 Task: Share a curated album of wildlife or nature conservation photos on a relevant platform.
Action: Mouse moved to (68, 234)
Screenshot: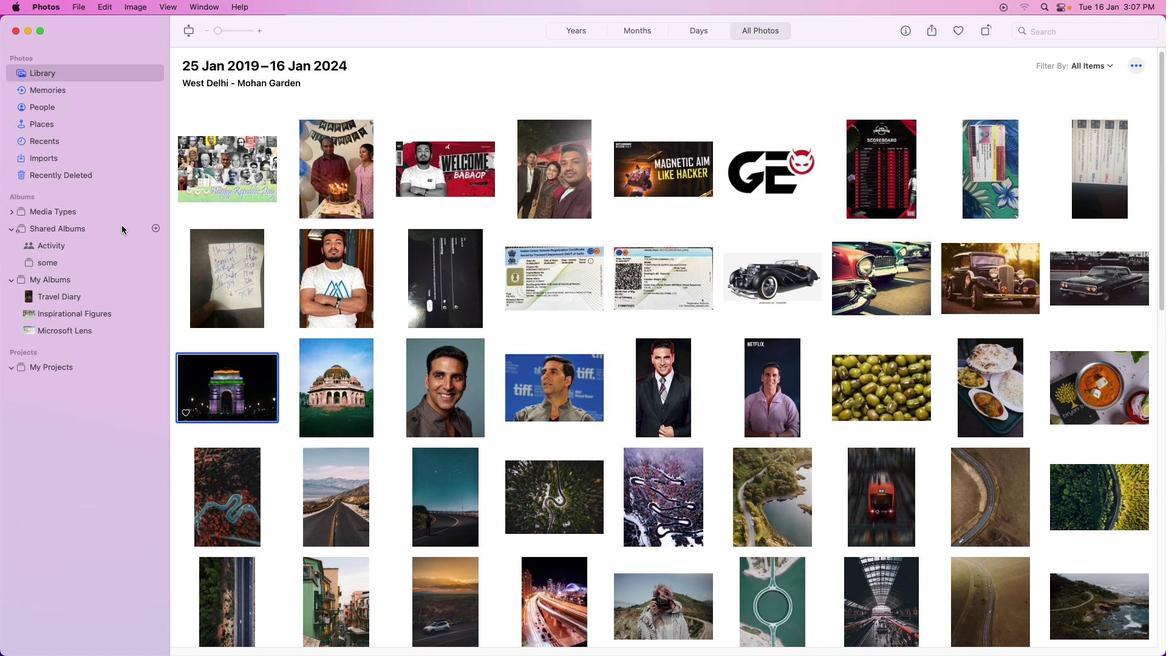 
Action: Mouse pressed left at (68, 234)
Screenshot: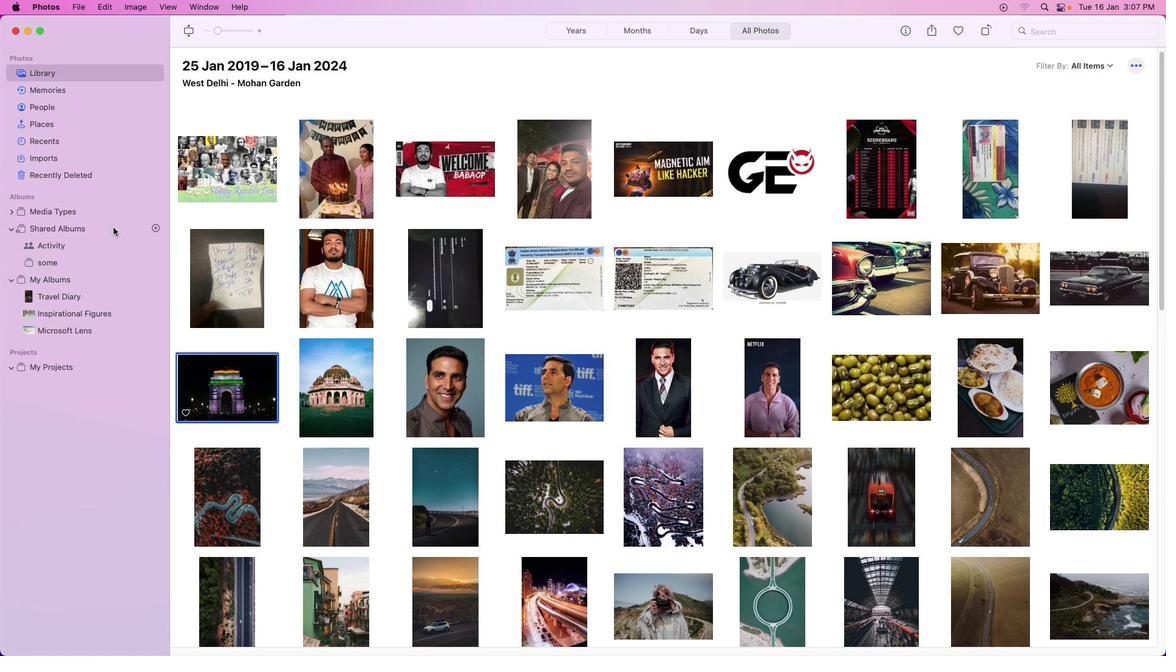 
Action: Mouse moved to (156, 229)
Screenshot: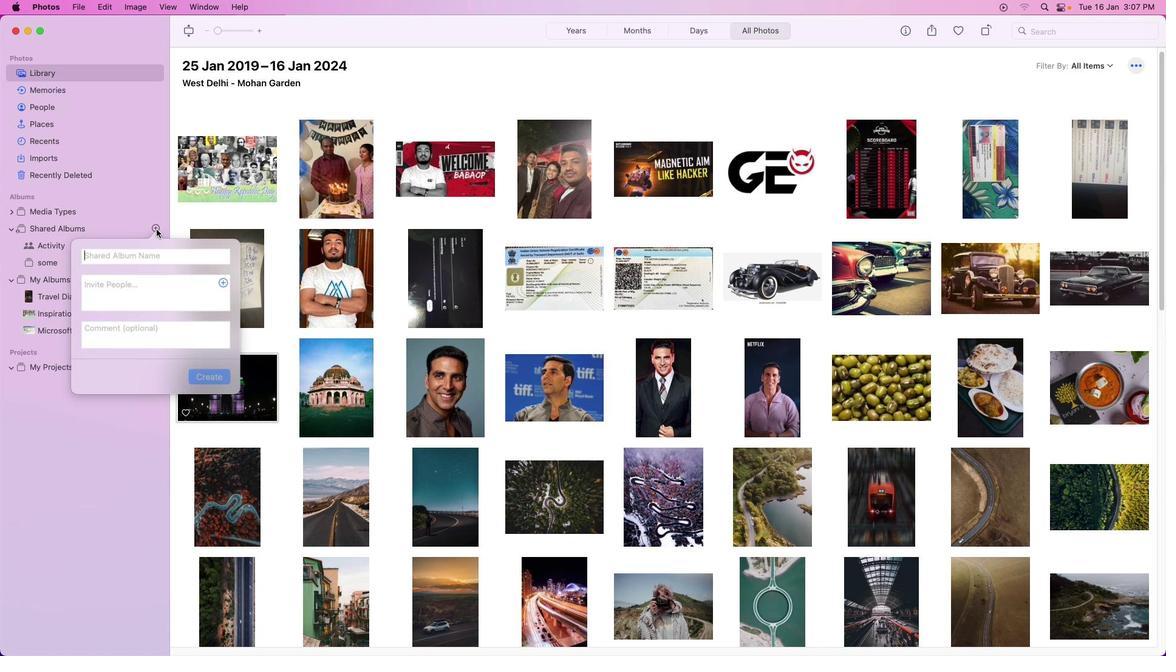 
Action: Mouse pressed left at (156, 229)
Screenshot: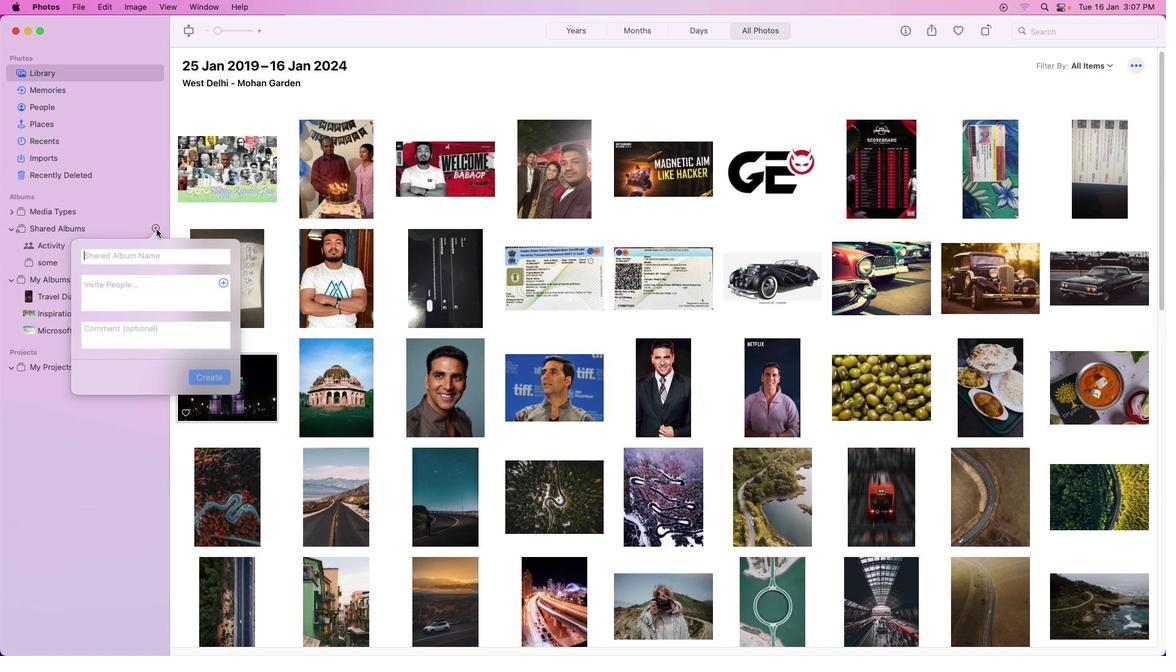 
Action: Mouse moved to (142, 255)
Screenshot: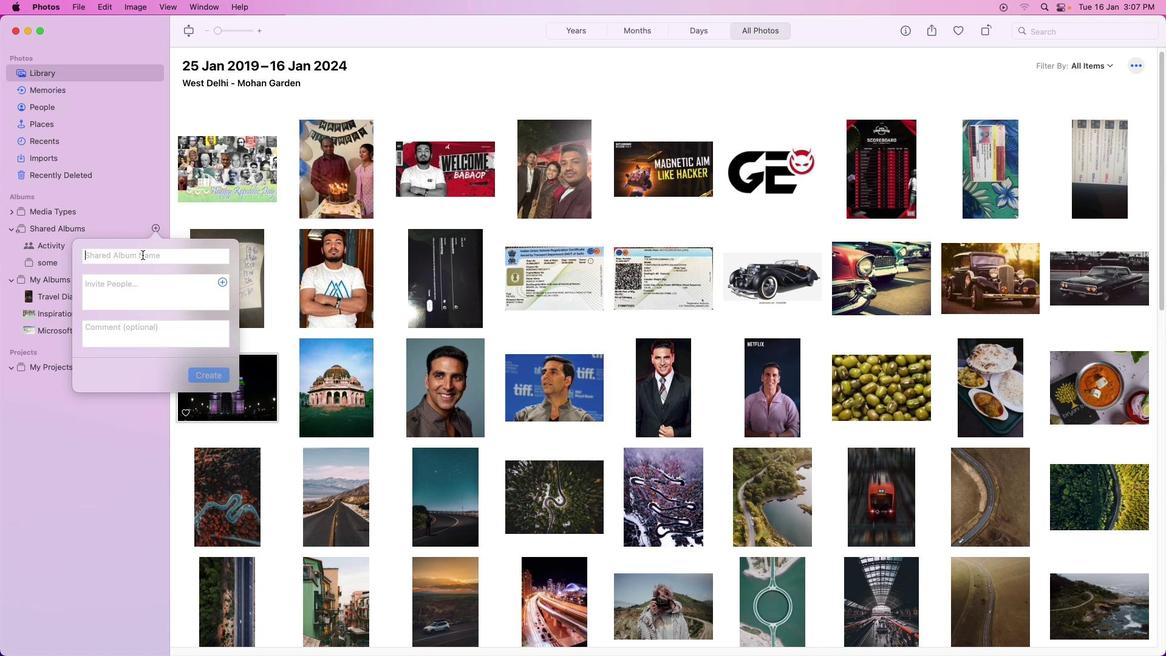 
Action: Mouse pressed left at (142, 255)
Screenshot: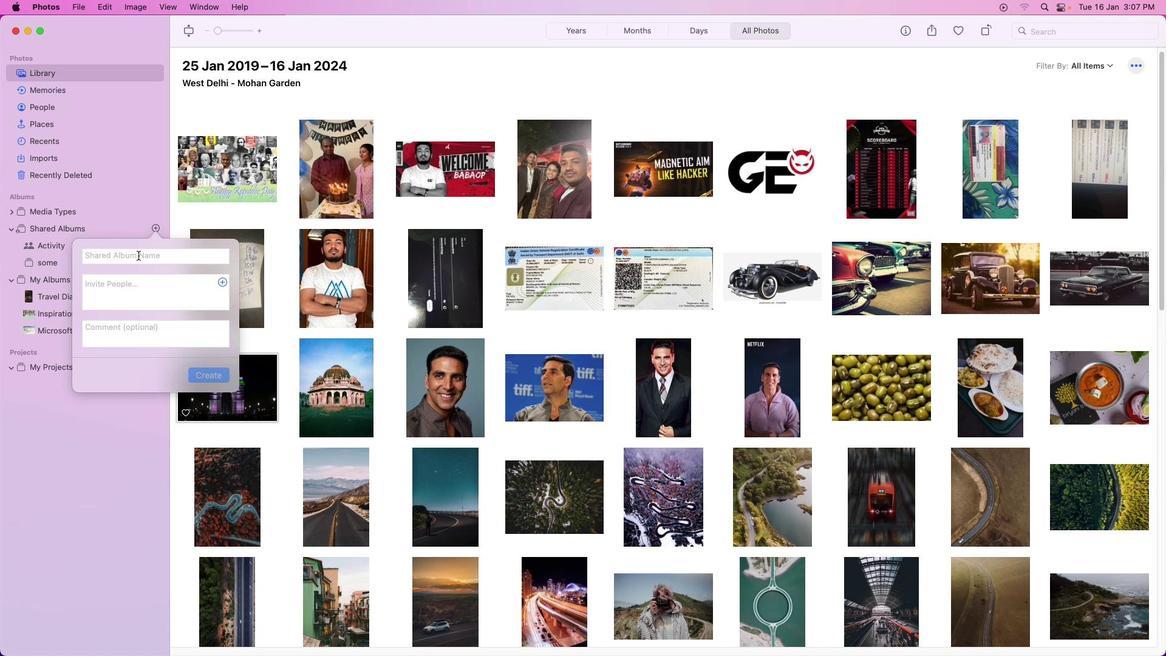 
Action: Mouse moved to (138, 255)
Screenshot: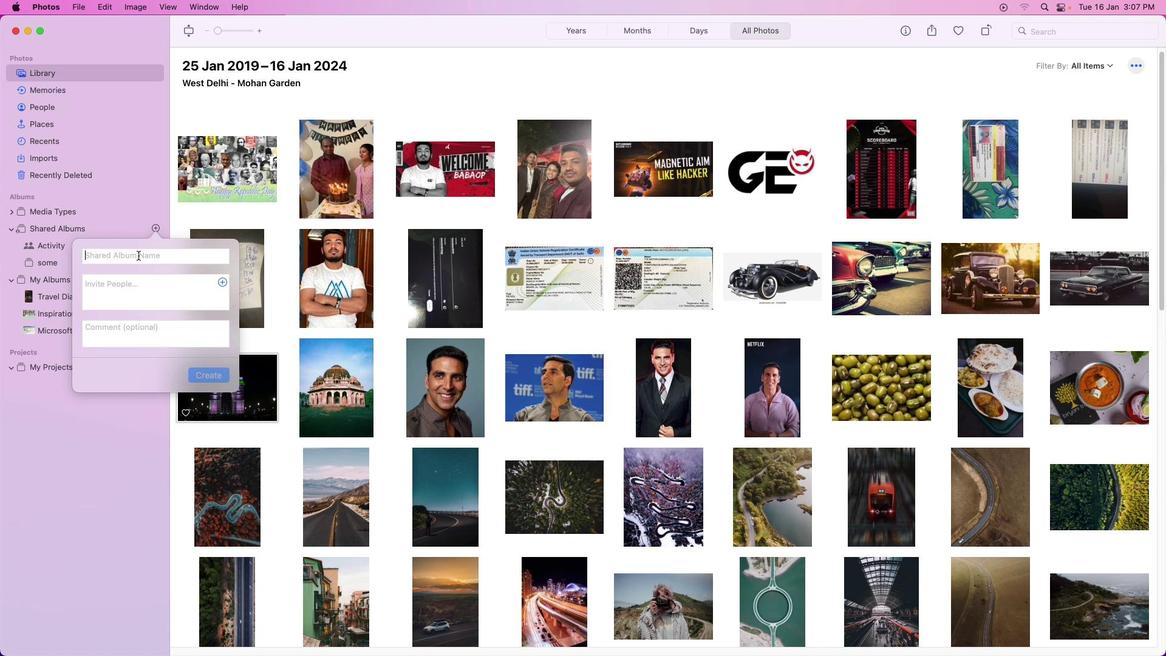 
Action: Key pressed Key.shift_r'W''i''l''d''f''a''r''e'Key.spaceKey.shift_r'C''o''n''s''e''r''v''a''t''i''o''n'Key.spaceKey.shift'P''h''o''t''o''s'Key.enter
Screenshot: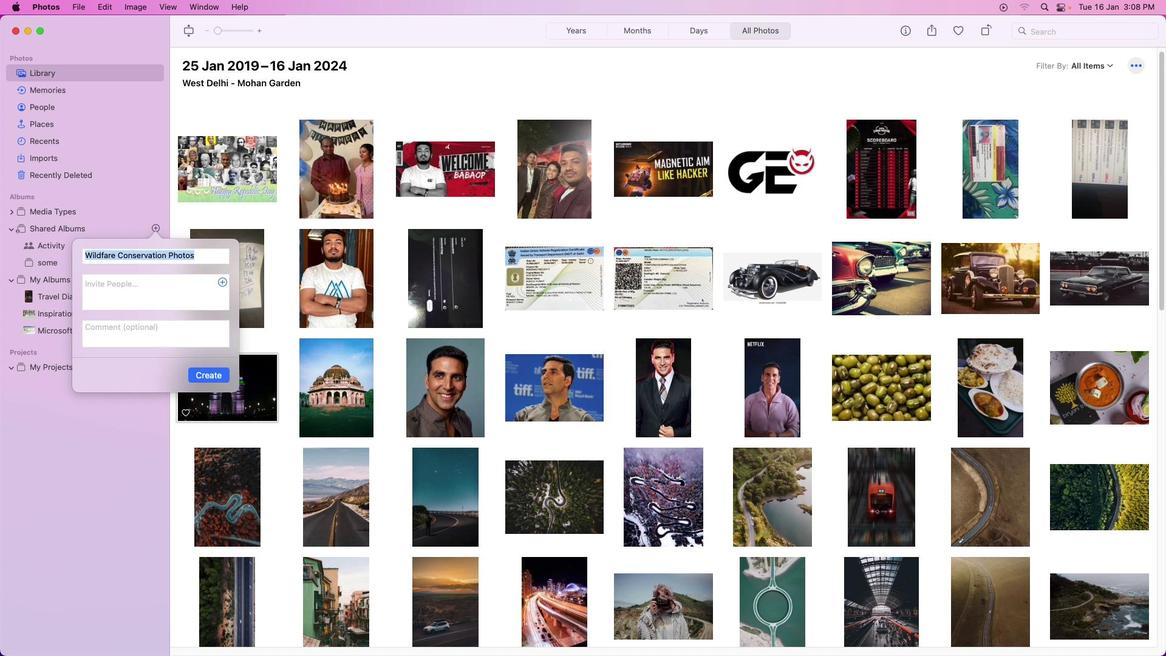 
Action: Mouse moved to (139, 290)
Screenshot: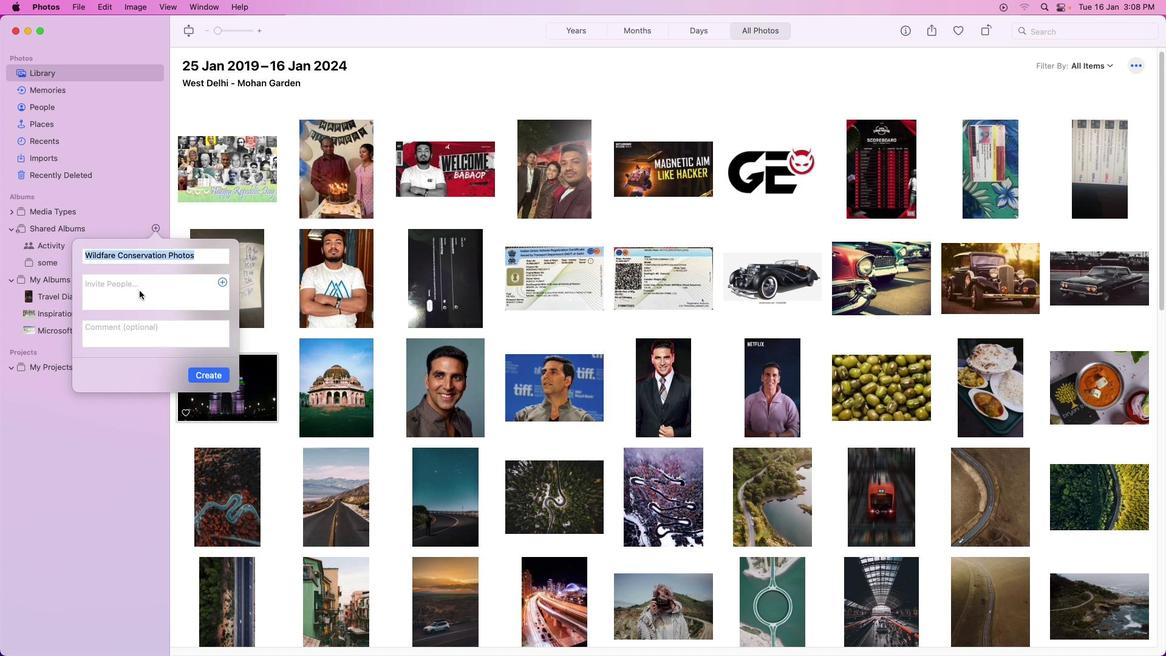 
Action: Mouse pressed left at (139, 290)
Screenshot: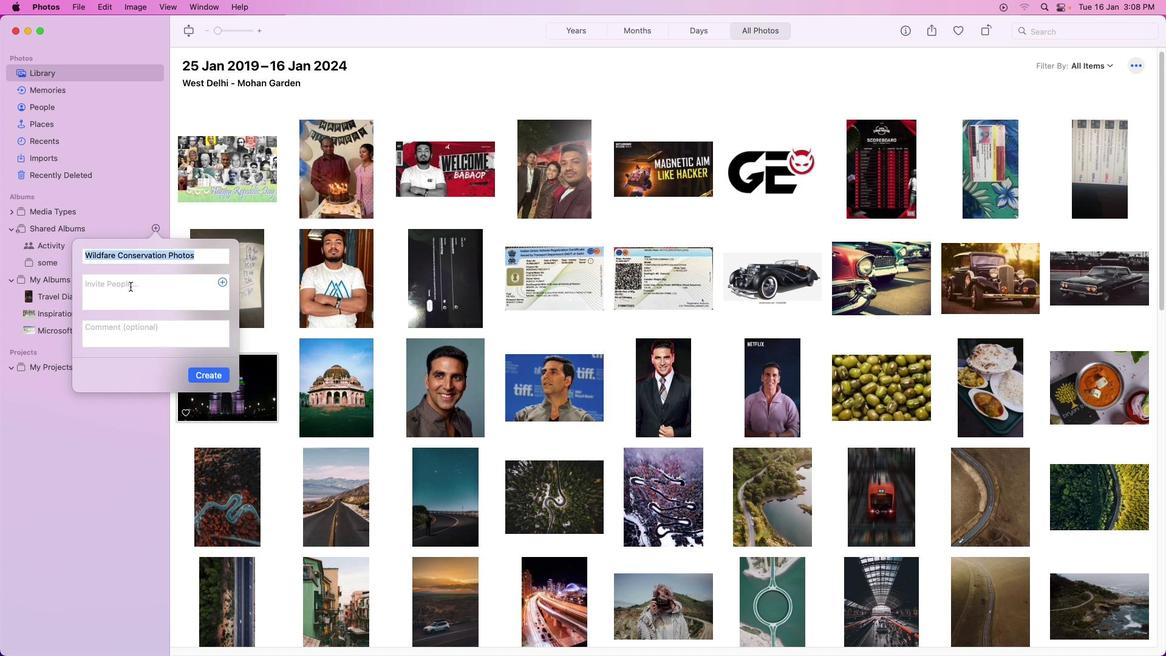 
Action: Mouse moved to (128, 286)
Screenshot: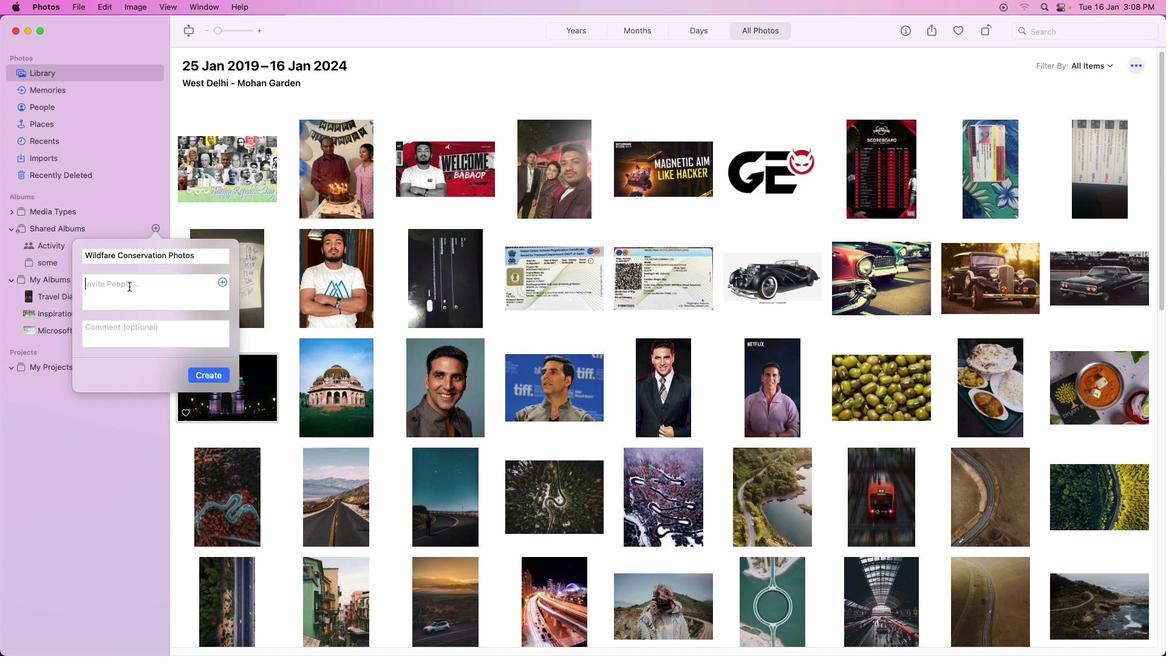 
Action: Mouse pressed left at (128, 286)
Screenshot: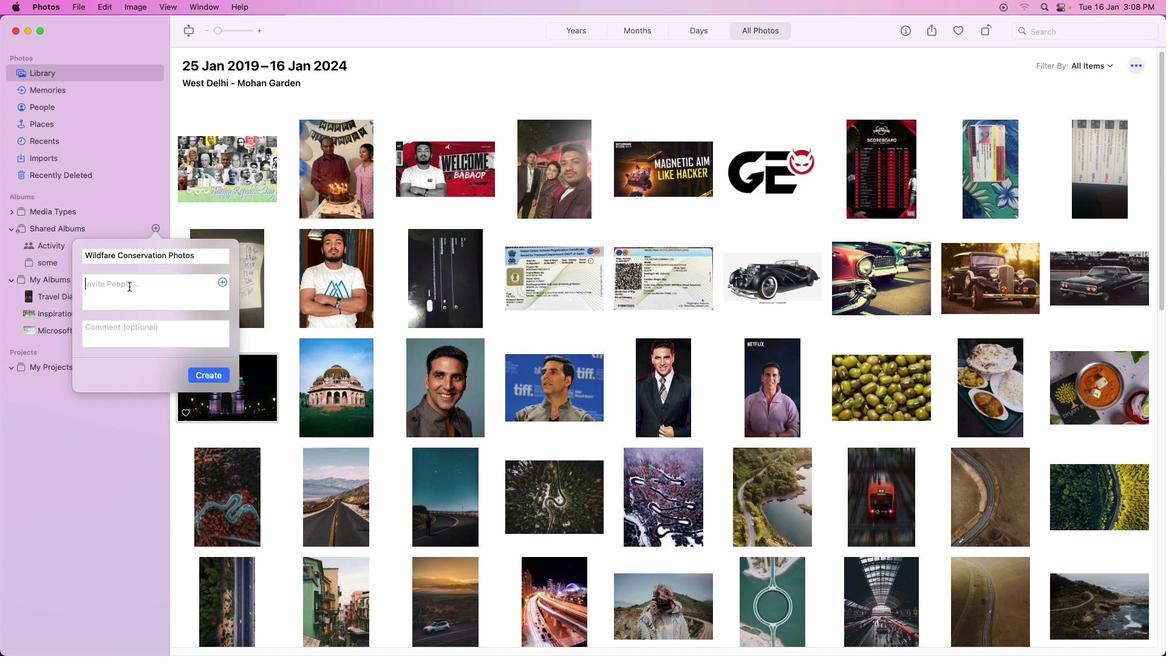 
Action: Mouse moved to (128, 286)
Screenshot: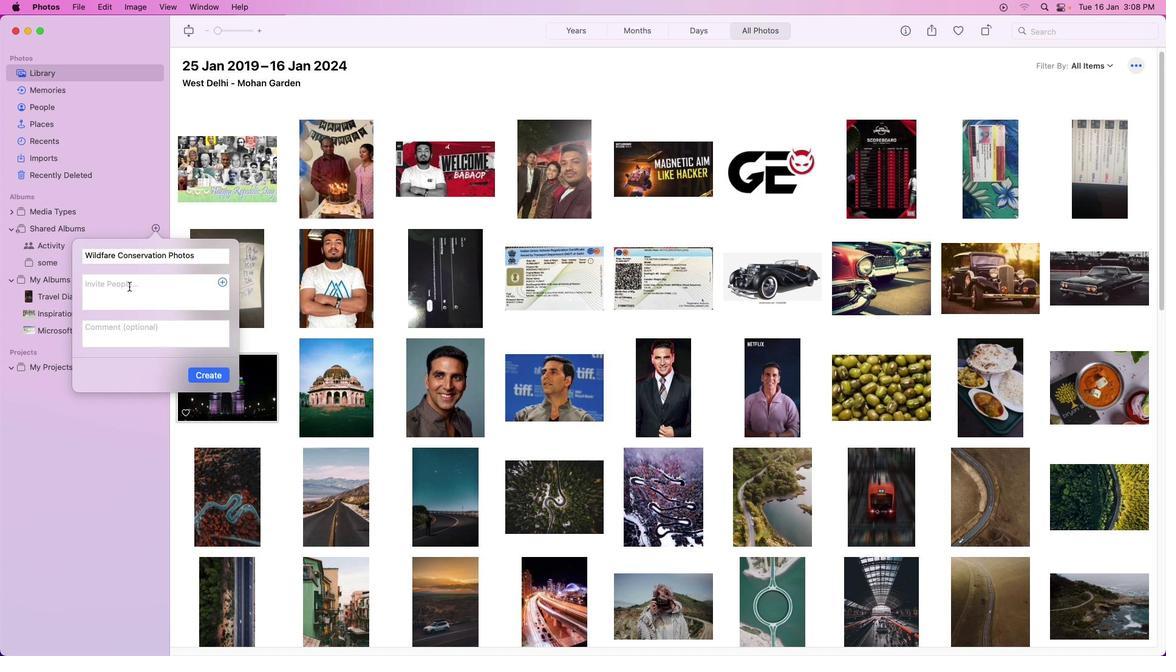 
Action: Key pressed Key.shift_r'T''e''a''m''s'Key.enterKey.shift_r'F''r''i''e''n''d''s'Key.enter
Screenshot: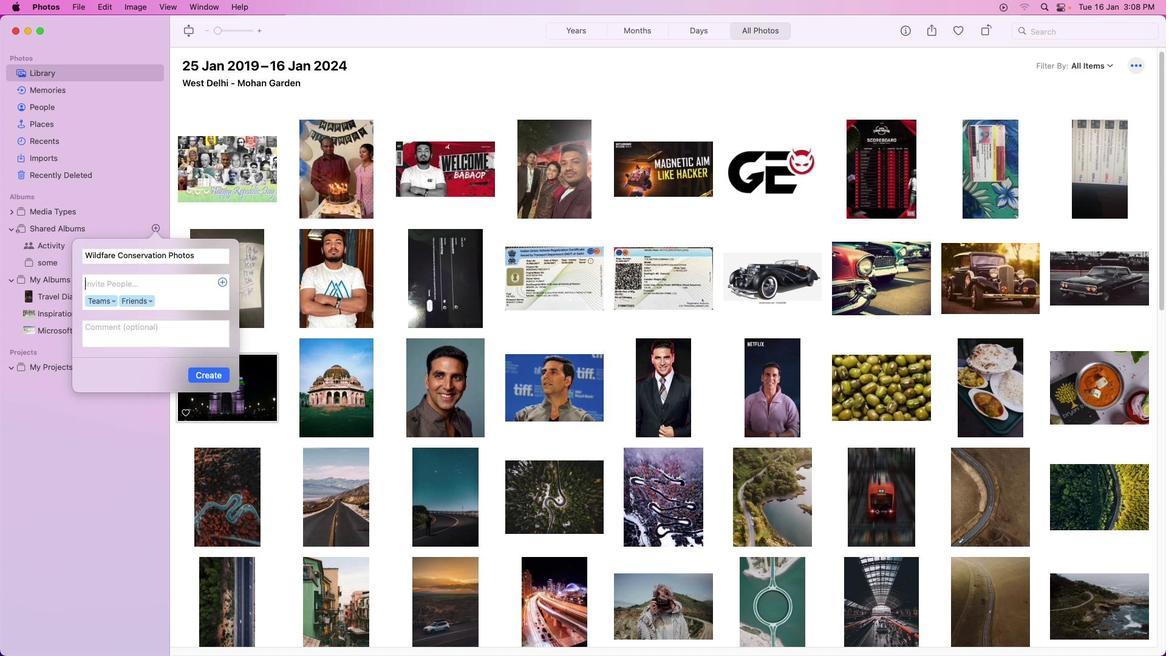 
Action: Mouse moved to (209, 376)
Screenshot: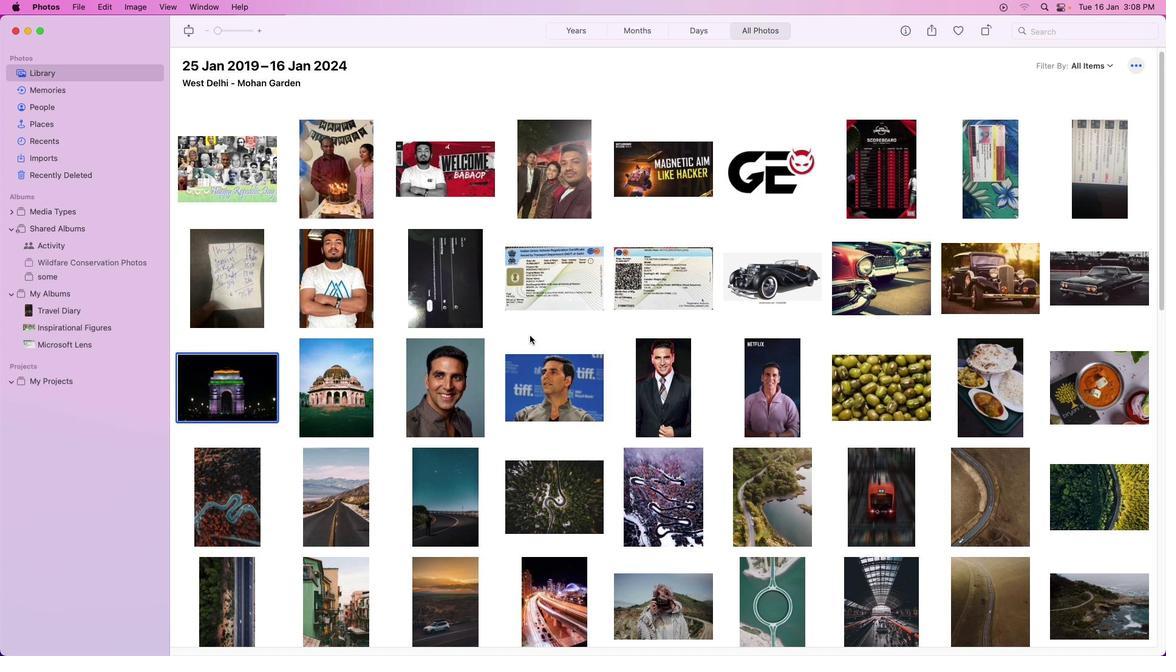 
Action: Mouse pressed left at (209, 376)
Screenshot: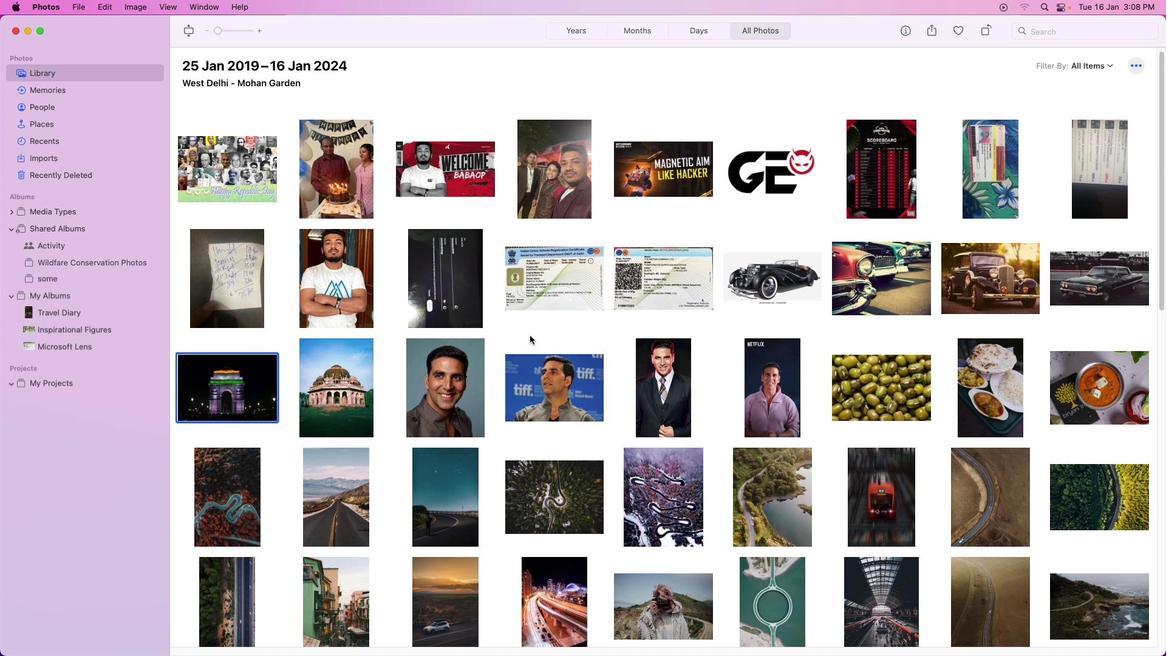 
Action: Mouse moved to (476, 459)
Screenshot: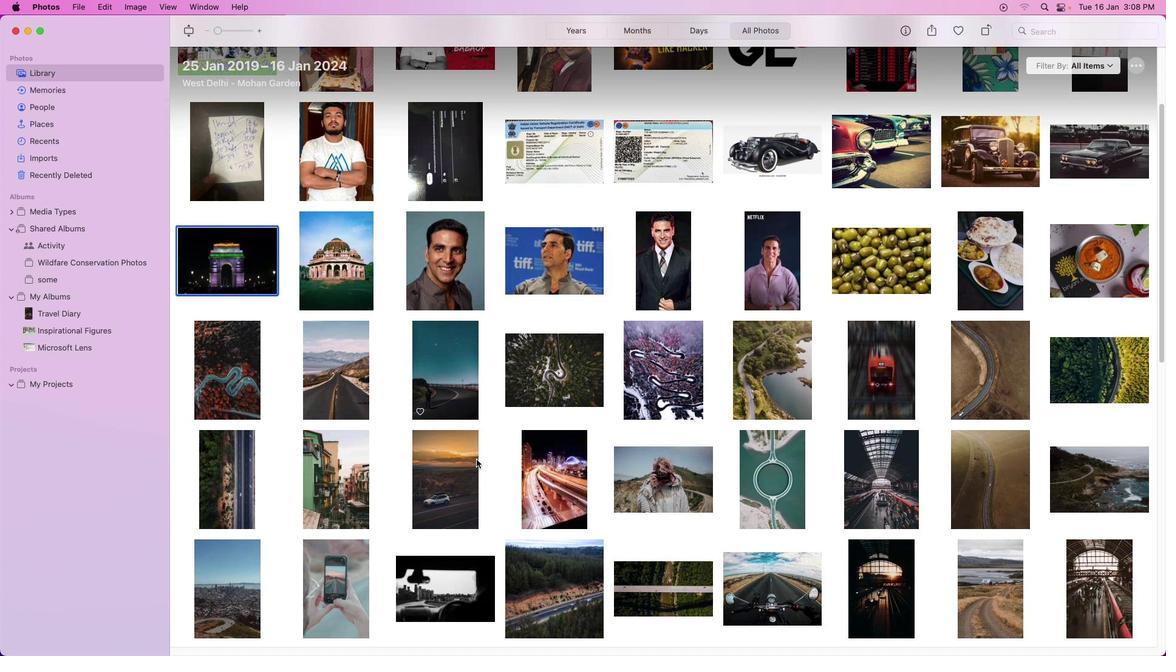 
Action: Mouse scrolled (476, 459) with delta (0, 0)
Screenshot: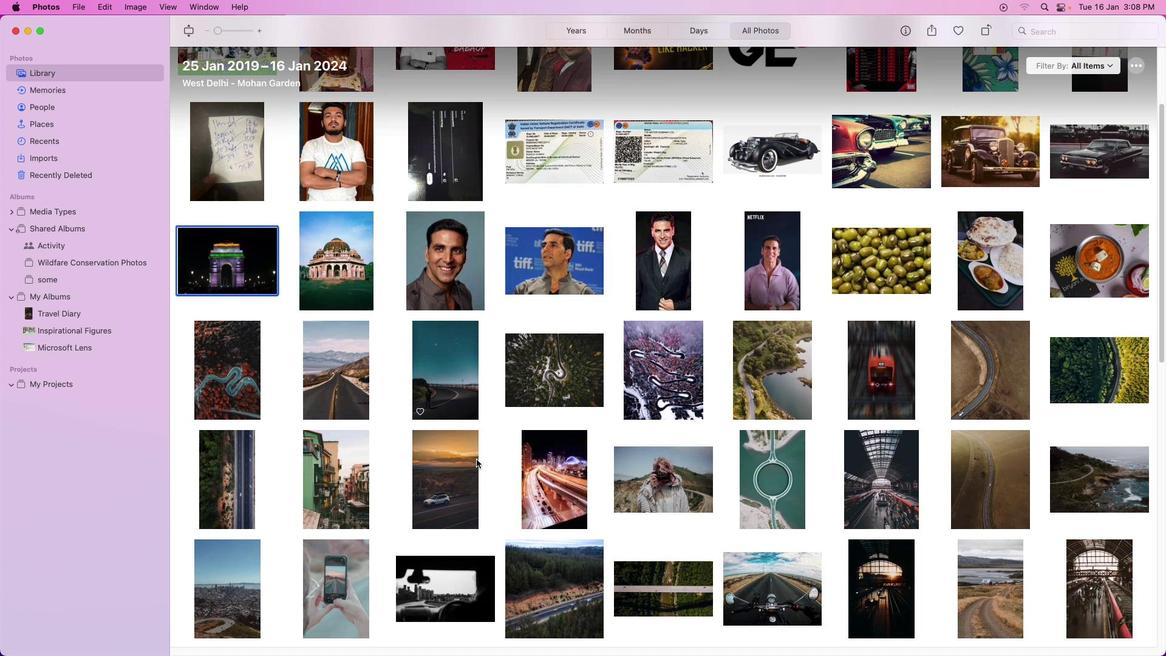 
Action: Mouse scrolled (476, 459) with delta (0, 0)
Screenshot: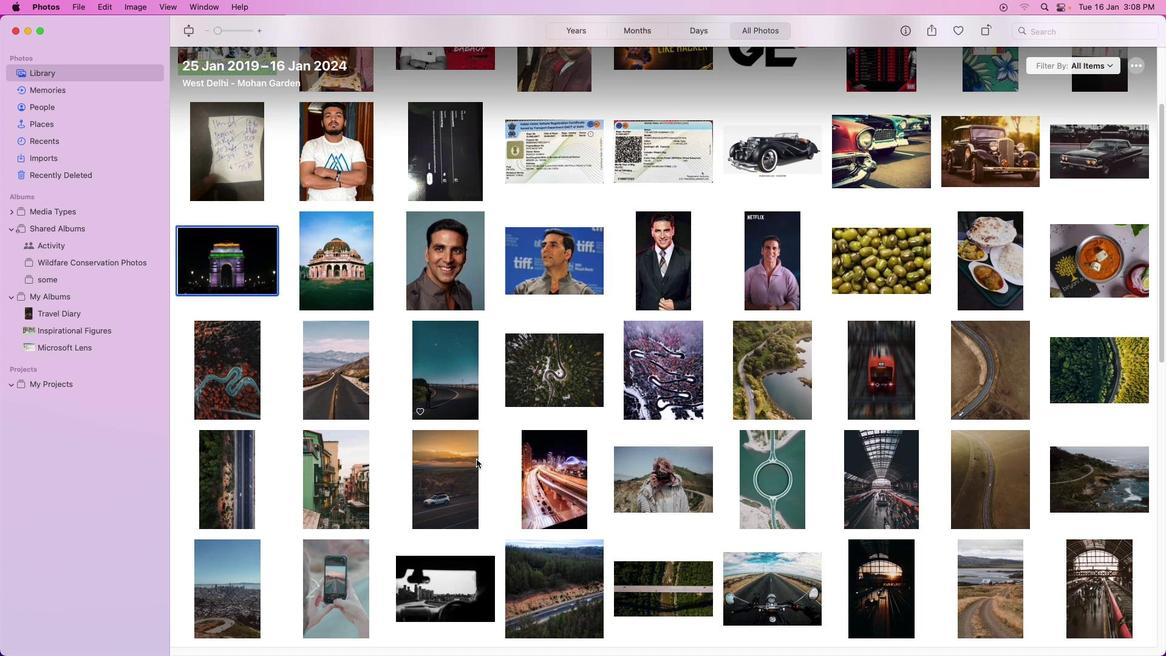
Action: Mouse scrolled (476, 459) with delta (0, -1)
Screenshot: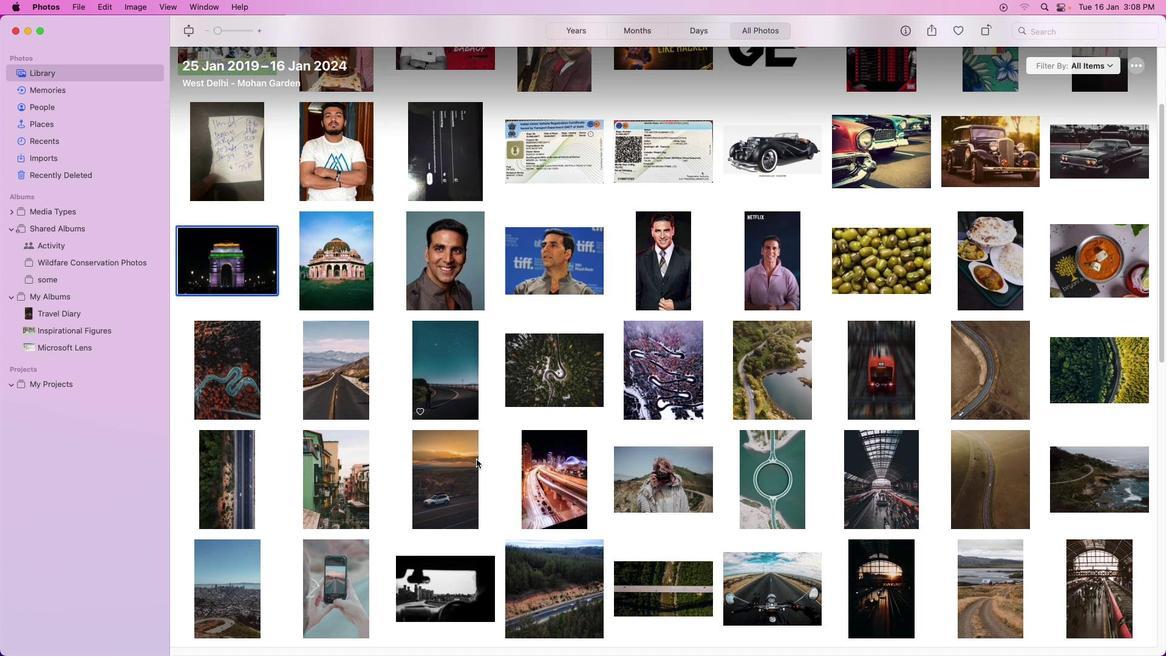 
Action: Mouse scrolled (476, 459) with delta (0, -2)
Screenshot: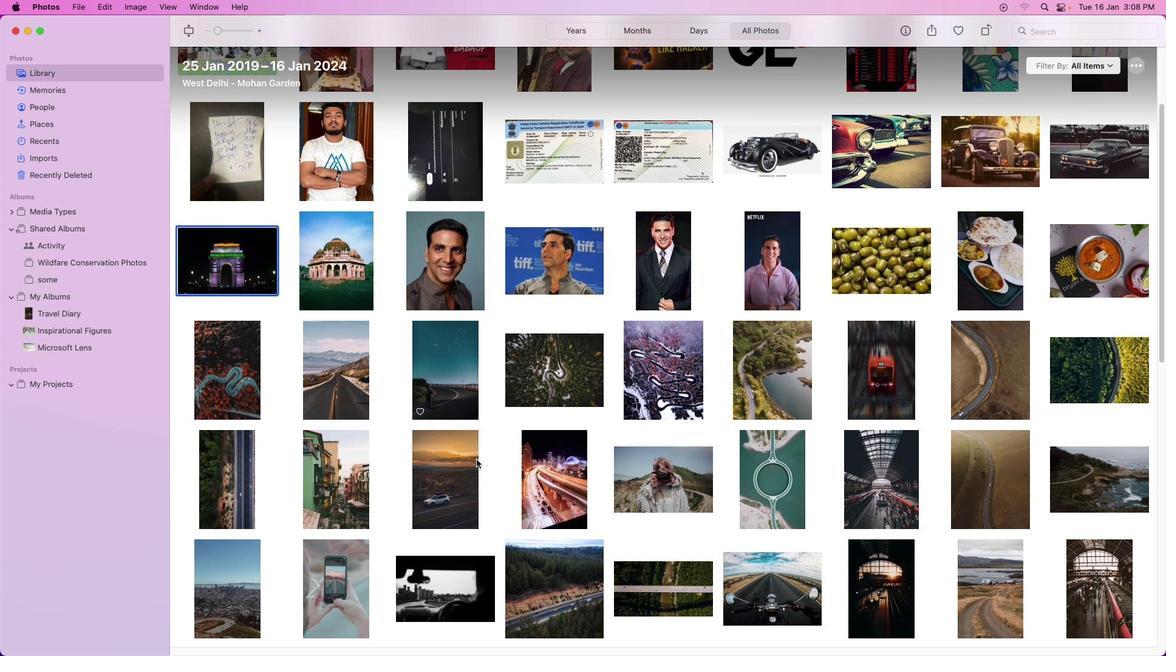 
Action: Mouse scrolled (476, 459) with delta (0, -3)
Screenshot: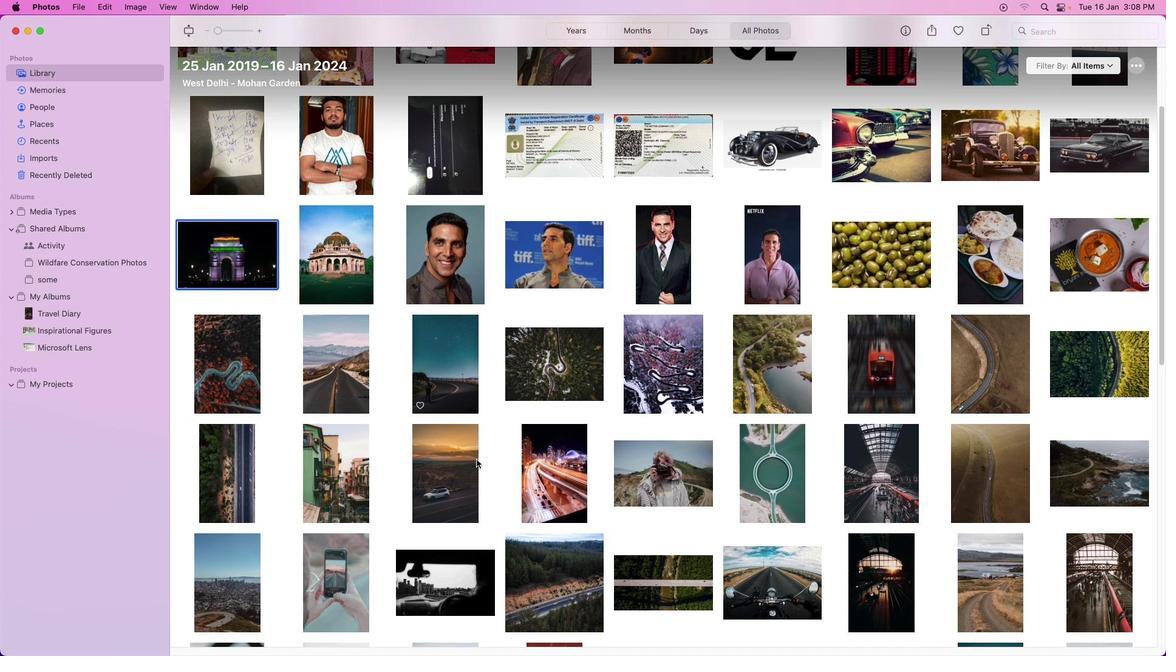 
Action: Mouse scrolled (476, 459) with delta (0, -3)
Screenshot: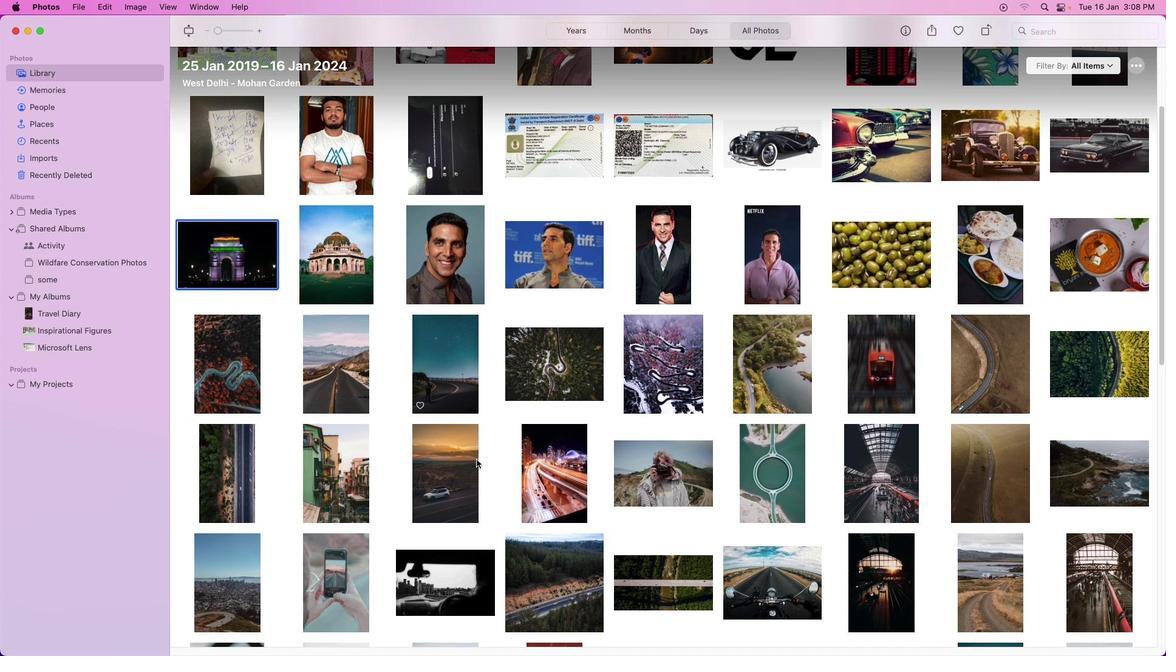 
Action: Mouse scrolled (476, 459) with delta (0, 0)
Screenshot: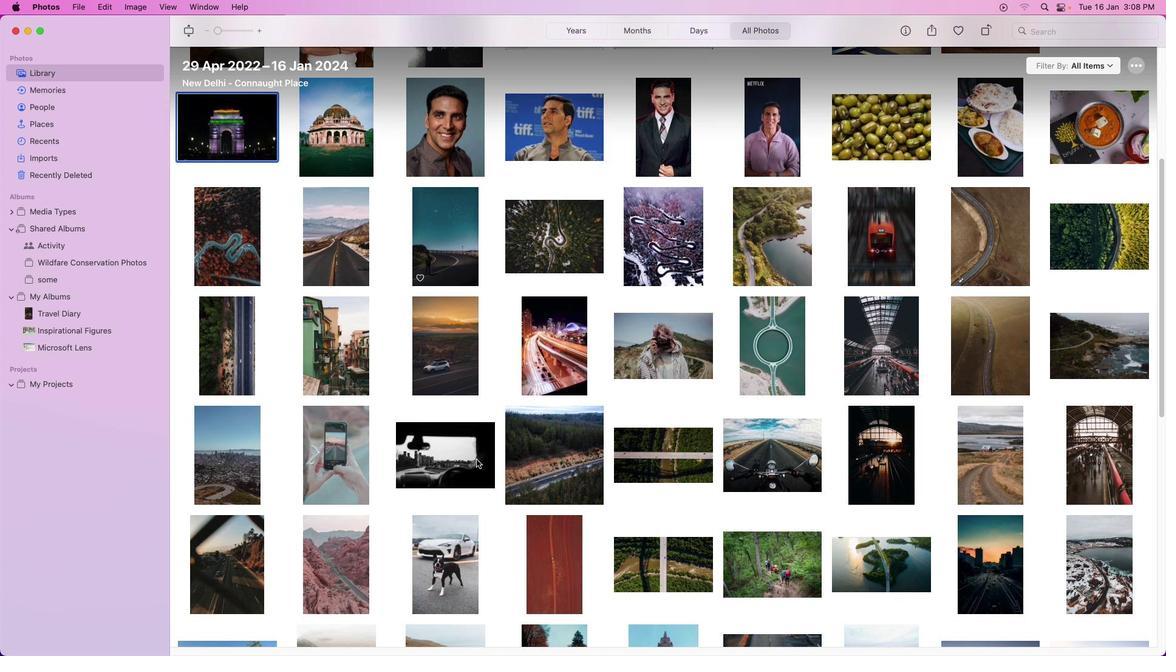 
Action: Mouse scrolled (476, 459) with delta (0, 0)
Screenshot: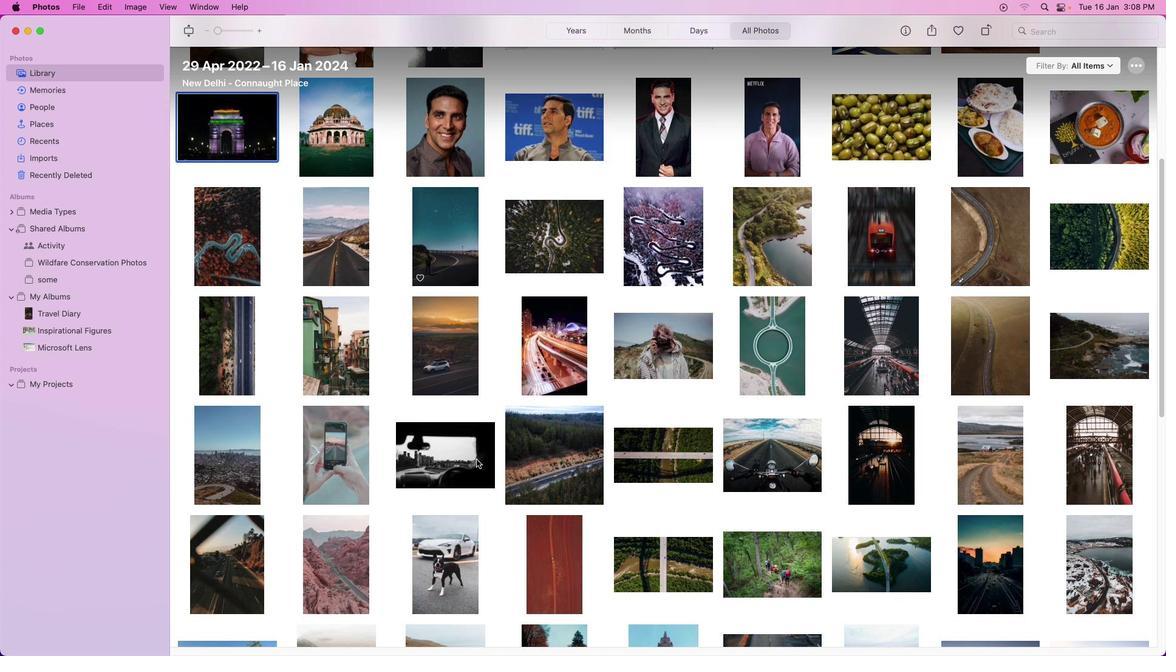 
Action: Mouse scrolled (476, 459) with delta (0, -1)
Screenshot: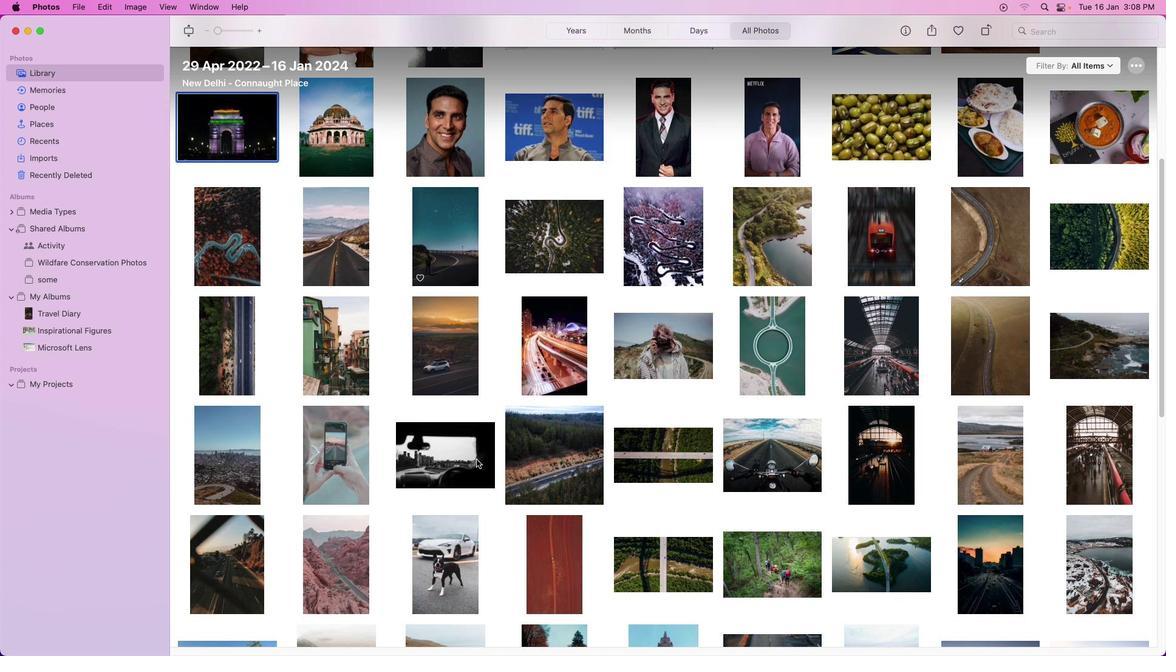 
Action: Mouse scrolled (476, 459) with delta (0, -3)
Screenshot: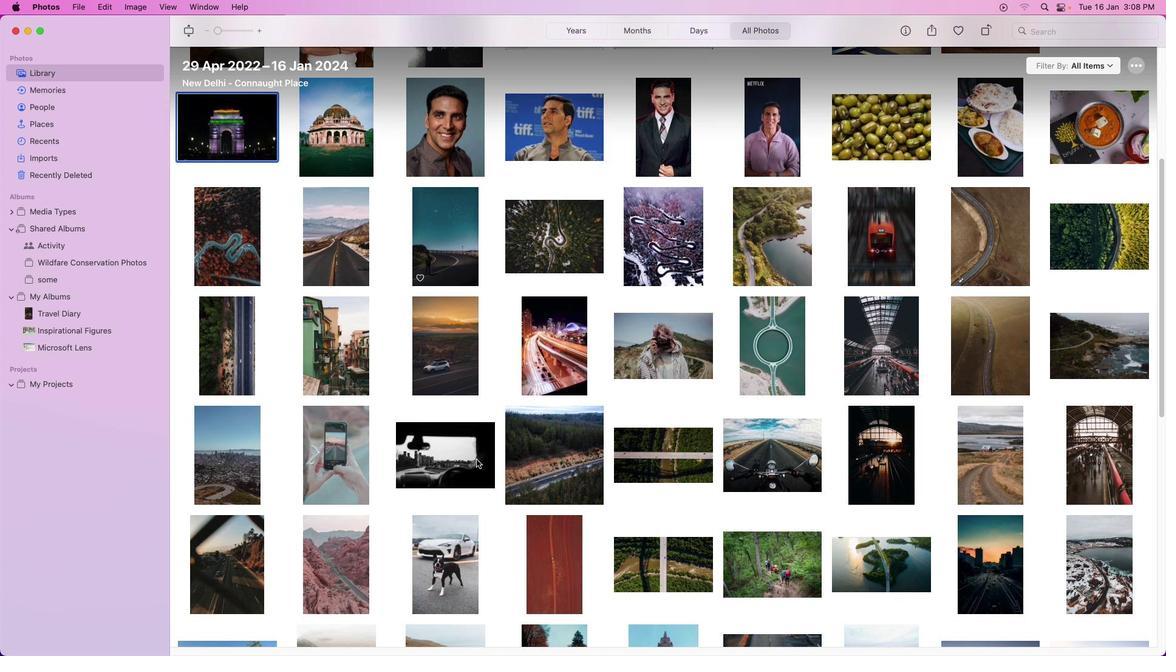 
Action: Mouse scrolled (476, 459) with delta (0, -3)
Screenshot: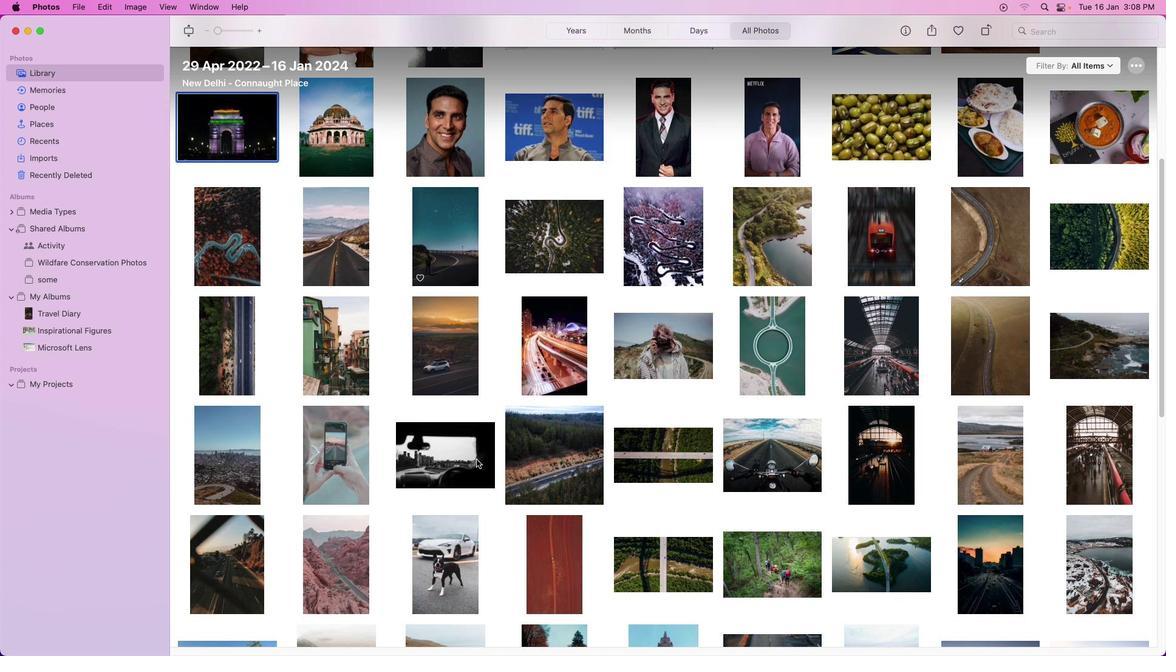 
Action: Mouse scrolled (476, 459) with delta (0, -3)
Screenshot: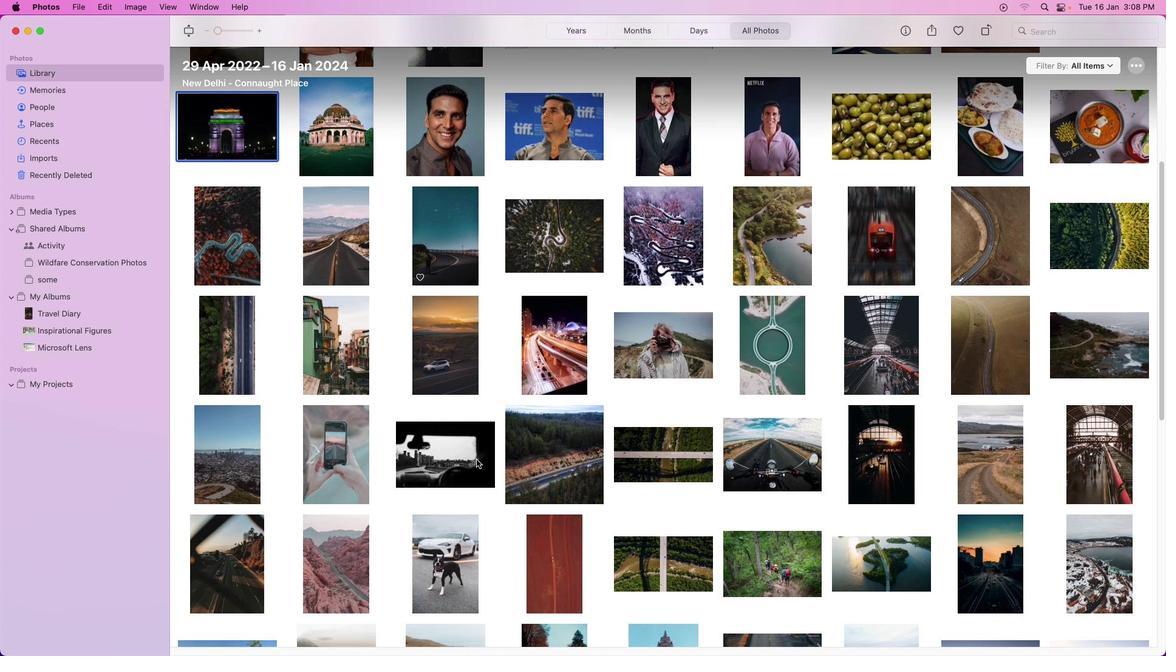 
Action: Mouse scrolled (476, 459) with delta (0, 0)
Screenshot: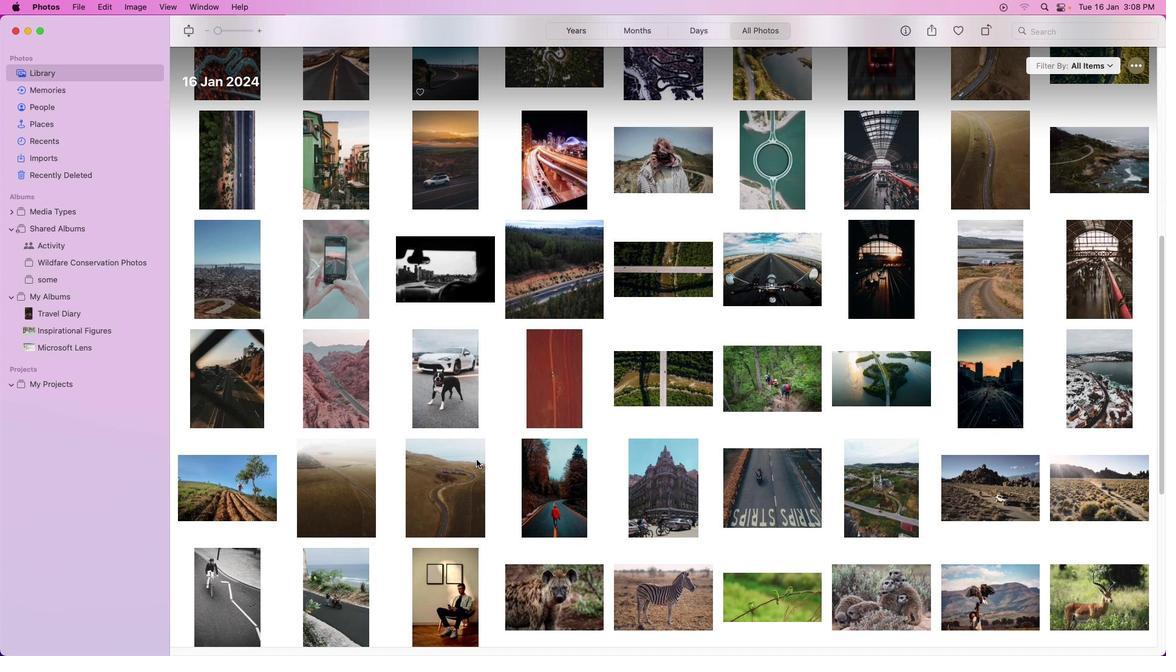 
Action: Mouse scrolled (476, 459) with delta (0, 0)
Screenshot: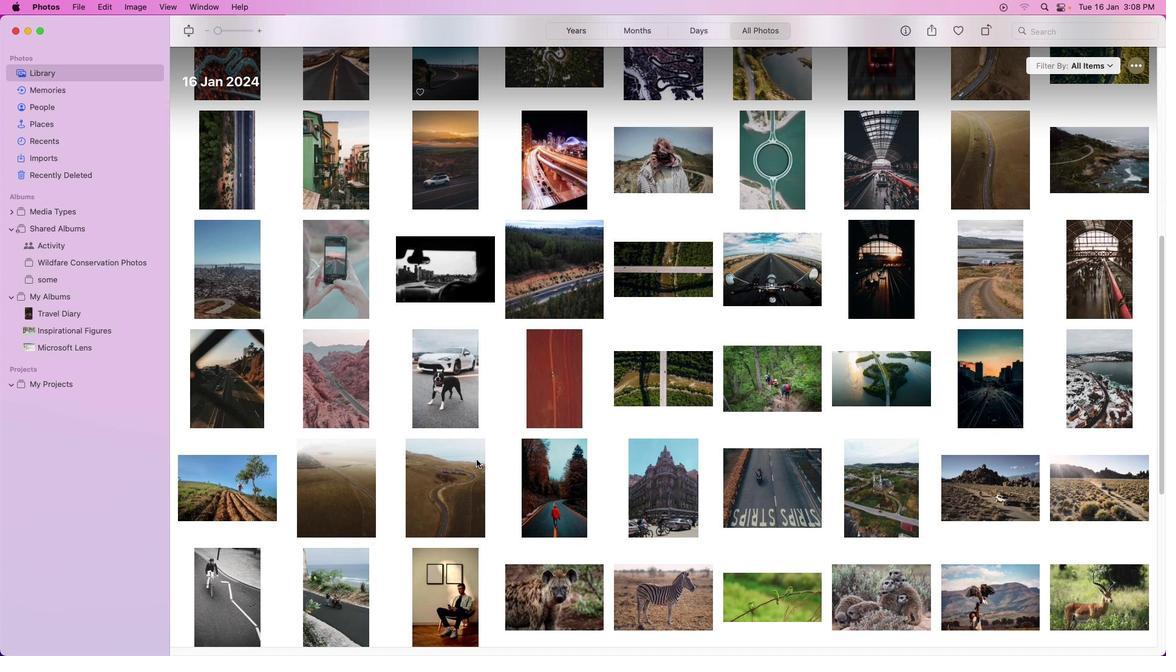 
Action: Mouse scrolled (476, 459) with delta (0, -1)
Screenshot: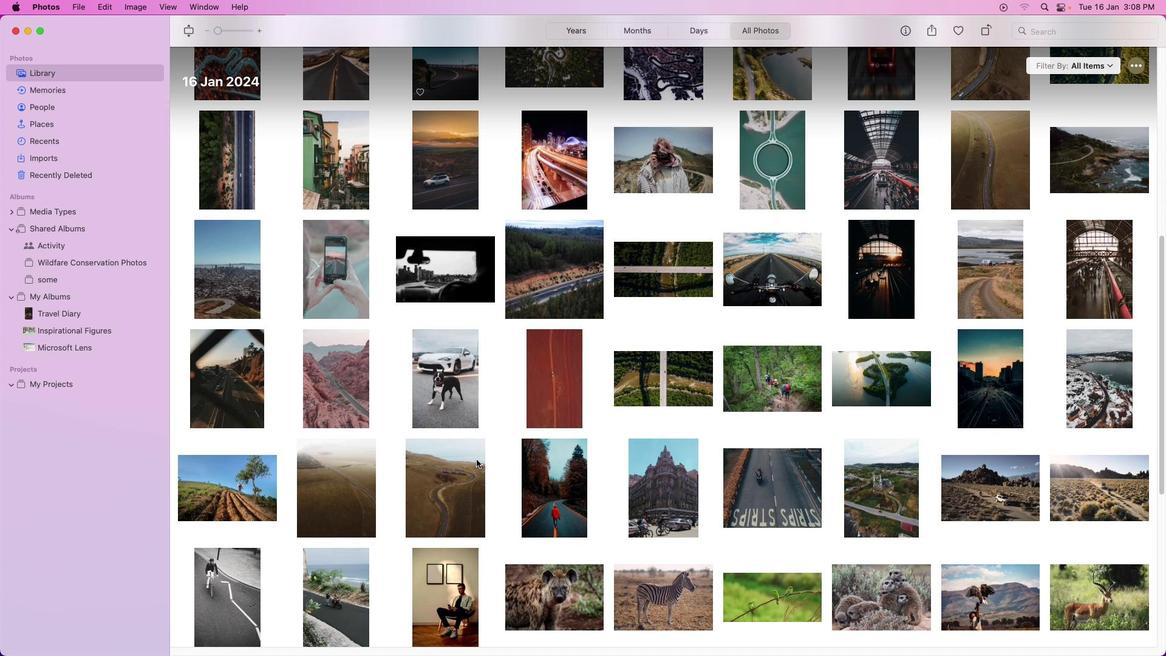 
Action: Mouse scrolled (476, 459) with delta (0, -3)
Screenshot: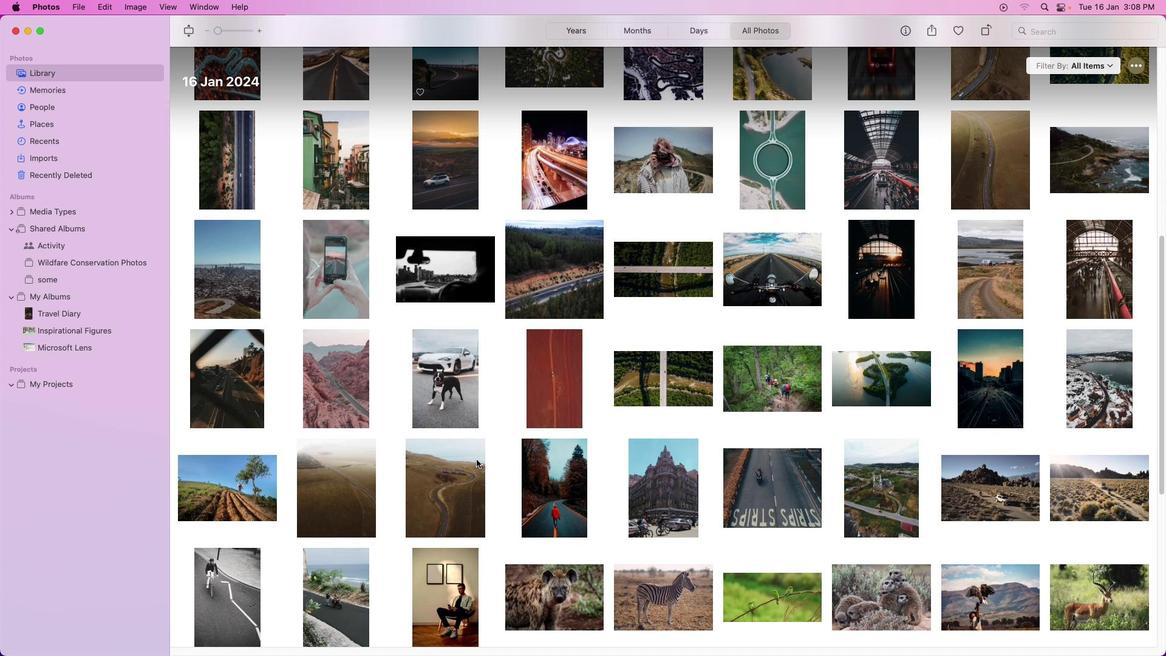 
Action: Mouse scrolled (476, 459) with delta (0, -3)
Screenshot: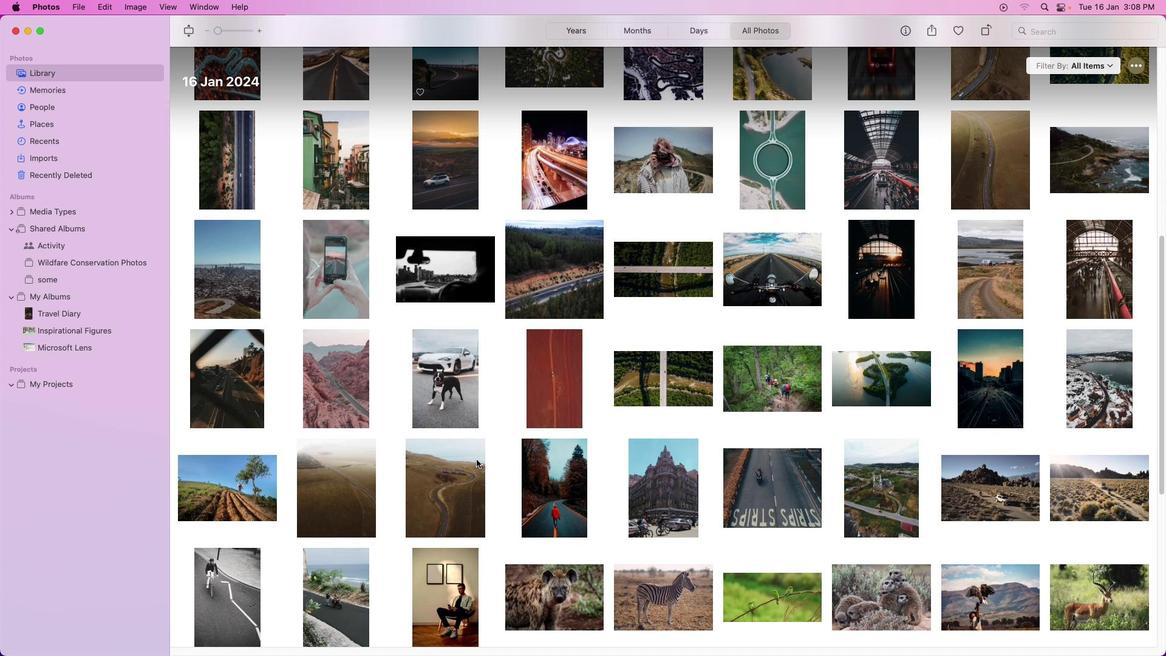 
Action: Mouse scrolled (476, 459) with delta (0, -3)
Screenshot: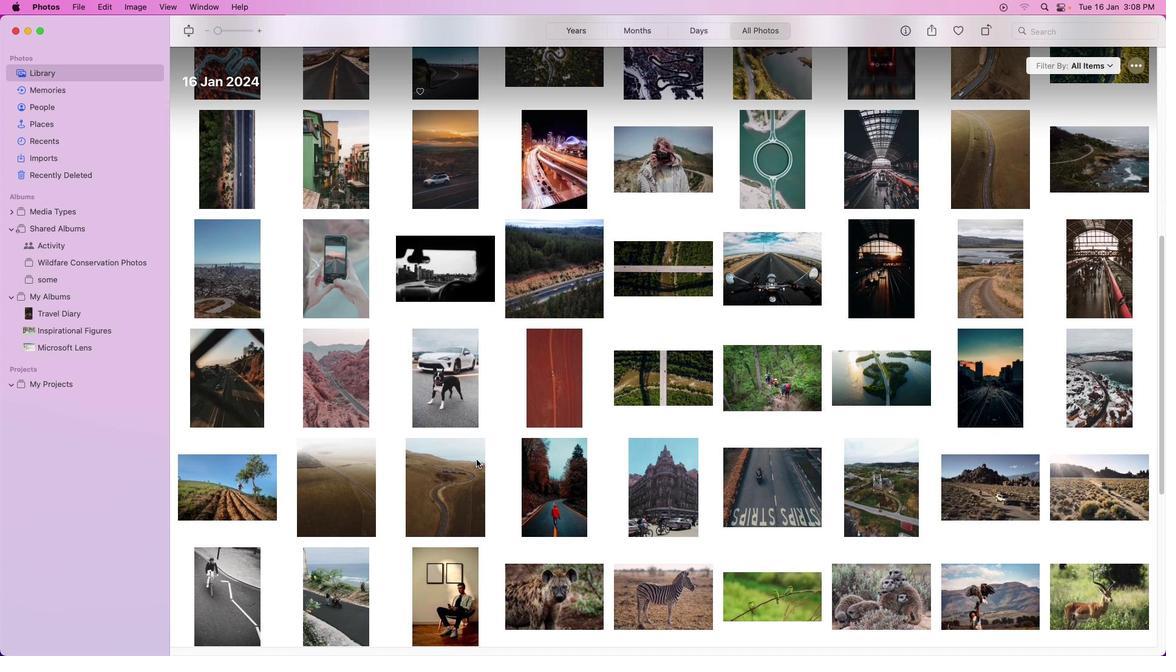
Action: Mouse scrolled (476, 459) with delta (0, -4)
Screenshot: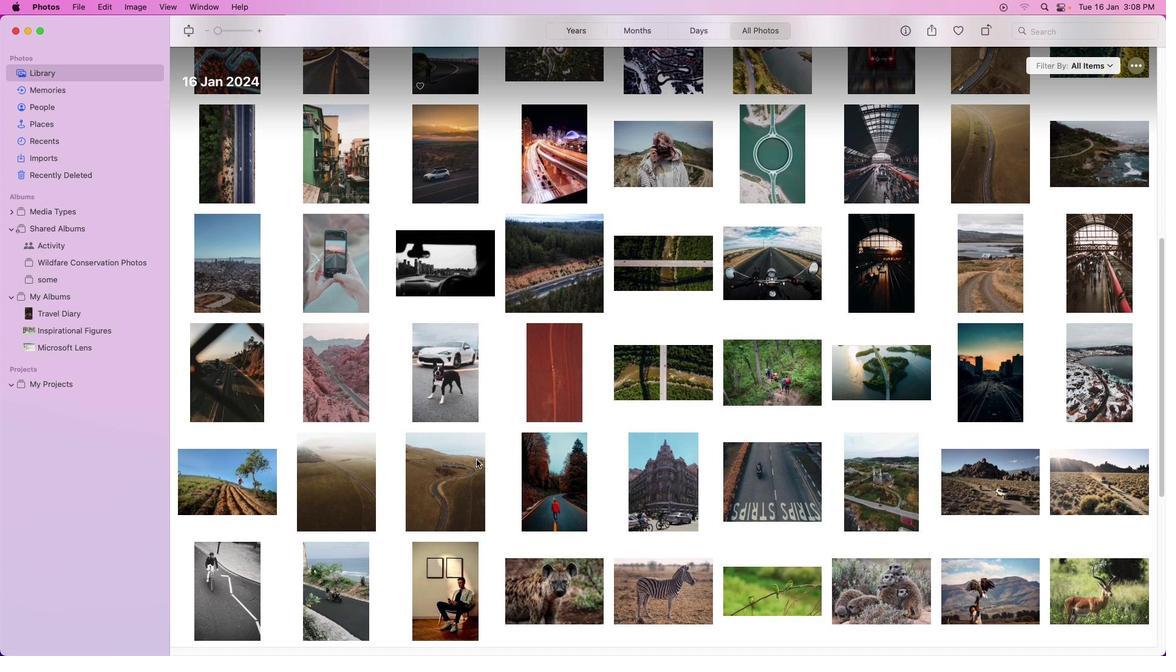 
Action: Mouse scrolled (476, 459) with delta (0, 0)
Screenshot: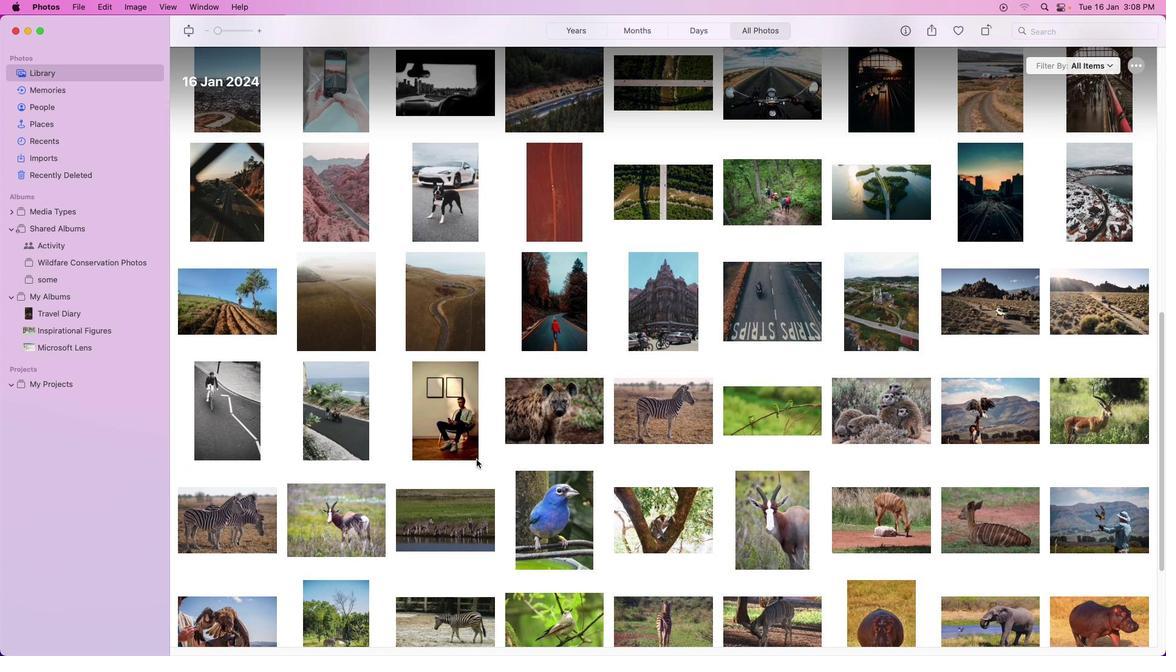 
Action: Mouse scrolled (476, 459) with delta (0, 0)
Screenshot: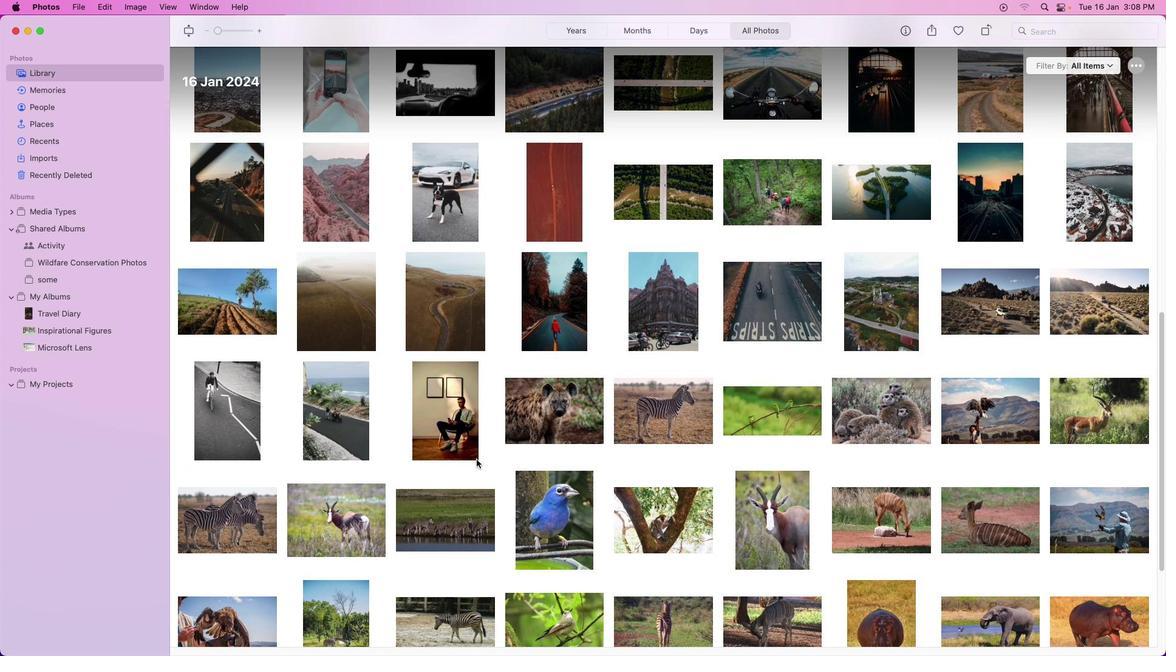 
Action: Mouse scrolled (476, 459) with delta (0, -1)
Screenshot: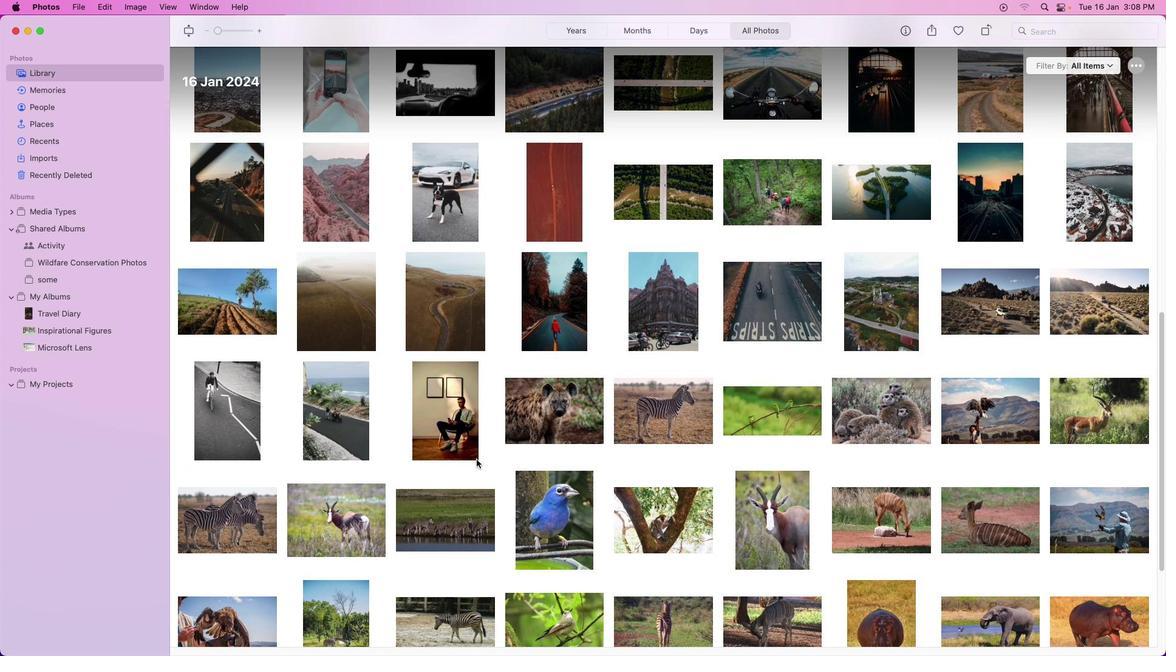 
Action: Mouse scrolled (476, 459) with delta (0, -3)
Screenshot: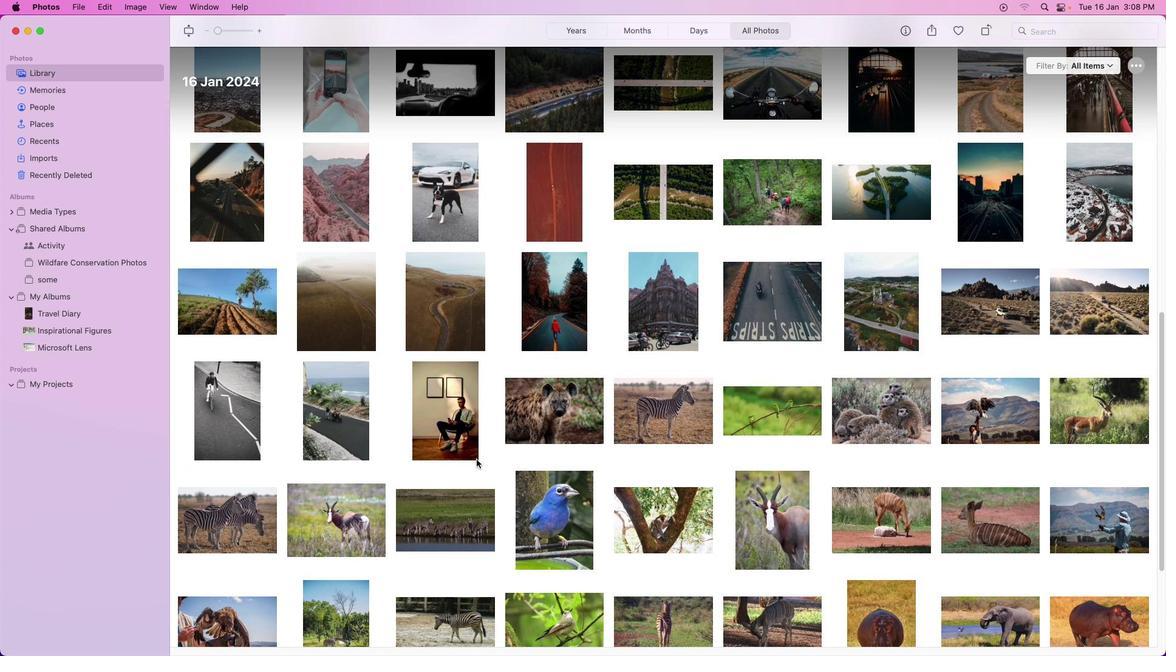 
Action: Mouse scrolled (476, 459) with delta (0, -3)
Screenshot: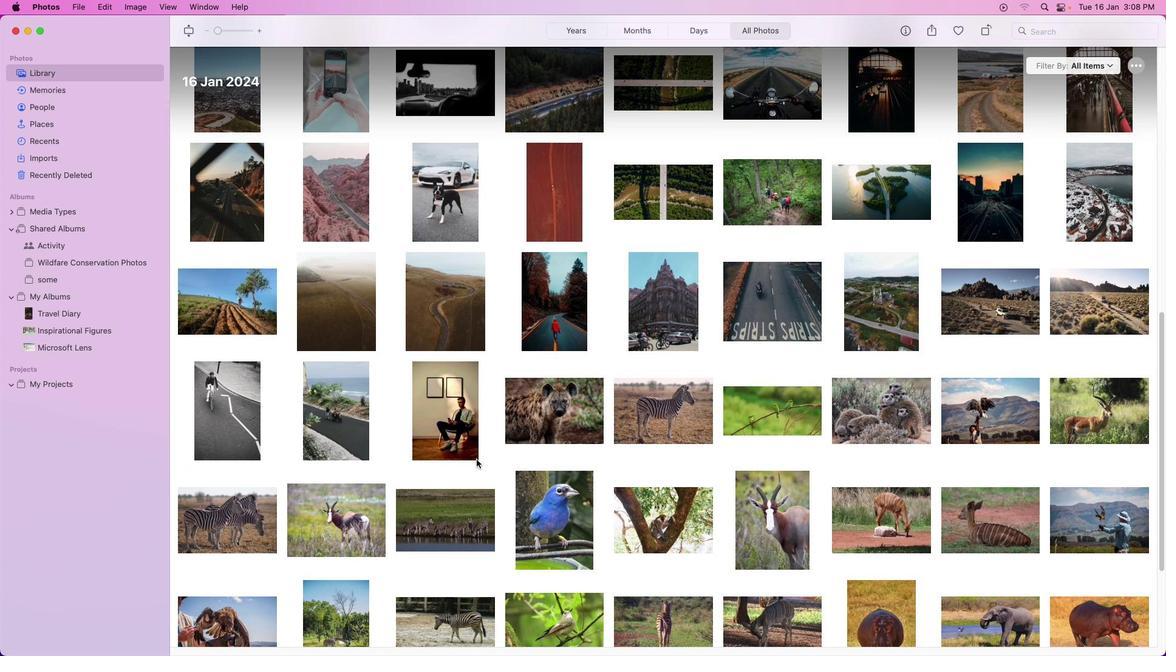 
Action: Mouse scrolled (476, 459) with delta (0, -3)
Screenshot: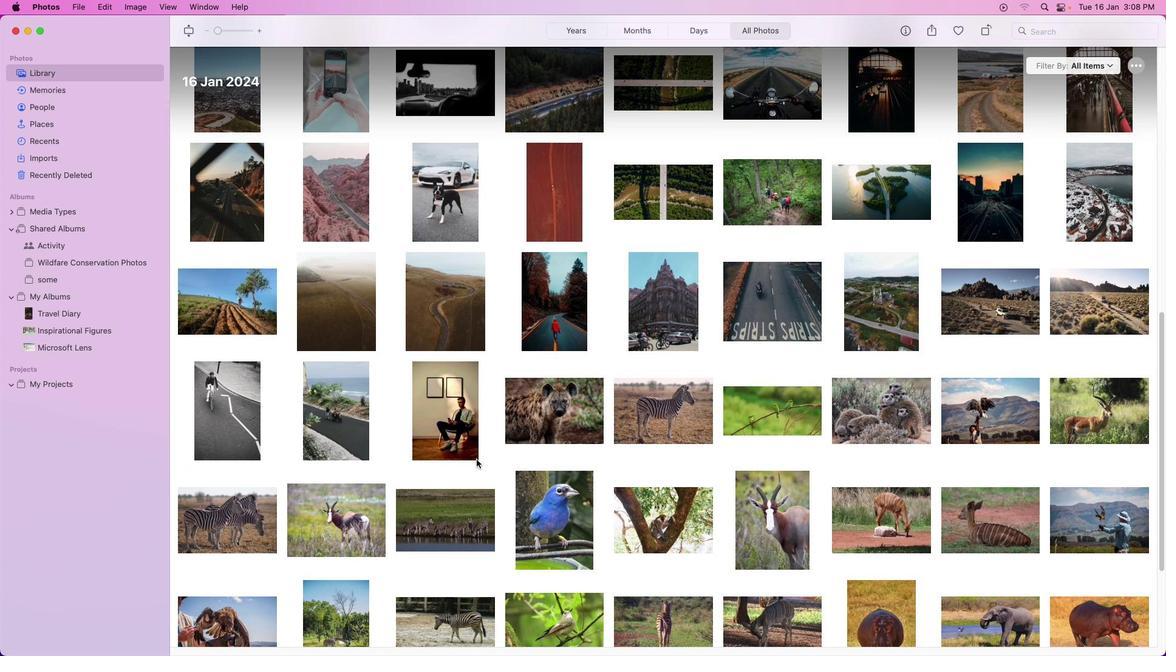 
Action: Mouse scrolled (476, 459) with delta (0, -4)
Screenshot: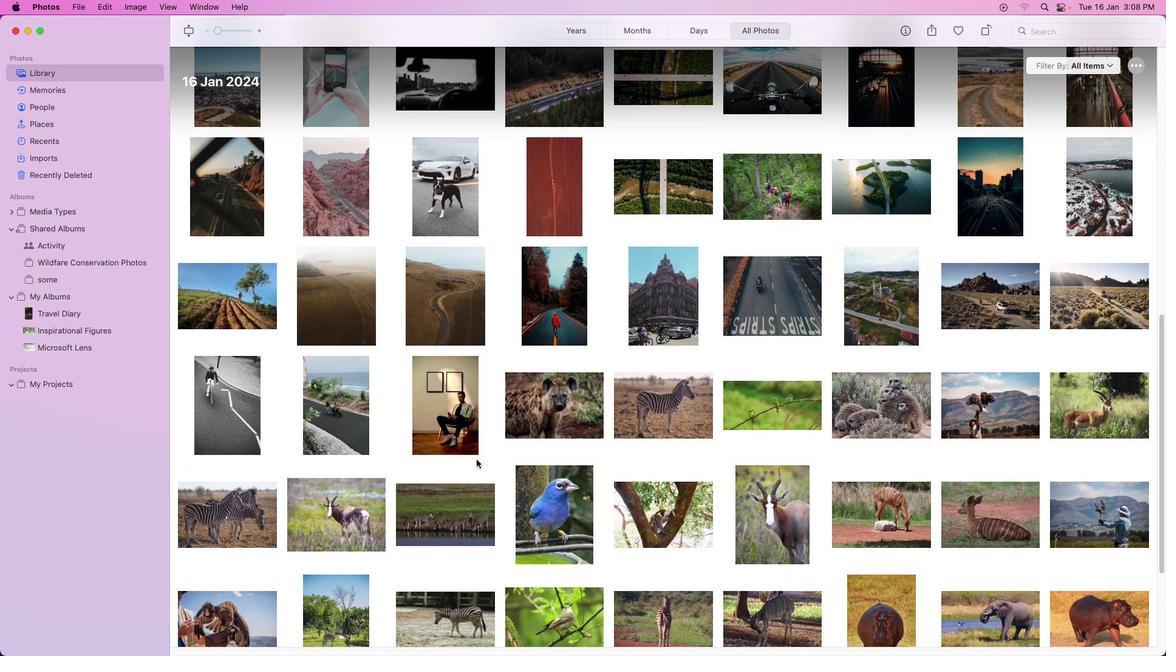 
Action: Mouse scrolled (476, 459) with delta (0, 0)
Screenshot: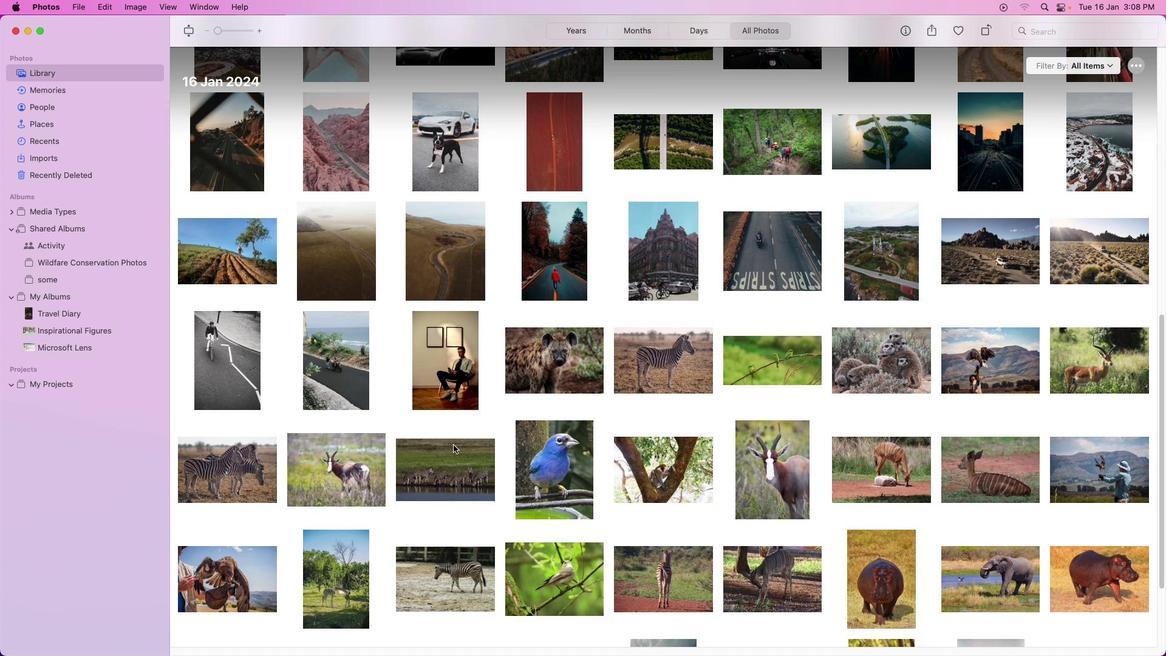 
Action: Mouse scrolled (476, 459) with delta (0, 0)
Screenshot: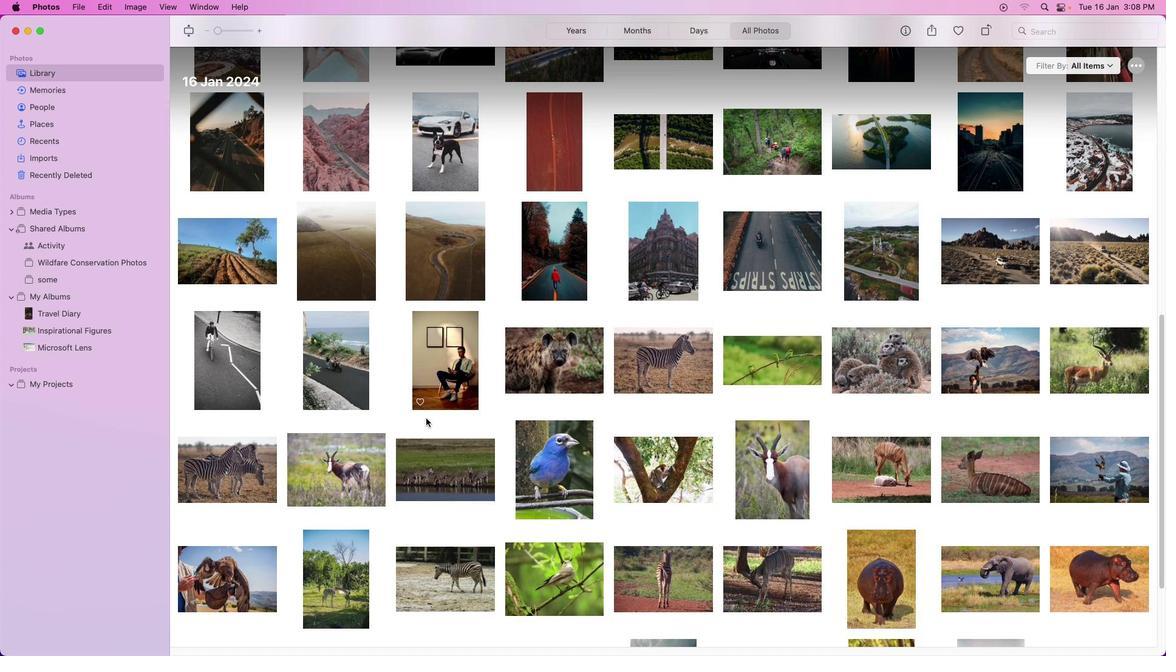 
Action: Mouse scrolled (476, 459) with delta (0, -1)
Screenshot: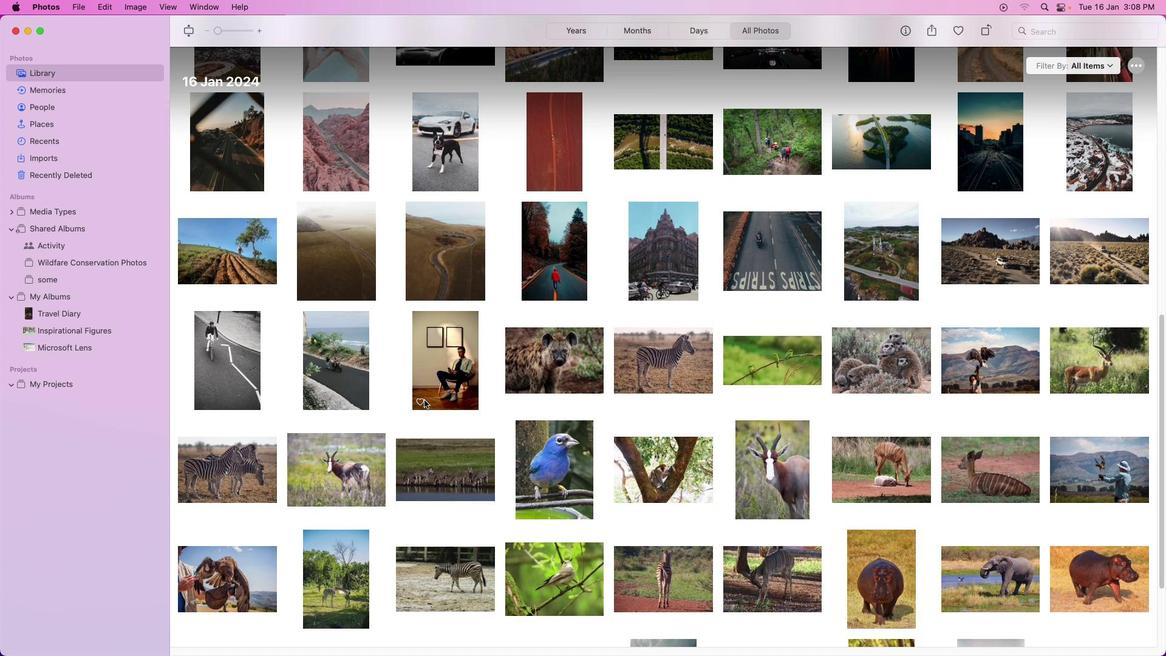 
Action: Mouse scrolled (476, 459) with delta (0, -2)
Screenshot: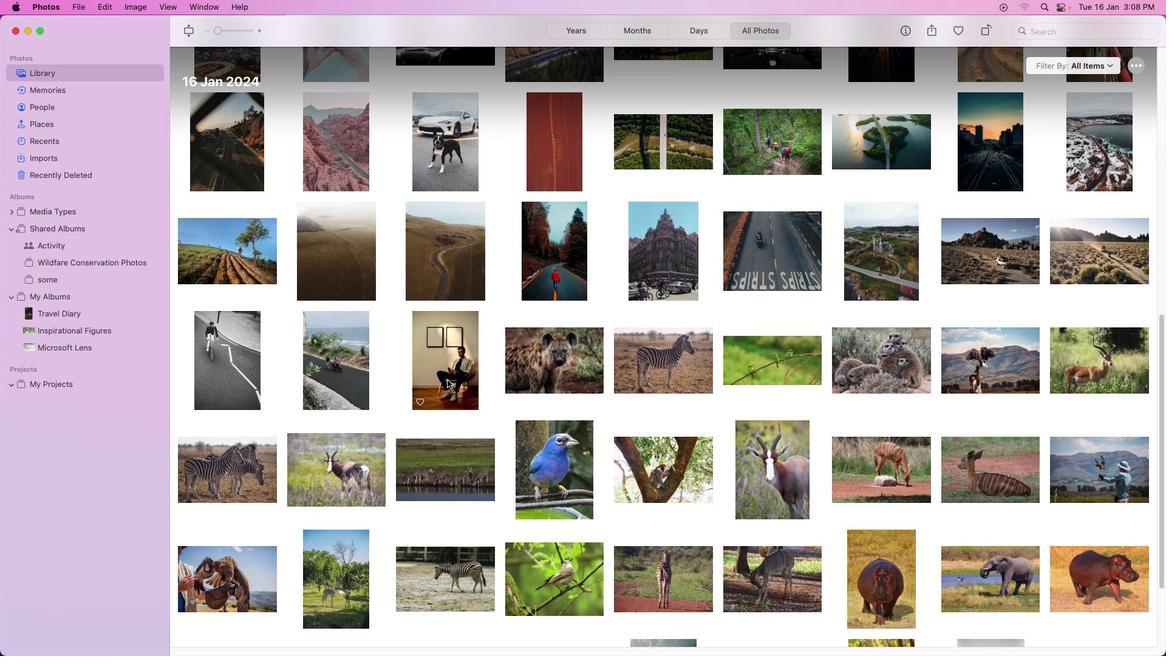 
Action: Mouse moved to (524, 363)
Screenshot: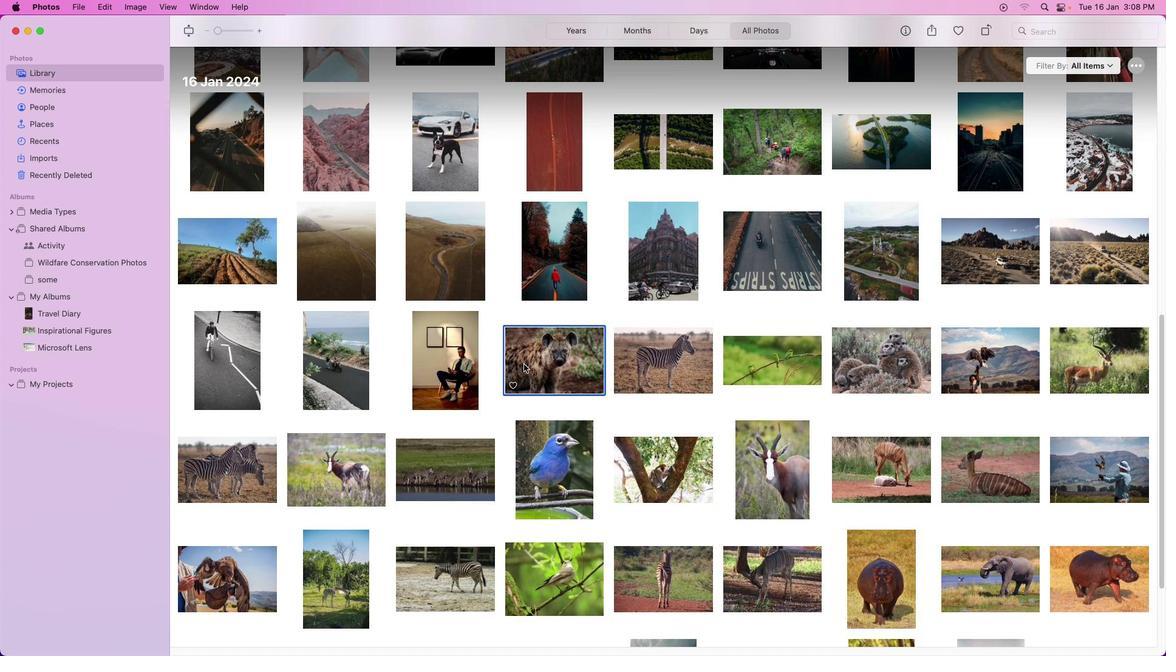 
Action: Mouse pressed left at (524, 363)
Screenshot: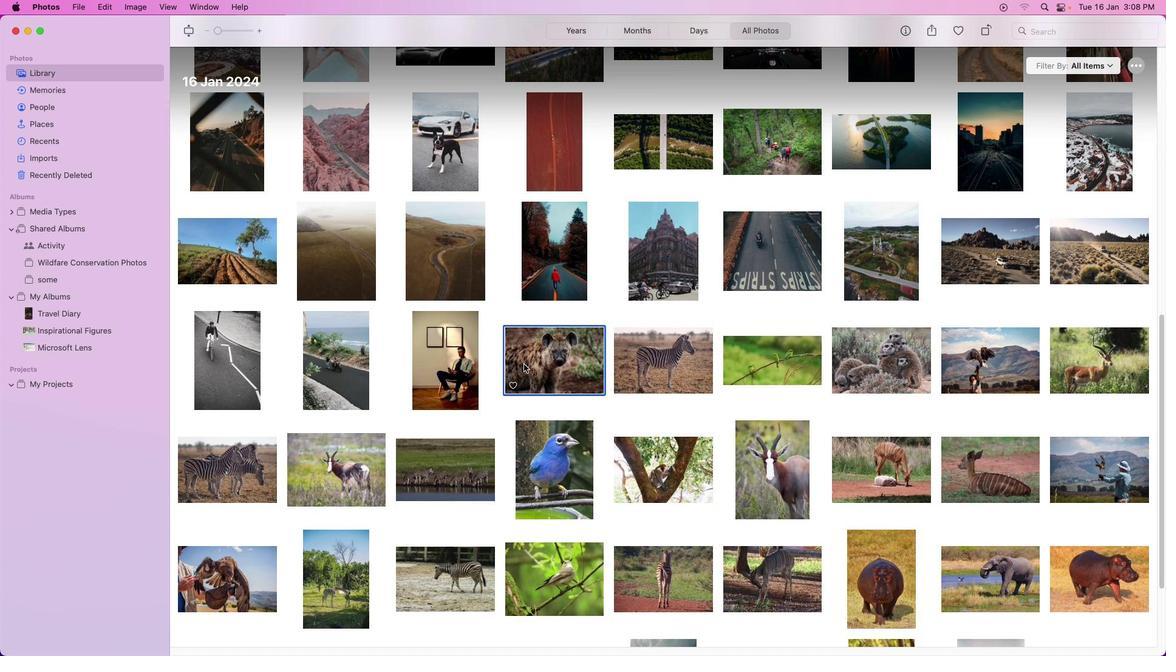 
Action: Mouse pressed right at (524, 363)
Screenshot: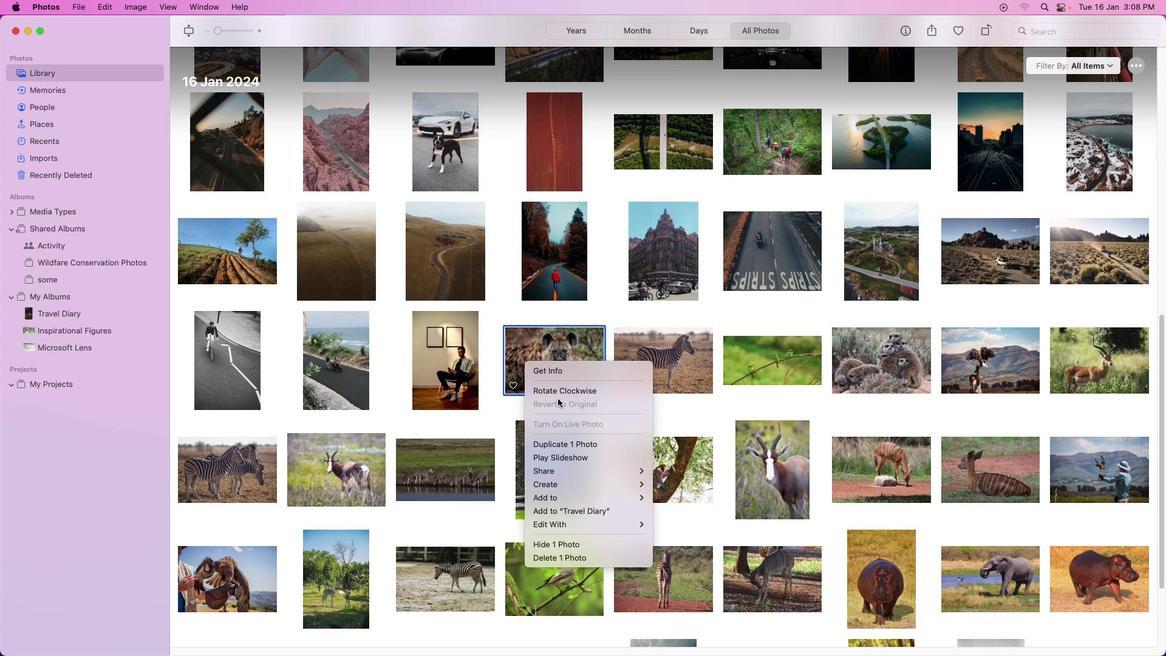 
Action: Mouse moved to (451, 373)
Screenshot: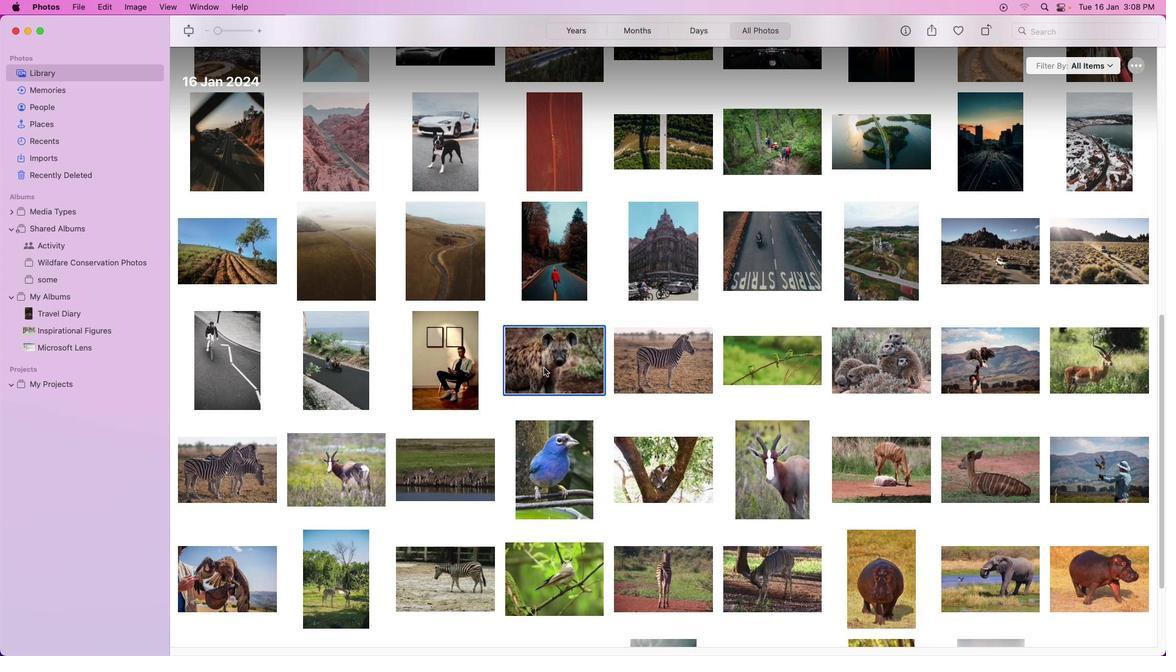 
Action: Mouse pressed left at (451, 373)
Screenshot: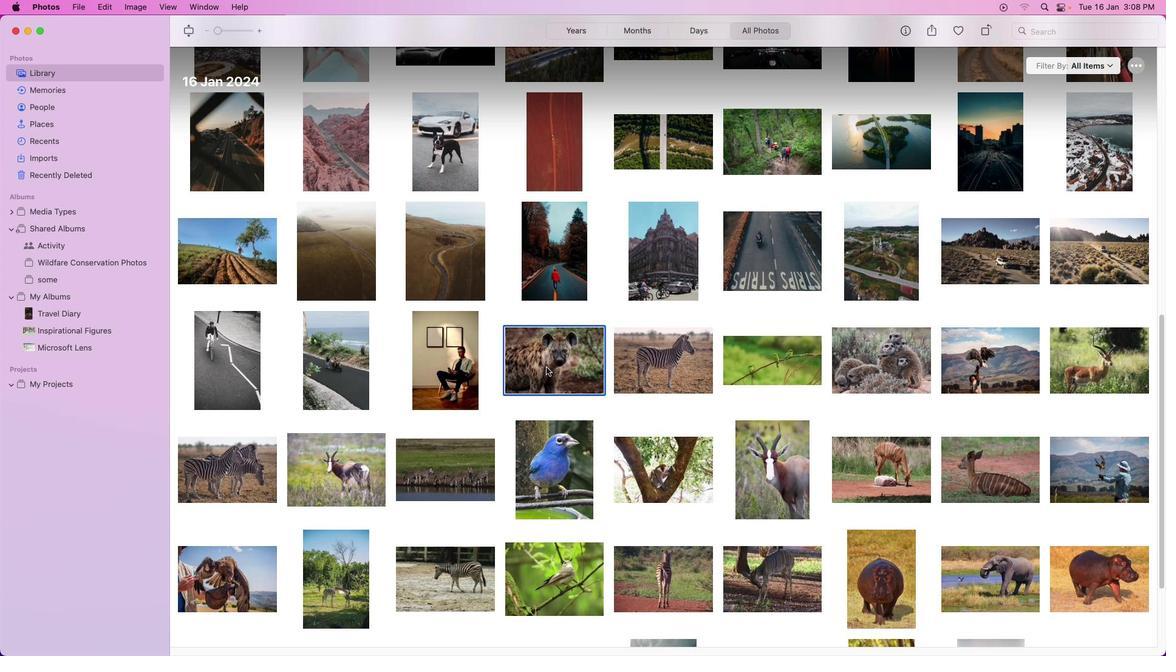 
Action: Mouse moved to (546, 367)
Screenshot: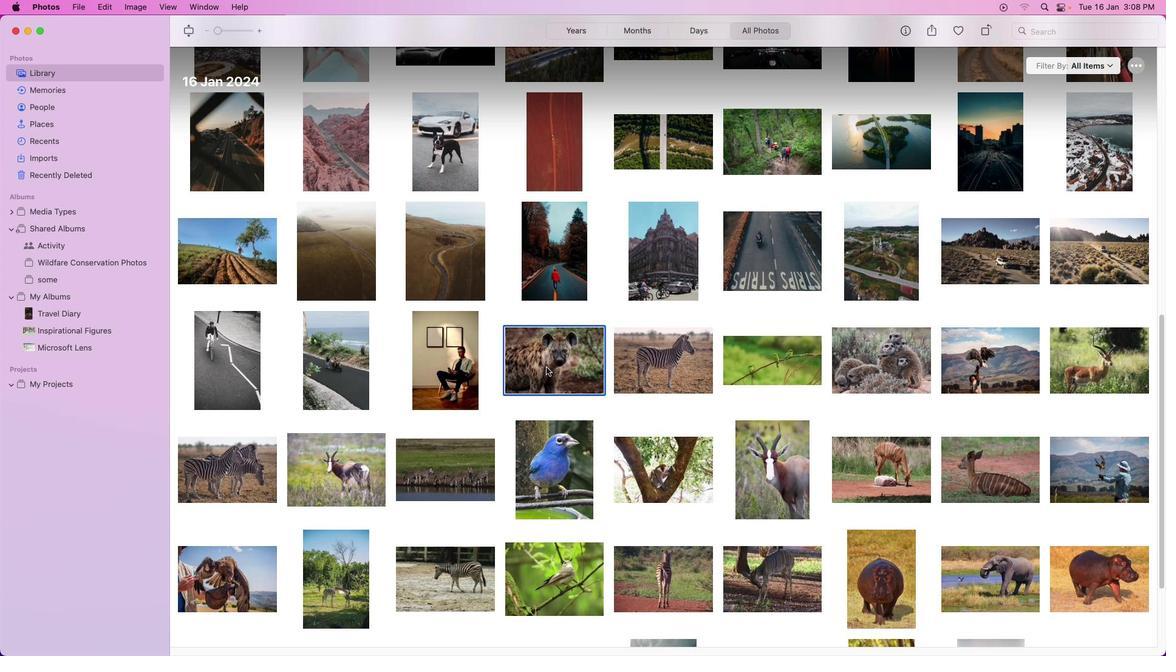 
Action: Mouse pressed left at (546, 367)
Screenshot: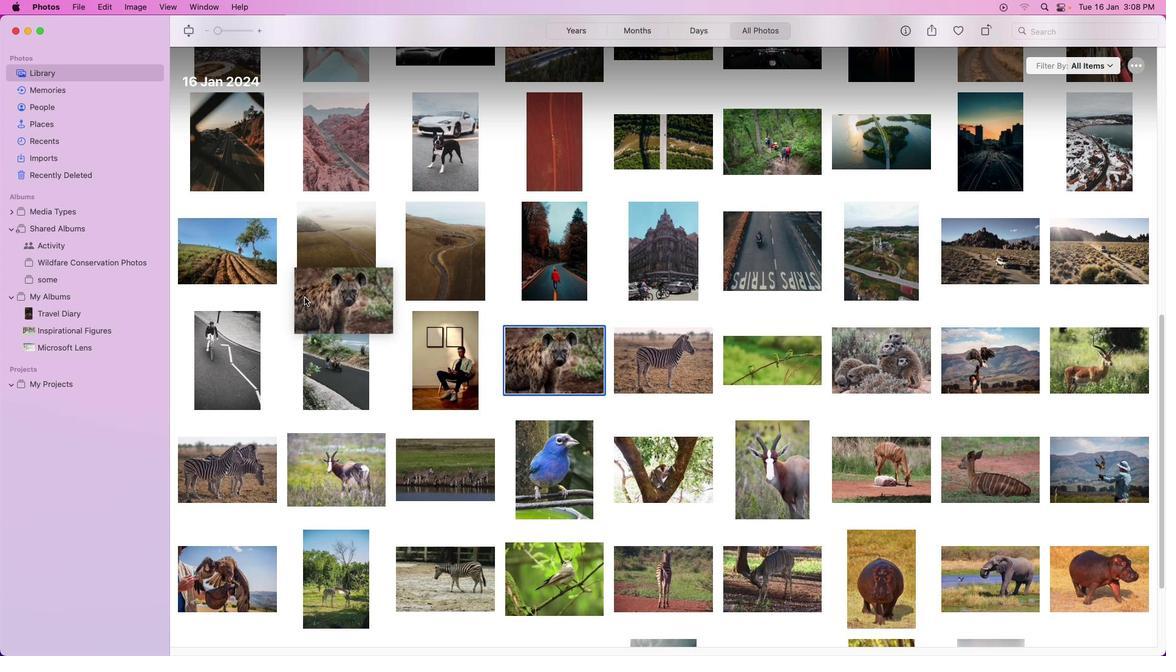
Action: Mouse moved to (671, 358)
Screenshot: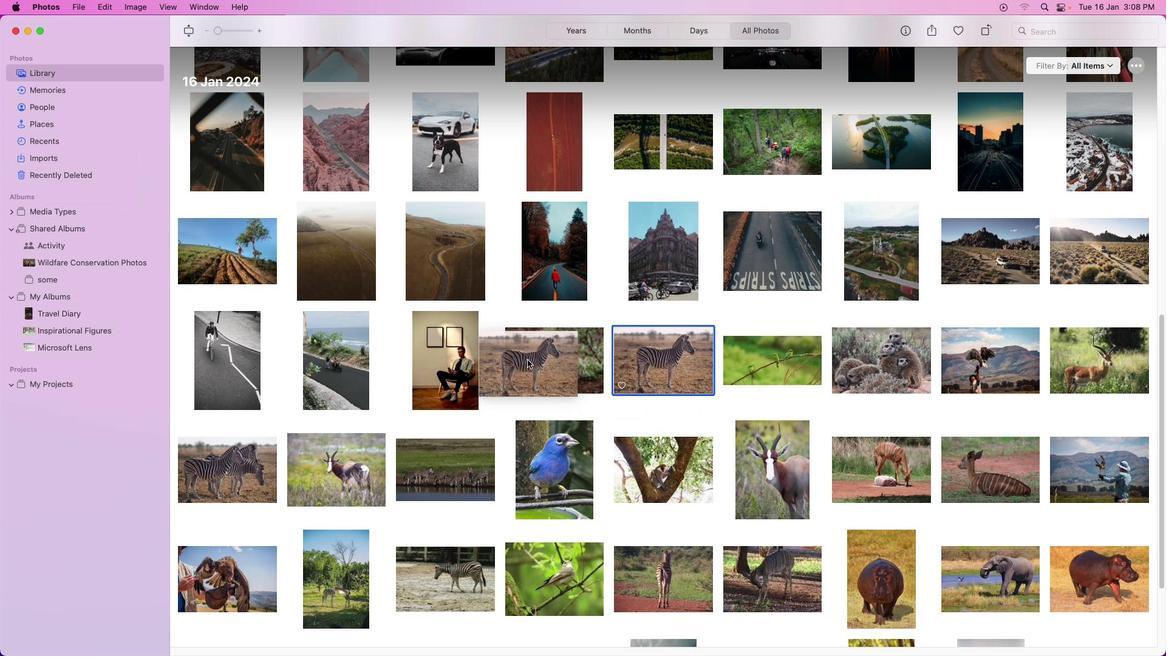 
Action: Mouse pressed left at (671, 358)
Screenshot: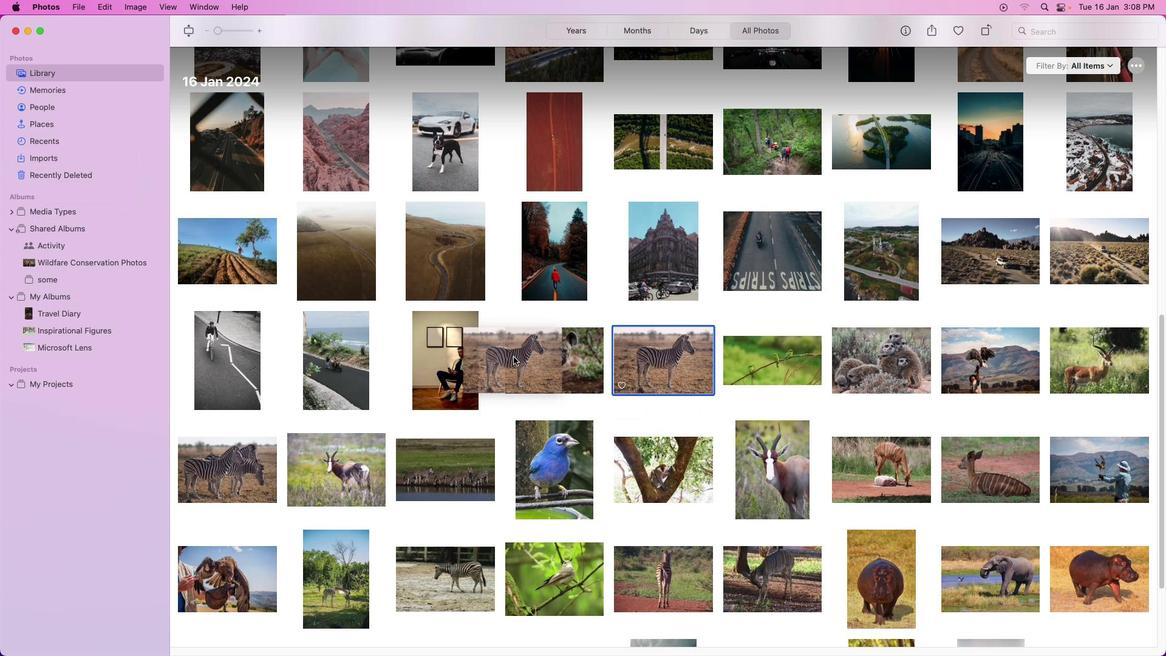 
Action: Mouse moved to (761, 368)
Screenshot: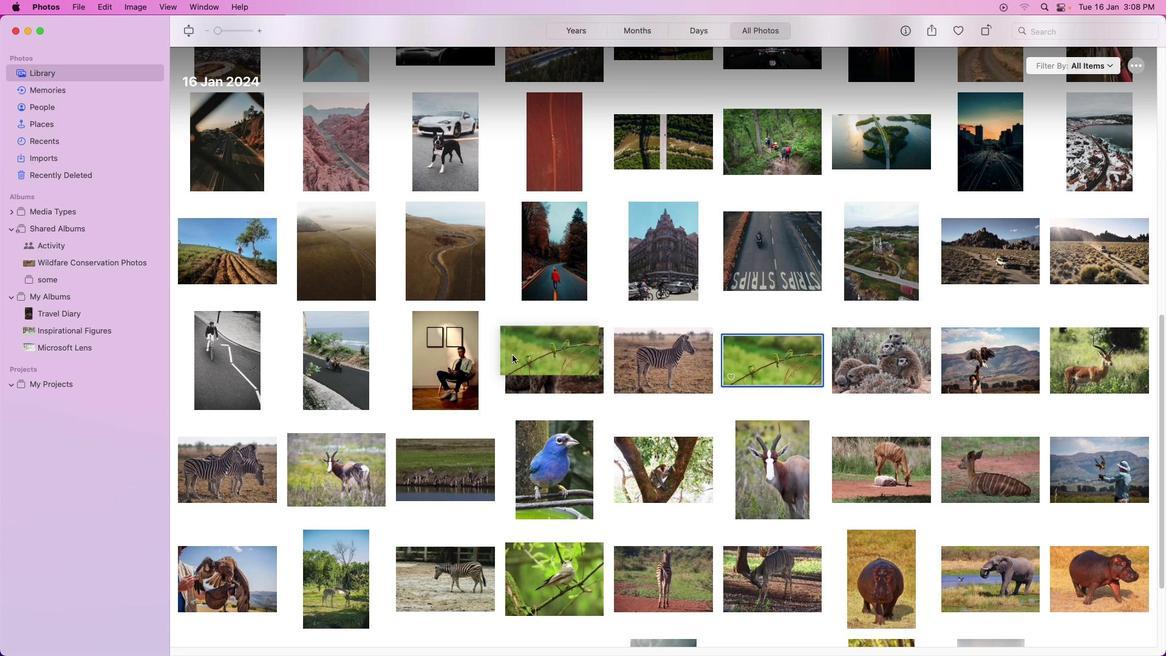 
Action: Mouse pressed left at (761, 368)
Screenshot: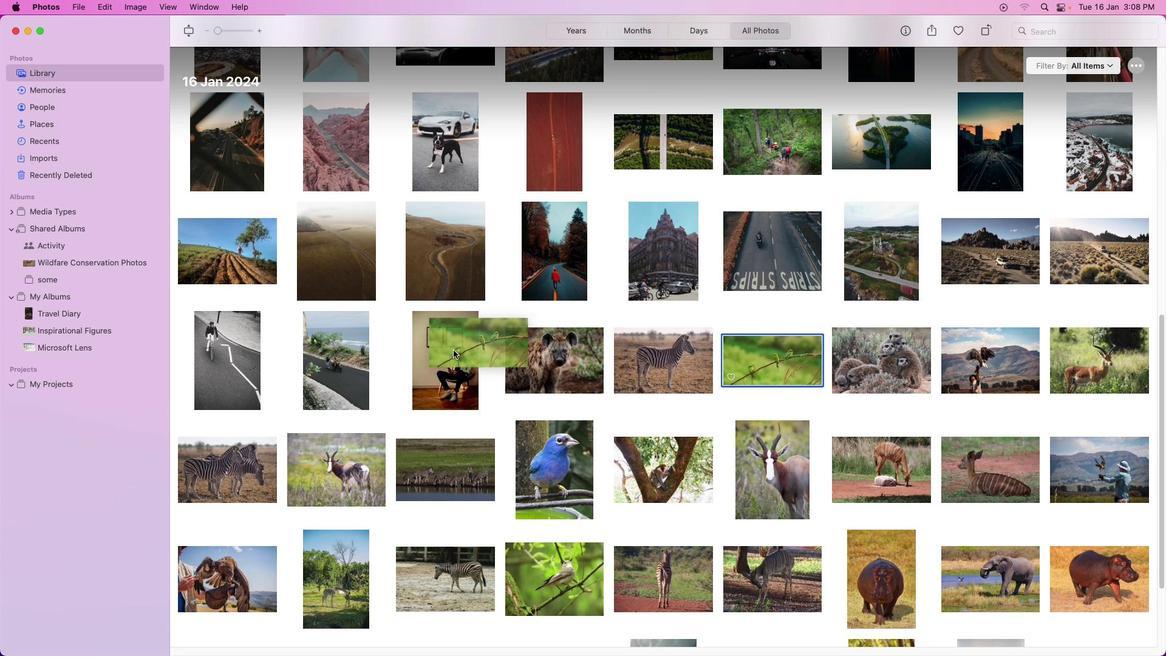 
Action: Mouse moved to (883, 346)
Screenshot: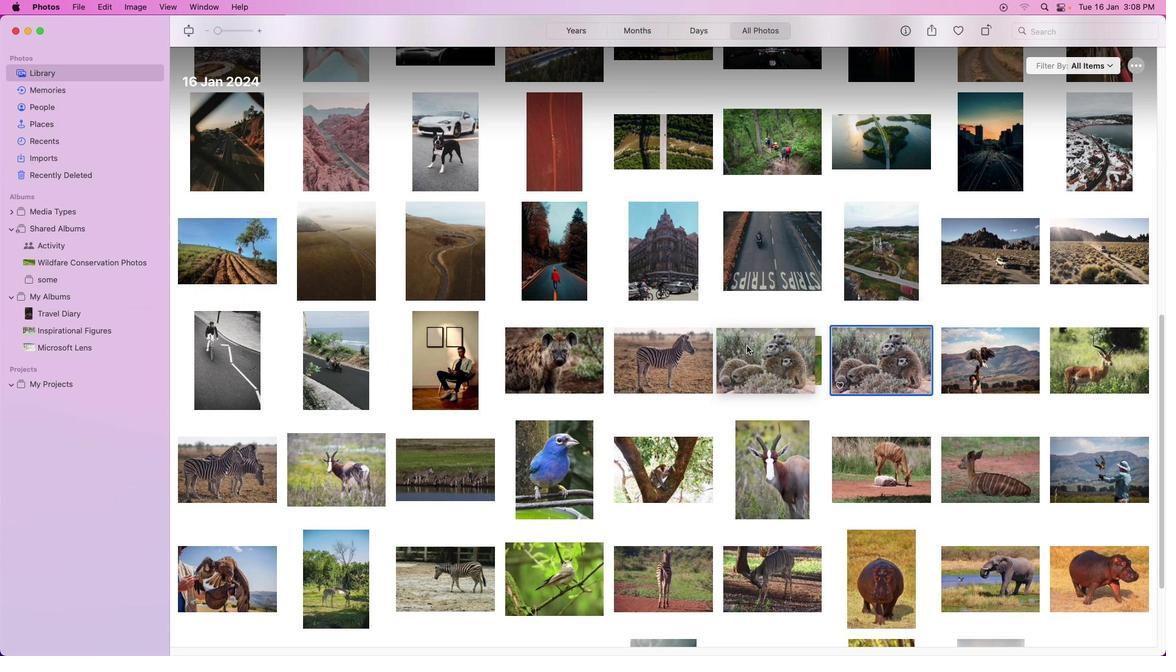 
Action: Mouse pressed left at (883, 346)
Screenshot: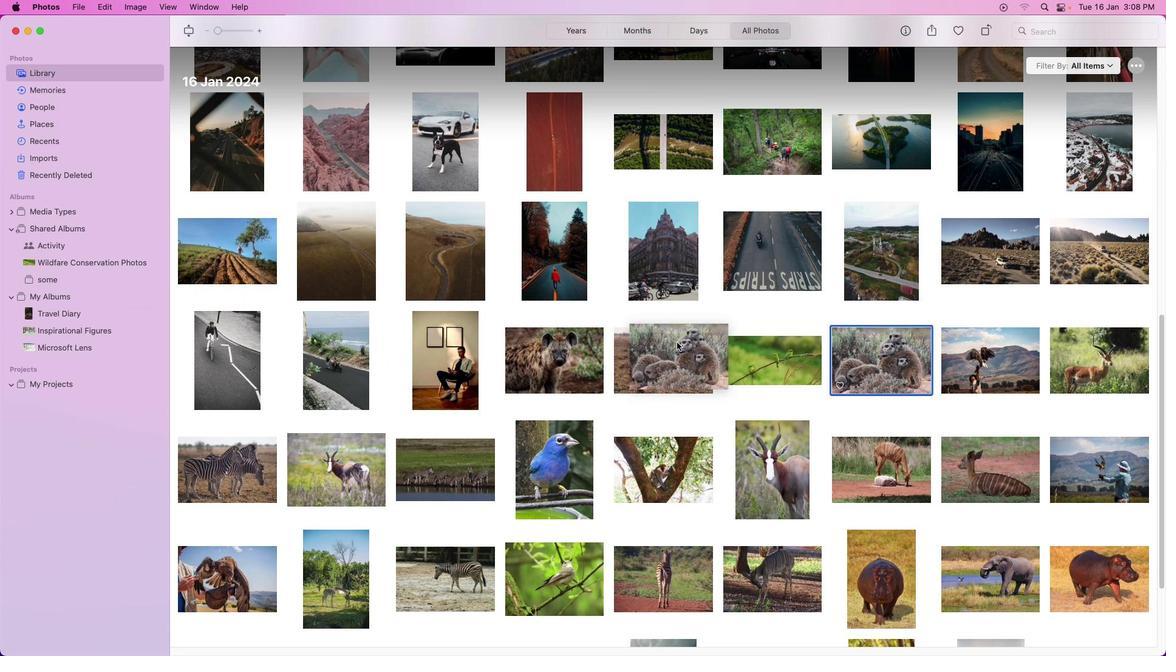 
Action: Mouse moved to (1018, 355)
Screenshot: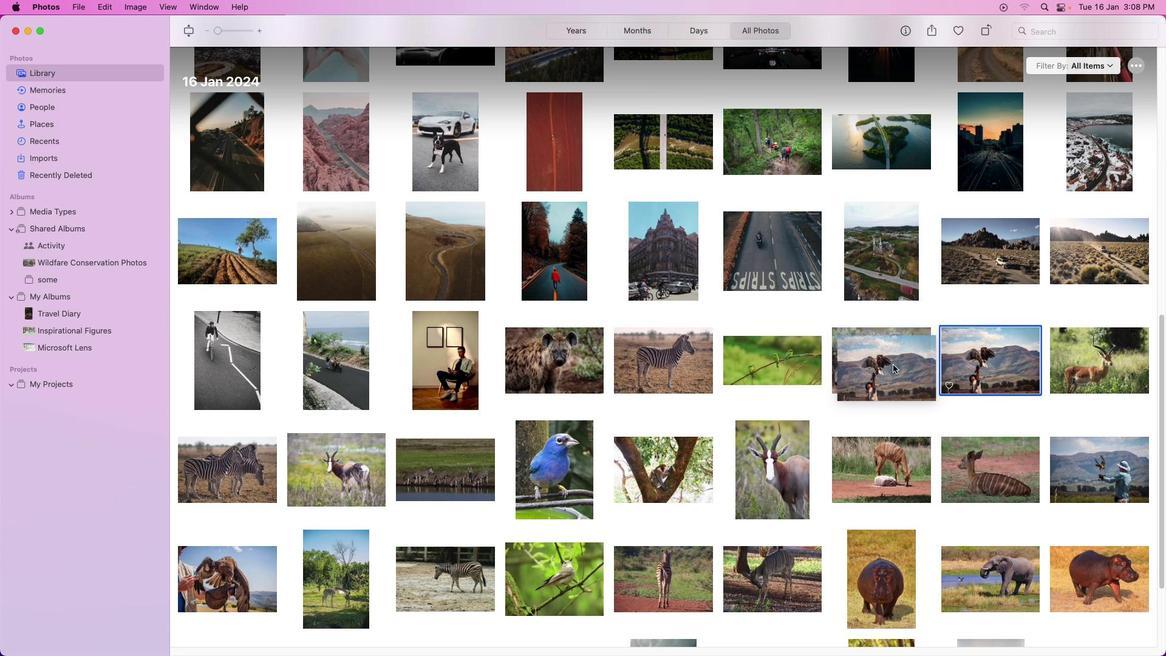 
Action: Mouse pressed left at (1018, 355)
Screenshot: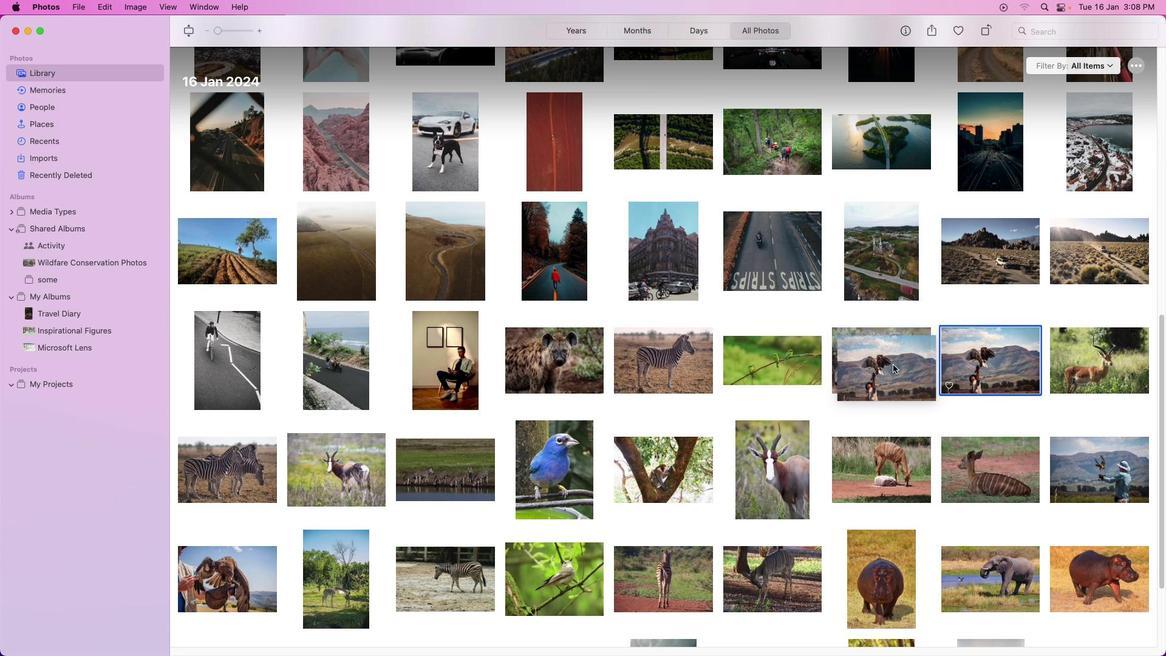 
Action: Mouse moved to (1123, 363)
Screenshot: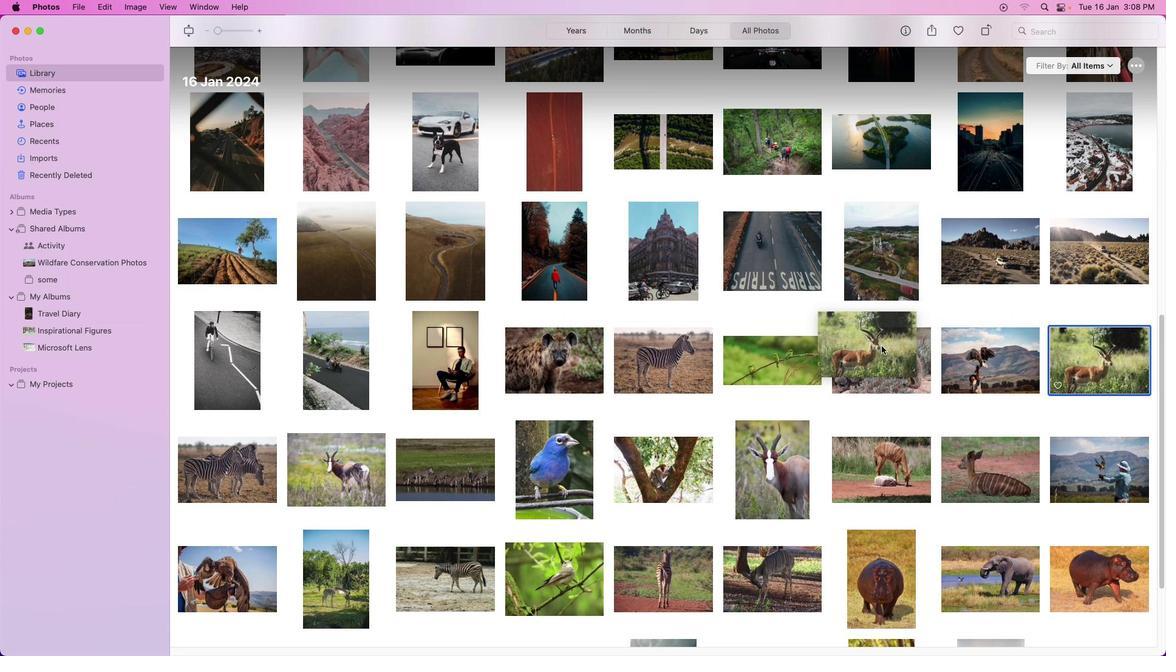 
Action: Mouse pressed left at (1123, 363)
Screenshot: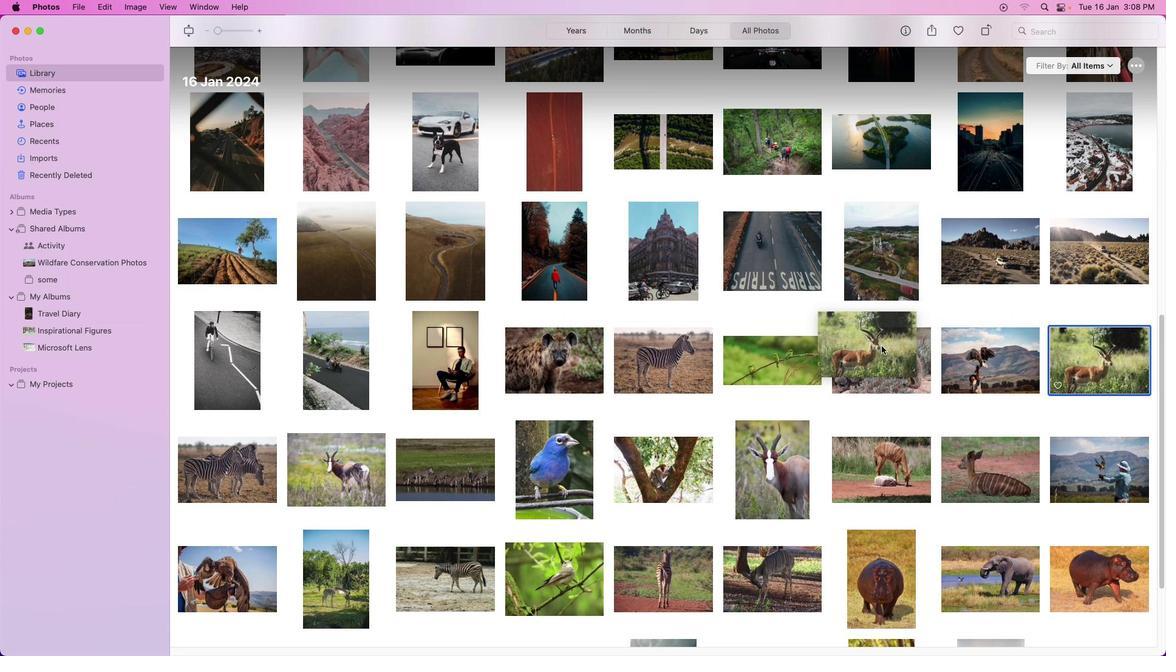 
Action: Mouse moved to (244, 464)
Screenshot: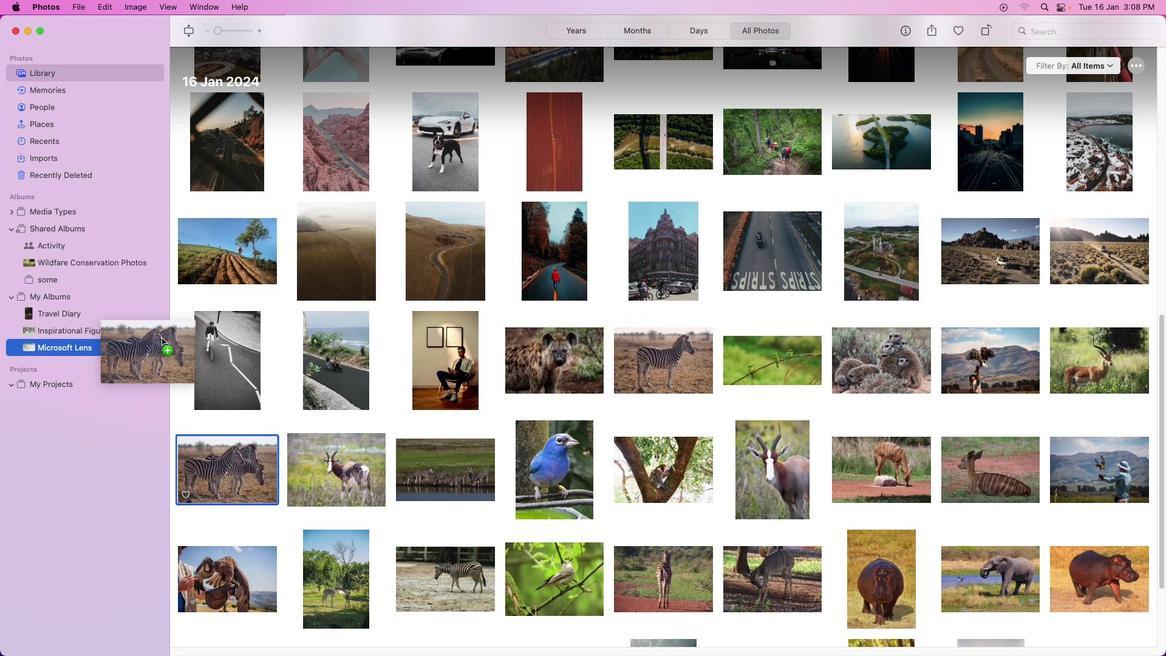 
Action: Mouse pressed left at (244, 464)
Screenshot: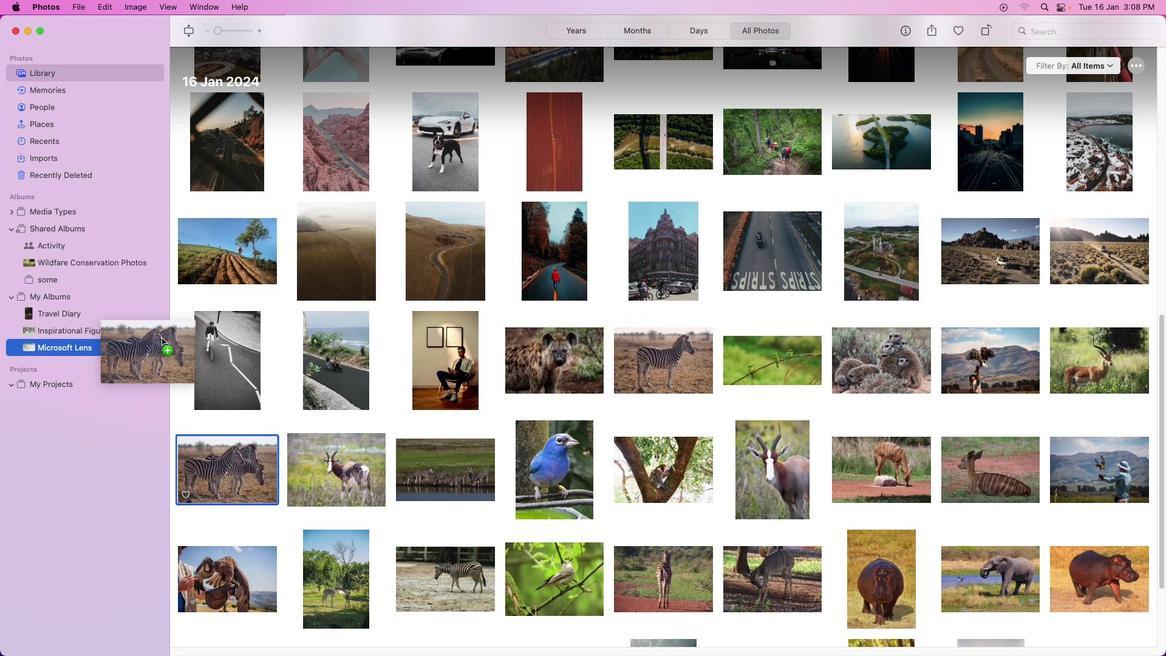 
Action: Mouse moved to (337, 484)
Screenshot: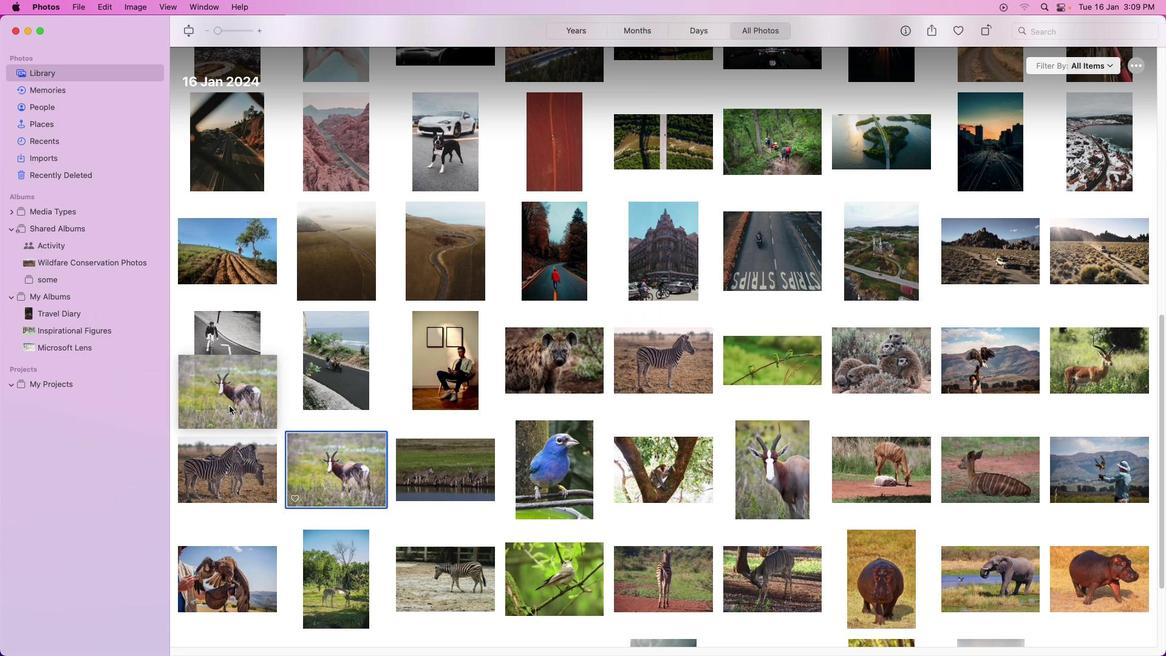 
Action: Mouse pressed left at (337, 484)
Screenshot: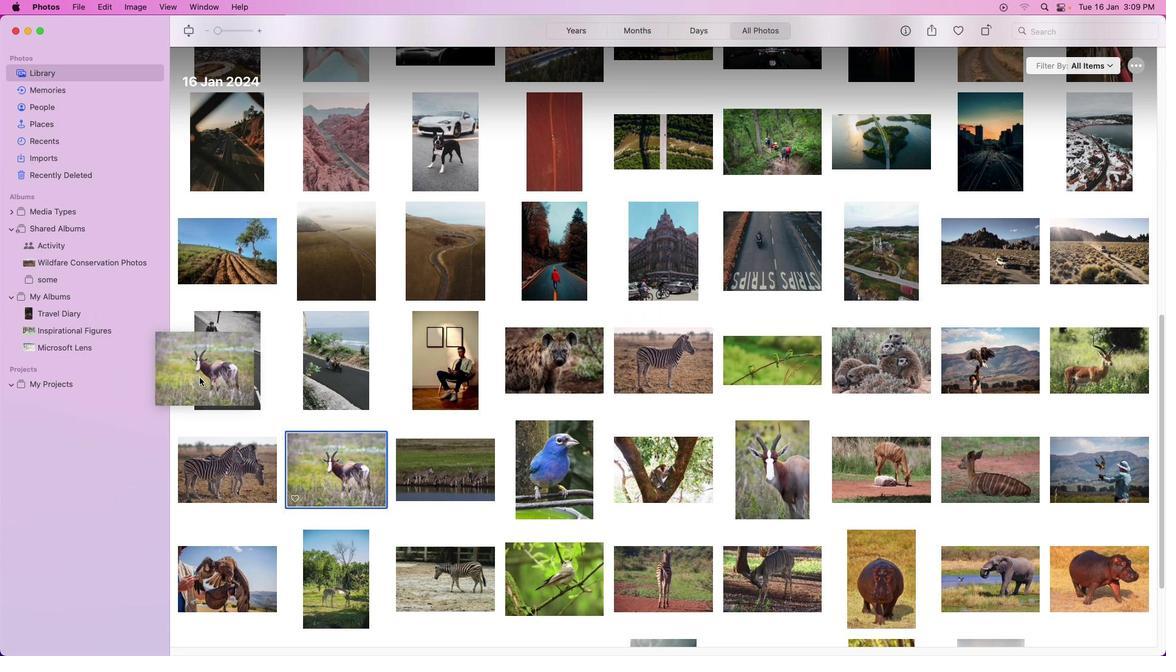 
Action: Mouse moved to (467, 493)
Screenshot: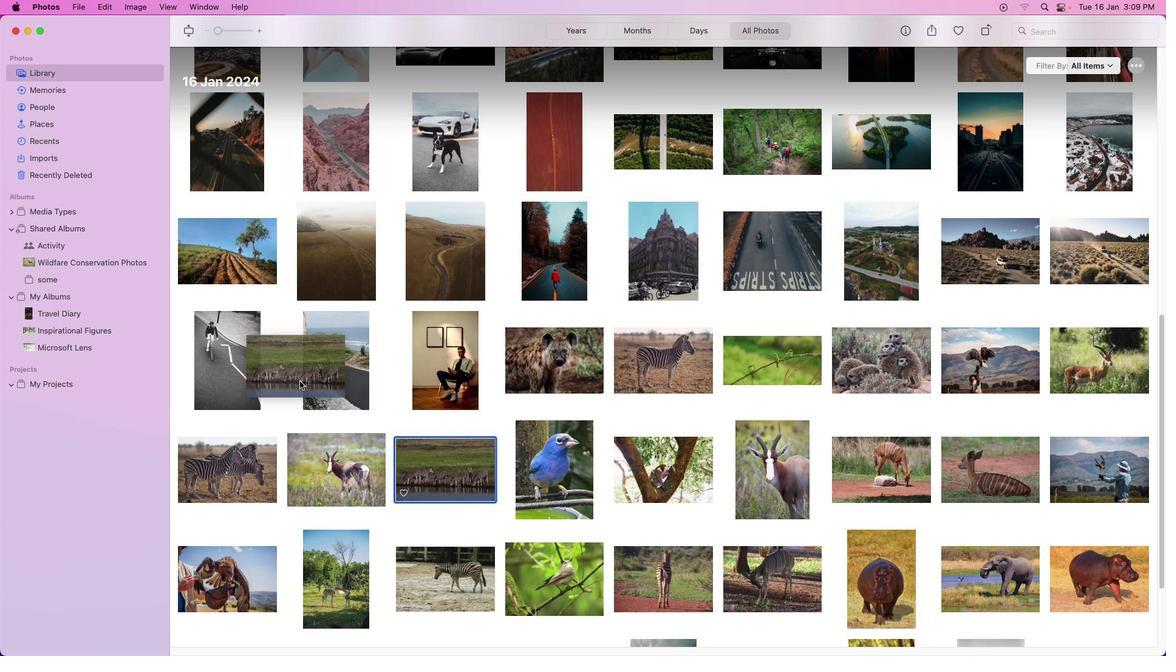 
Action: Mouse pressed left at (467, 493)
Screenshot: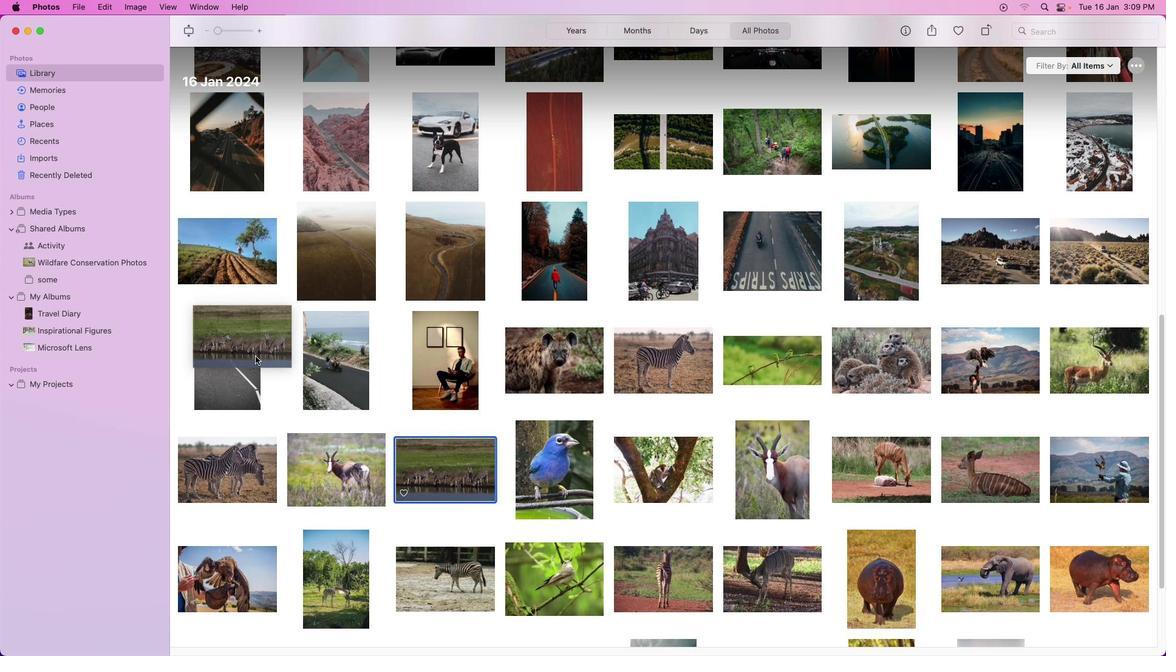 
Action: Mouse moved to (561, 483)
Screenshot: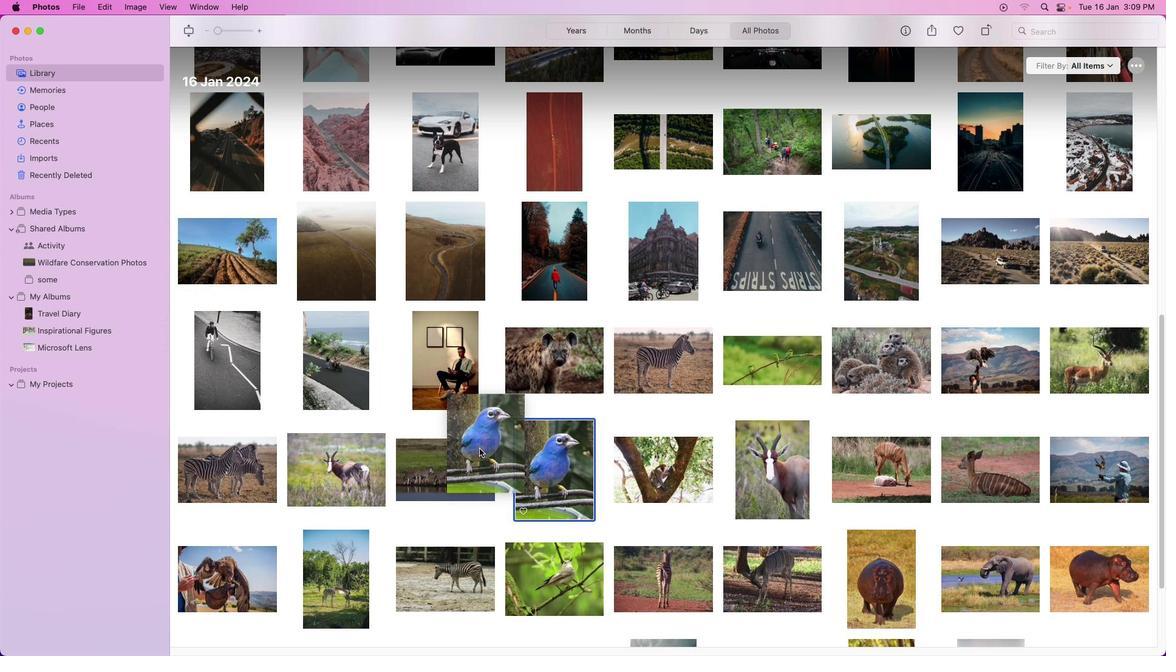 
Action: Mouse pressed left at (561, 483)
Screenshot: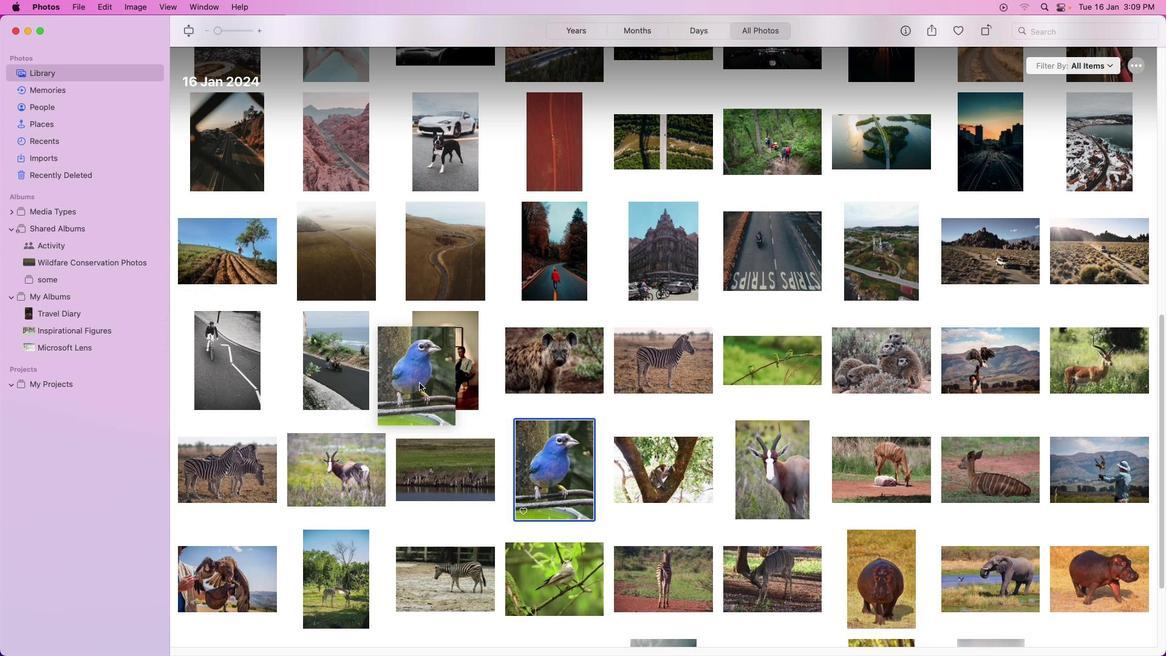 
Action: Mouse moved to (670, 478)
Screenshot: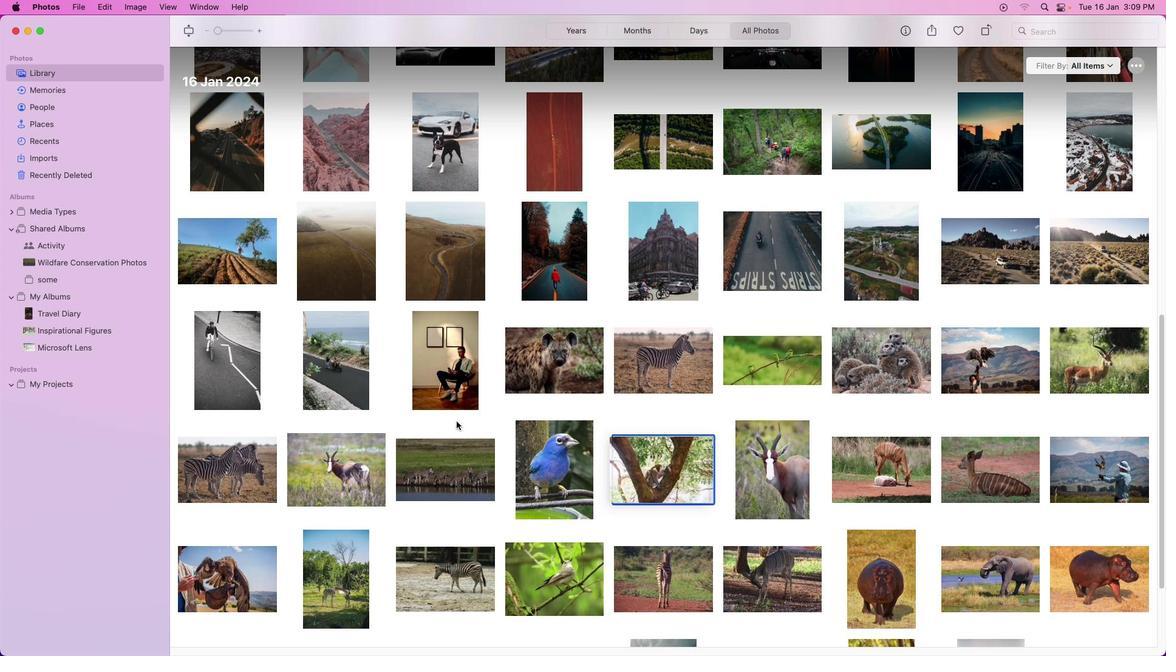 
Action: Mouse pressed left at (670, 478)
Screenshot: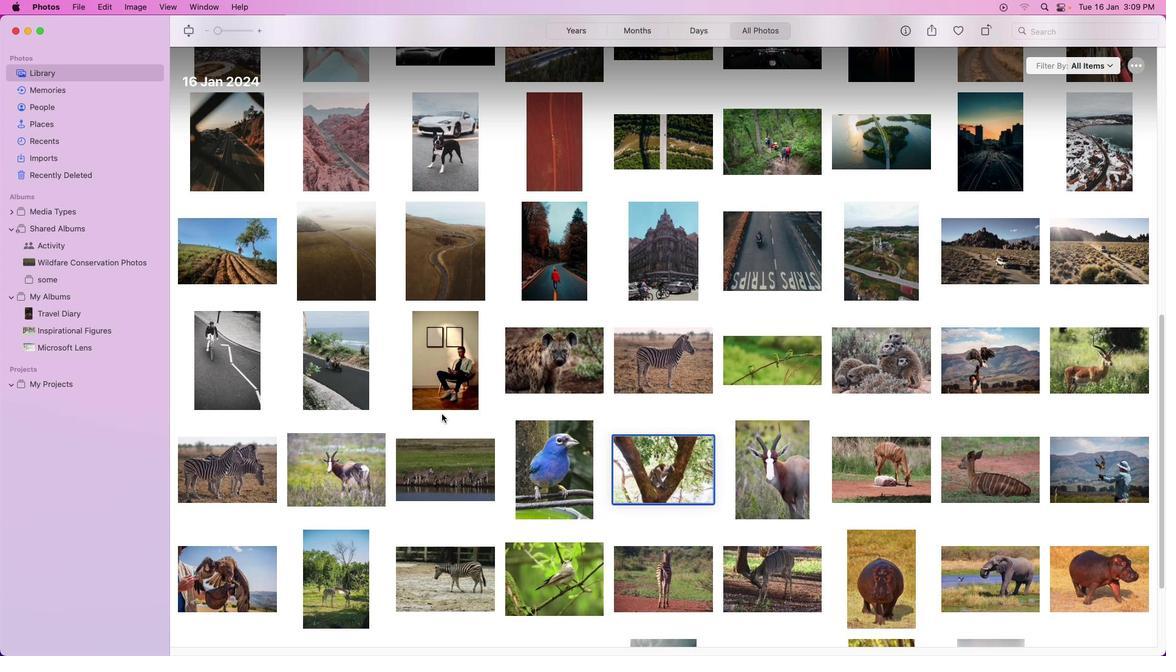 
Action: Mouse moved to (476, 433)
Screenshot: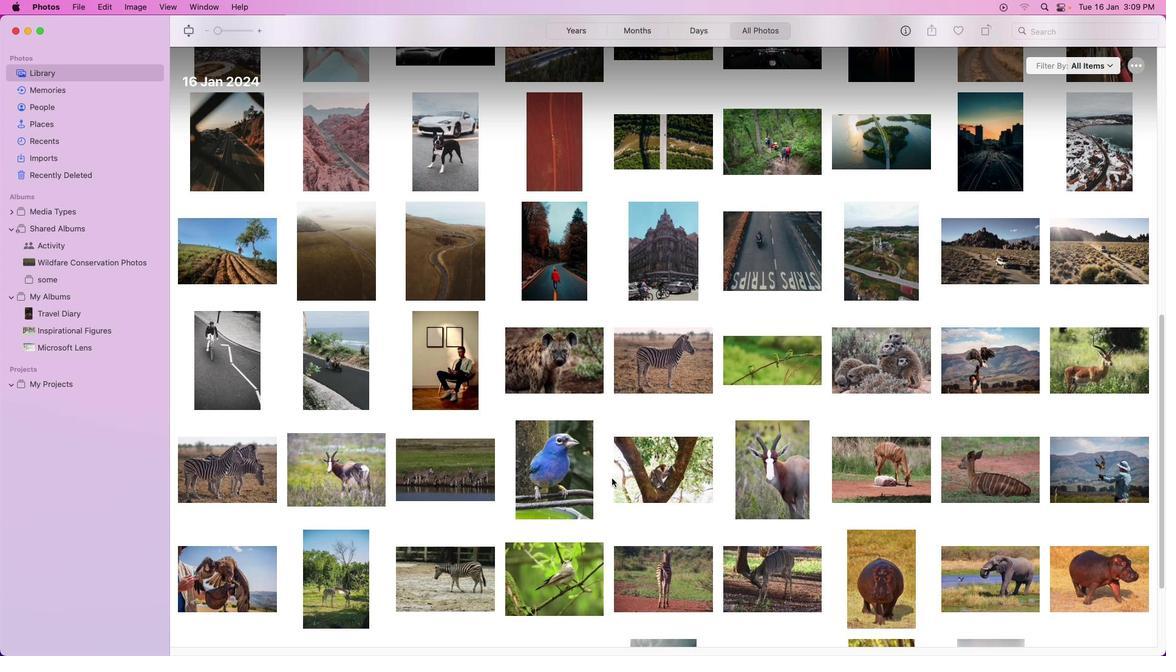 
Action: Mouse pressed left at (476, 433)
Screenshot: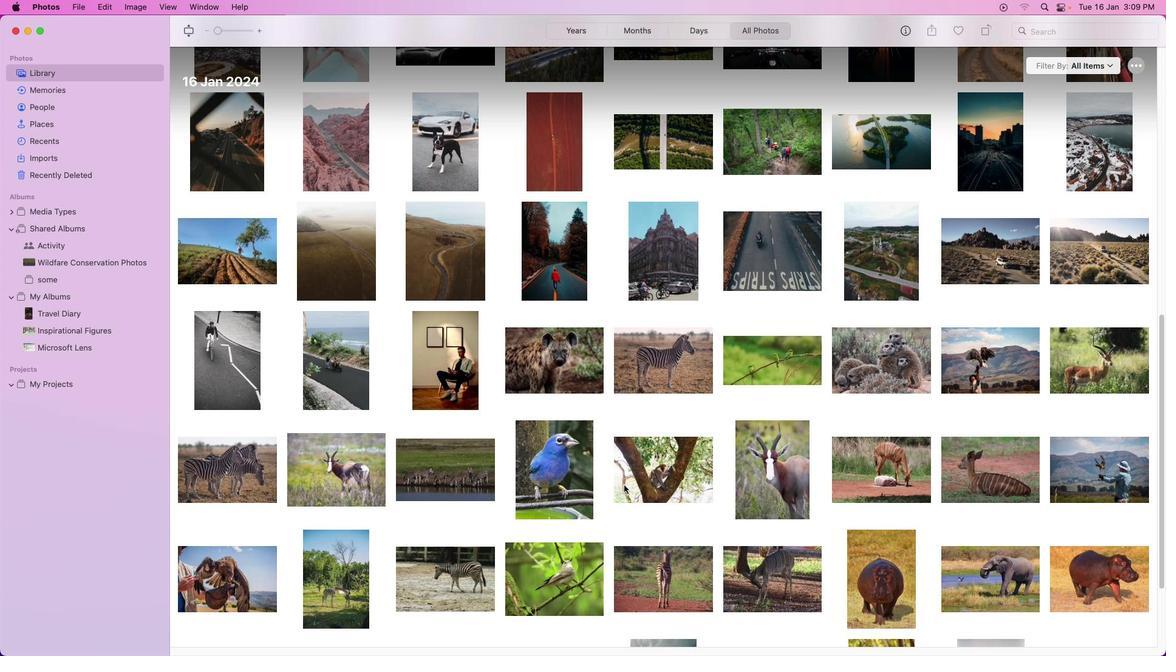 
Action: Mouse moved to (674, 486)
Screenshot: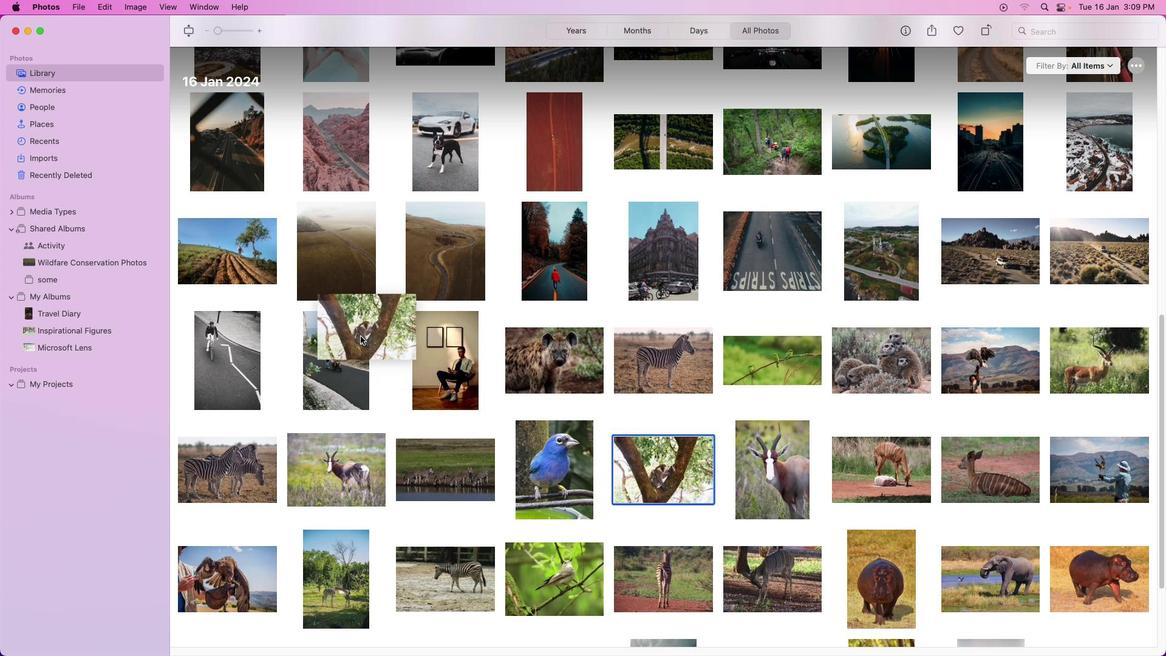 
Action: Mouse pressed left at (674, 486)
Screenshot: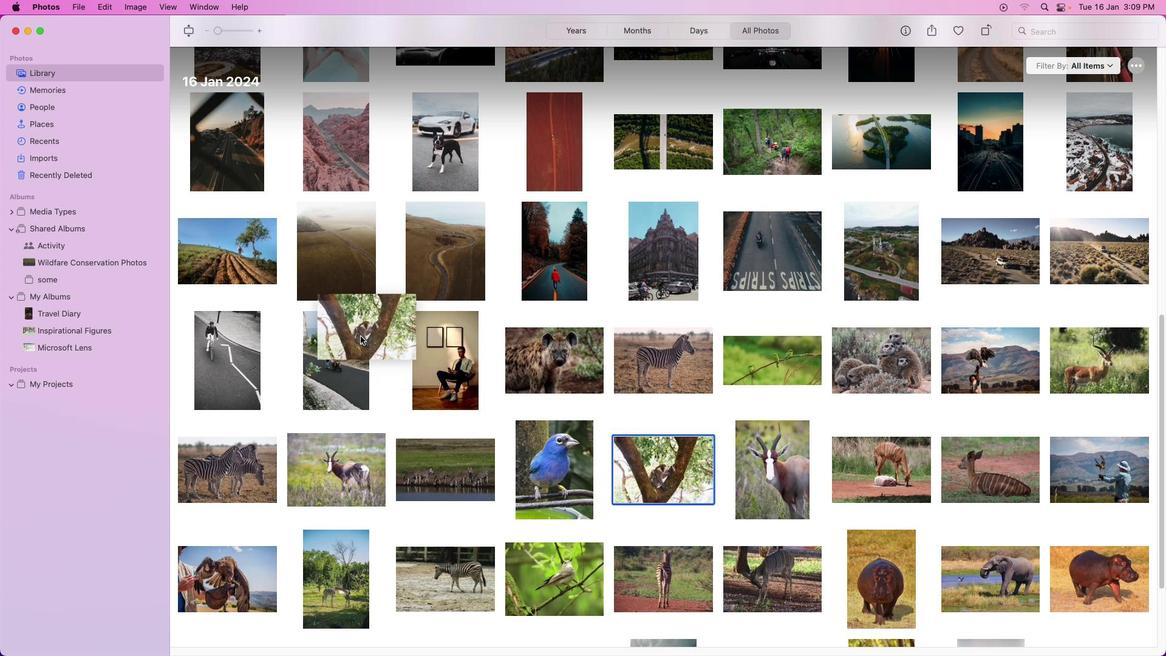 
Action: Mouse moved to (779, 452)
Screenshot: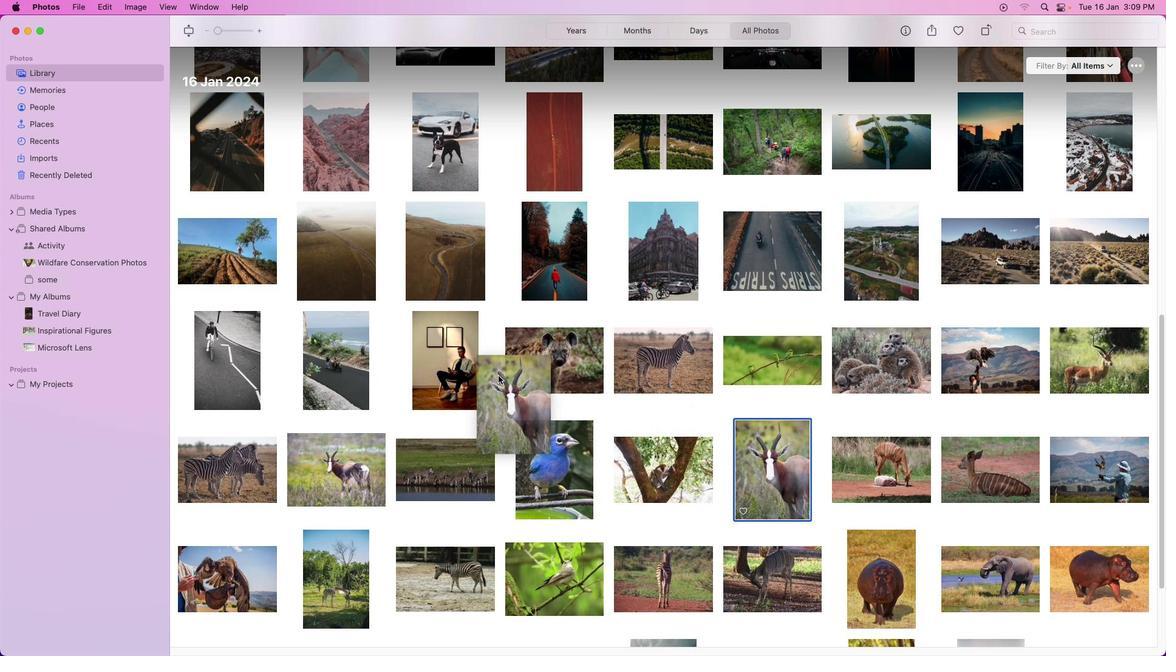 
Action: Mouse pressed left at (779, 452)
Screenshot: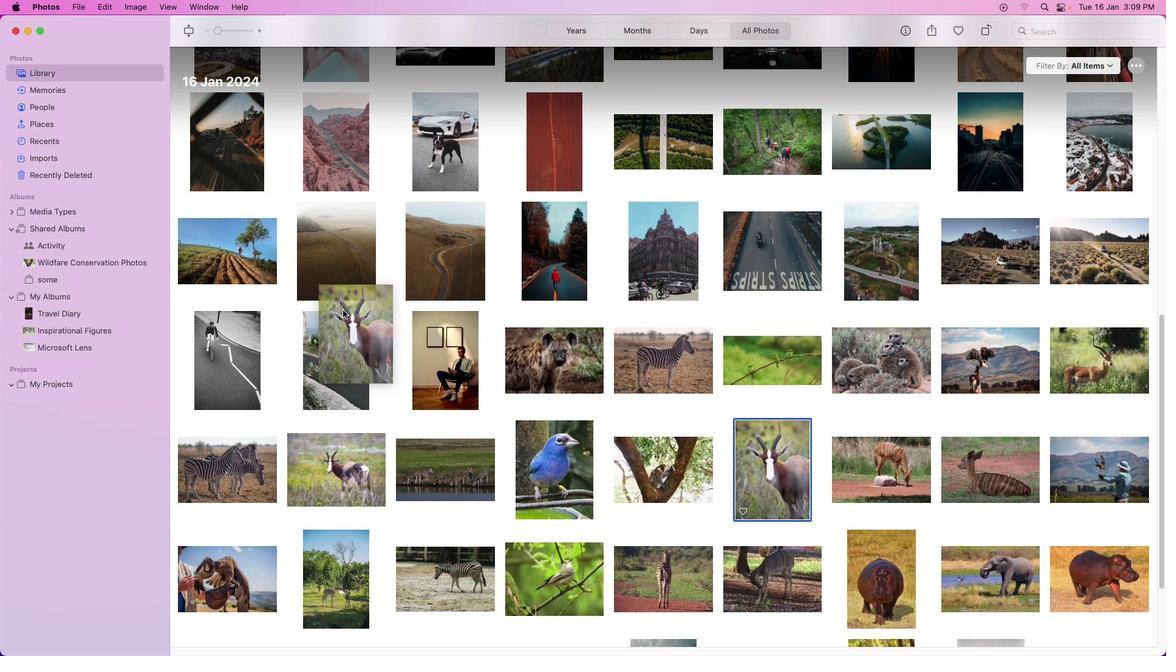 
Action: Mouse moved to (876, 478)
Screenshot: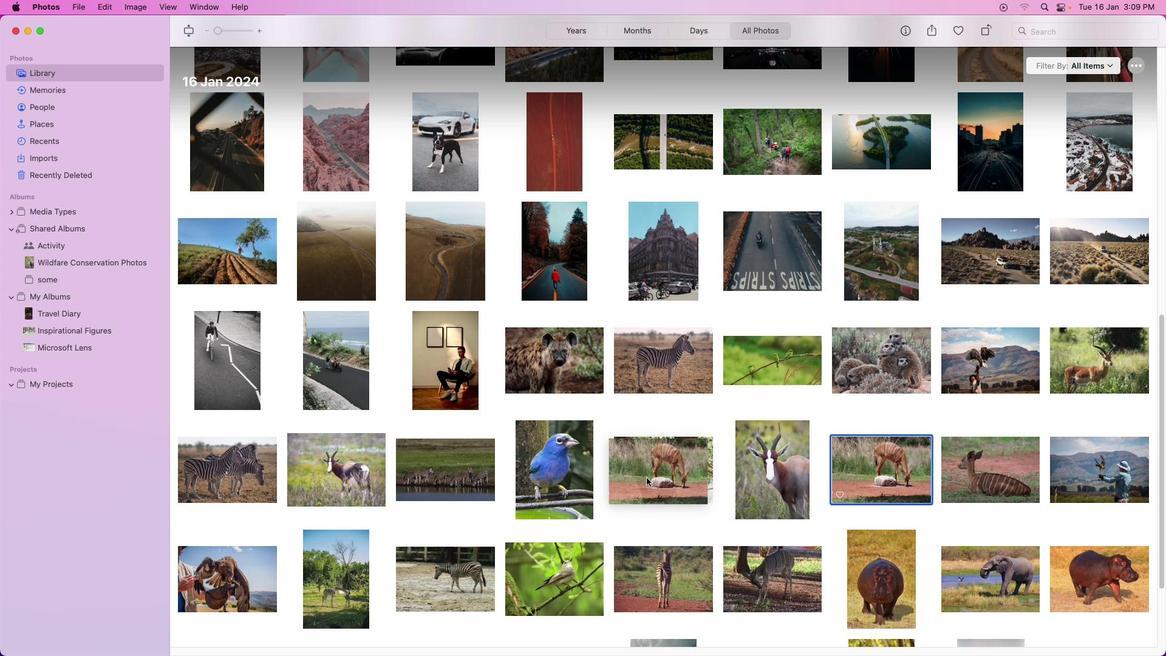 
Action: Mouse pressed left at (876, 478)
Screenshot: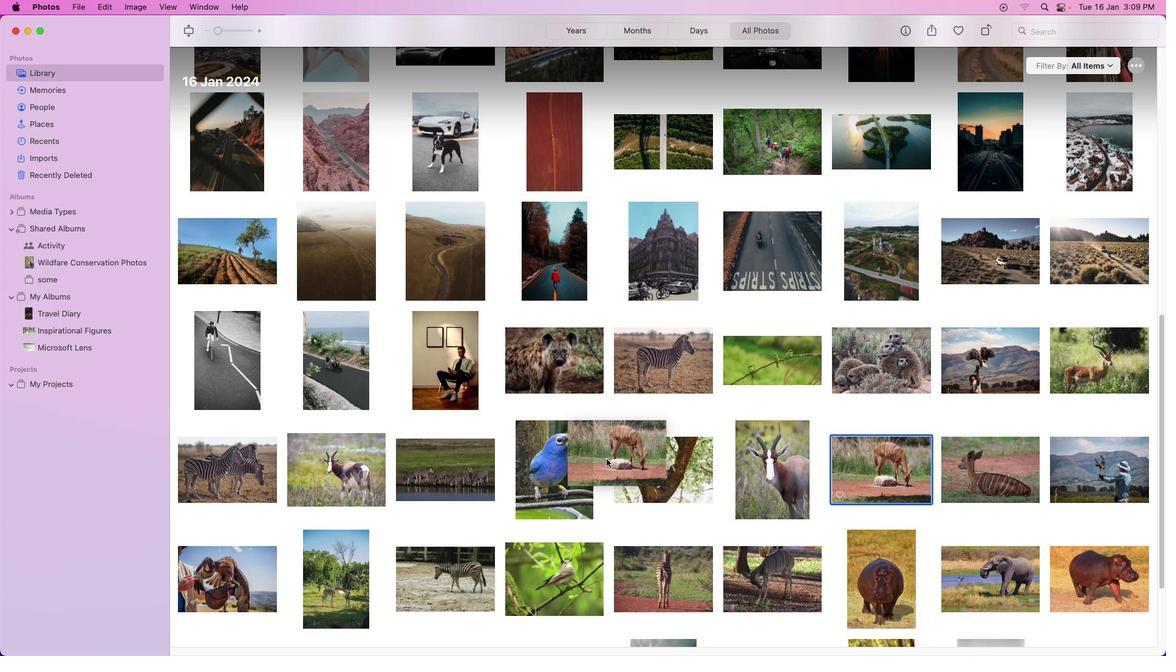
Action: Mouse moved to (797, 561)
Screenshot: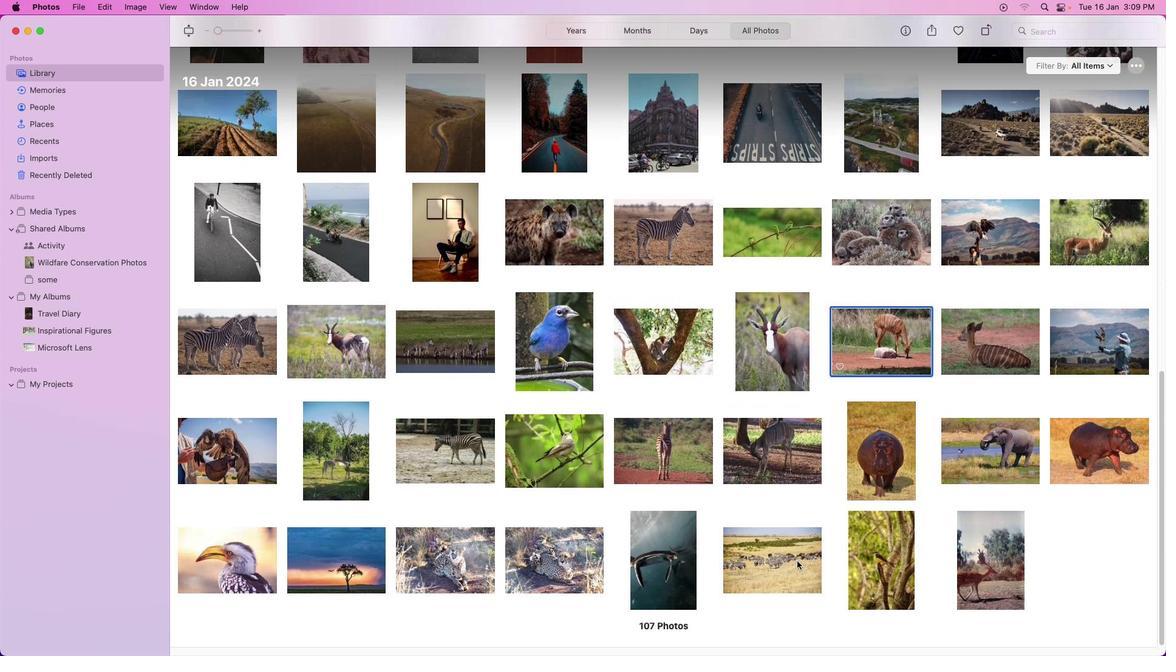 
Action: Mouse scrolled (797, 561) with delta (0, 0)
Screenshot: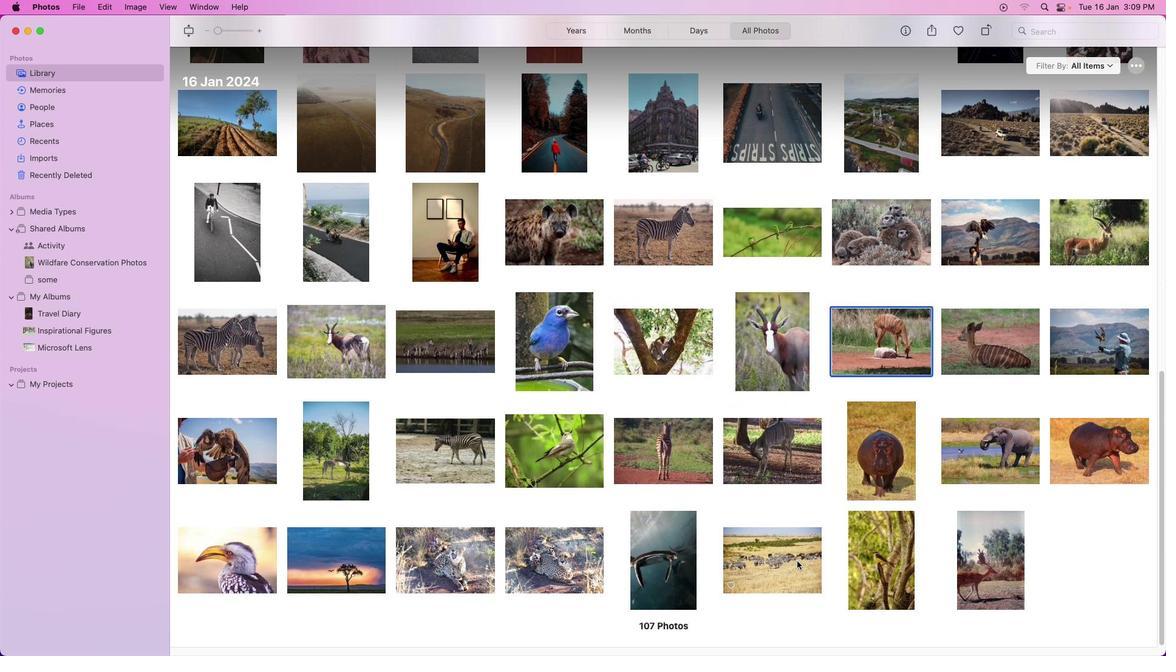 
Action: Mouse scrolled (797, 561) with delta (0, 0)
Screenshot: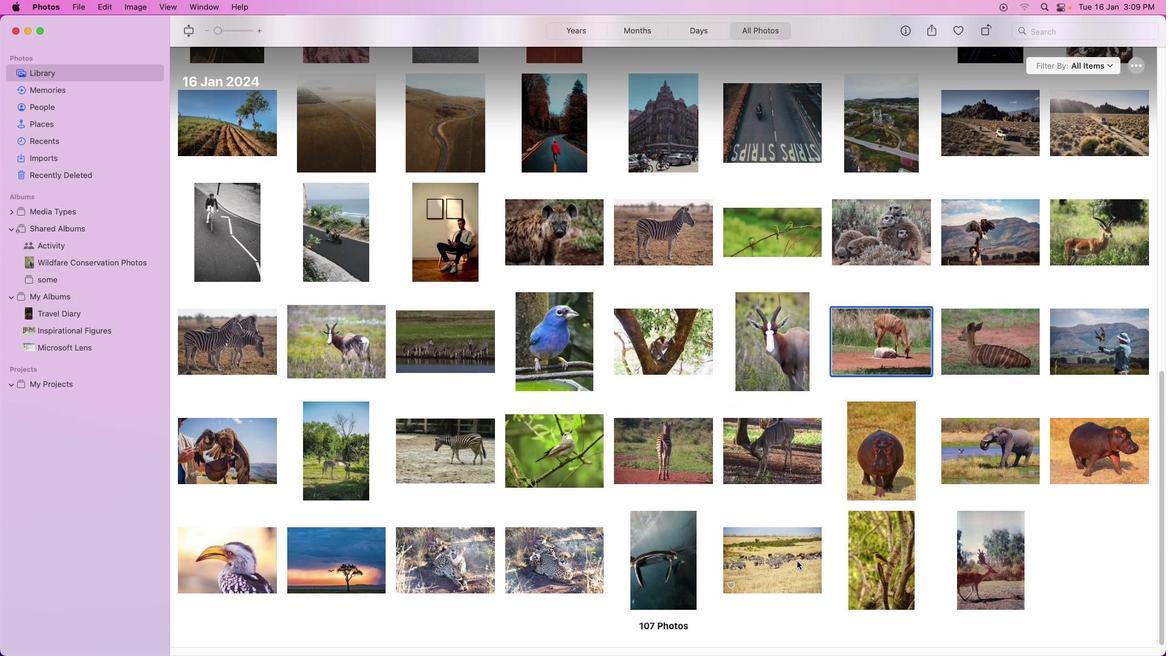 
Action: Mouse scrolled (797, 561) with delta (0, -1)
Screenshot: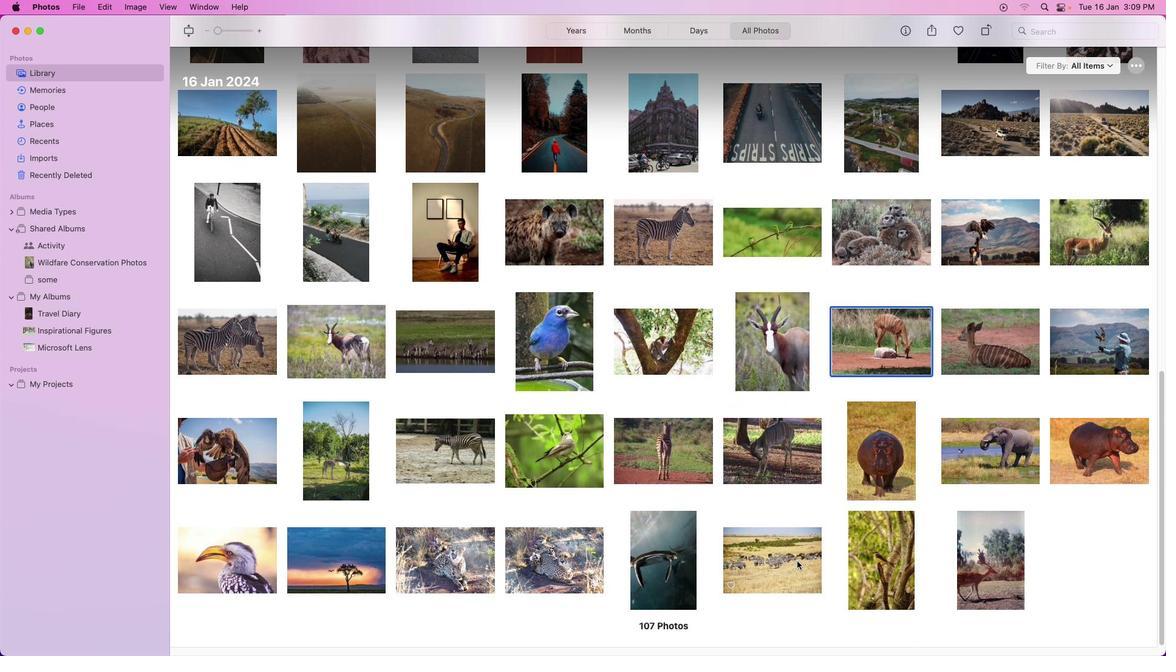 
Action: Mouse scrolled (797, 561) with delta (0, -1)
Screenshot: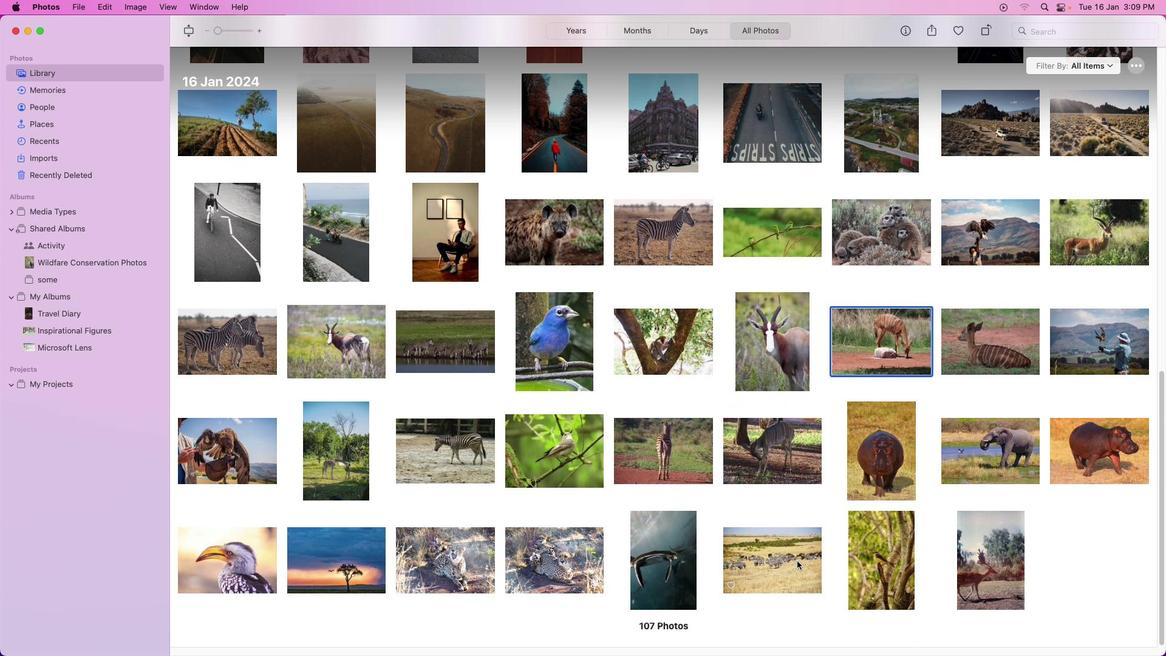 
Action: Mouse scrolled (797, 561) with delta (0, -2)
Screenshot: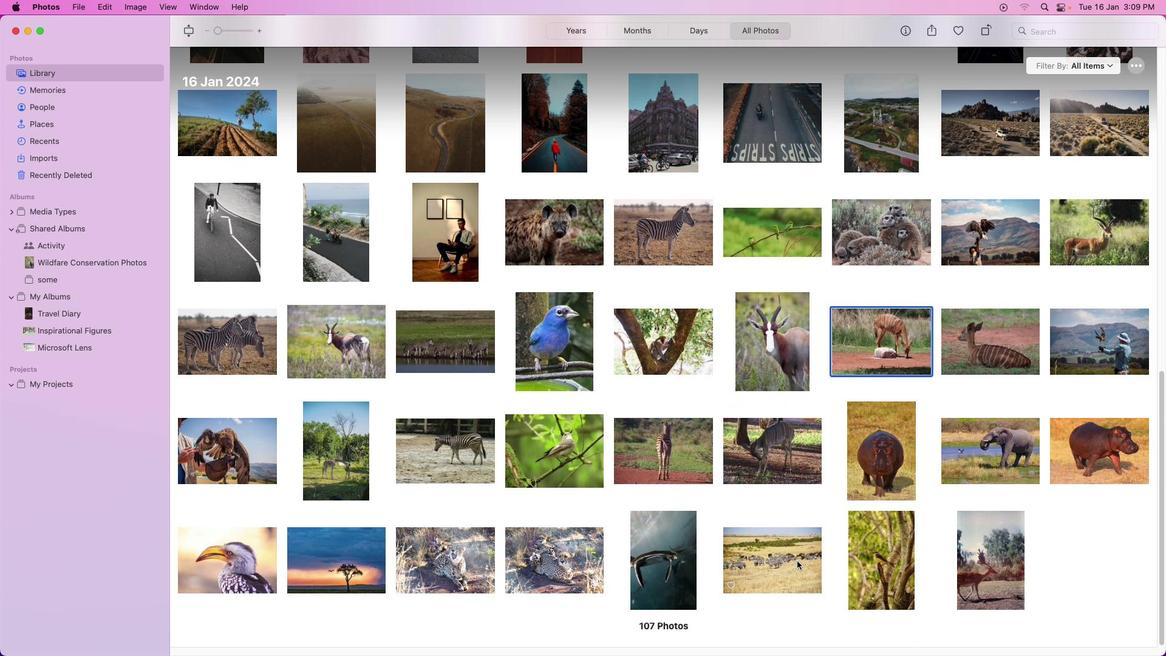 
Action: Mouse scrolled (797, 561) with delta (0, -3)
Screenshot: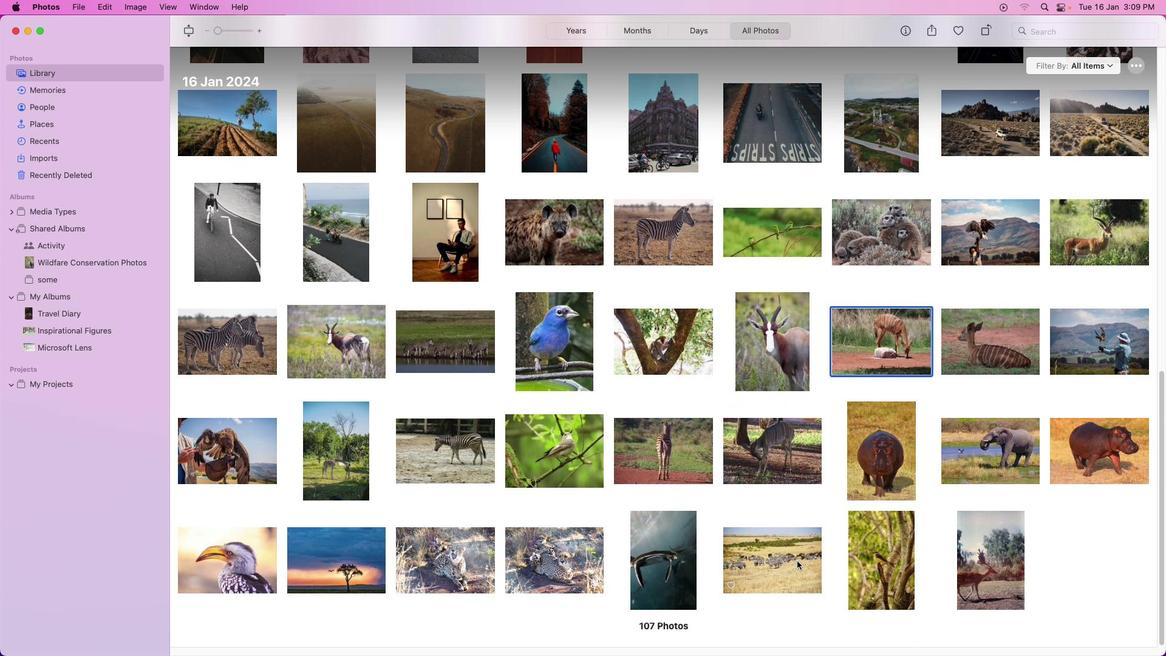 
Action: Mouse scrolled (797, 561) with delta (0, -3)
Screenshot: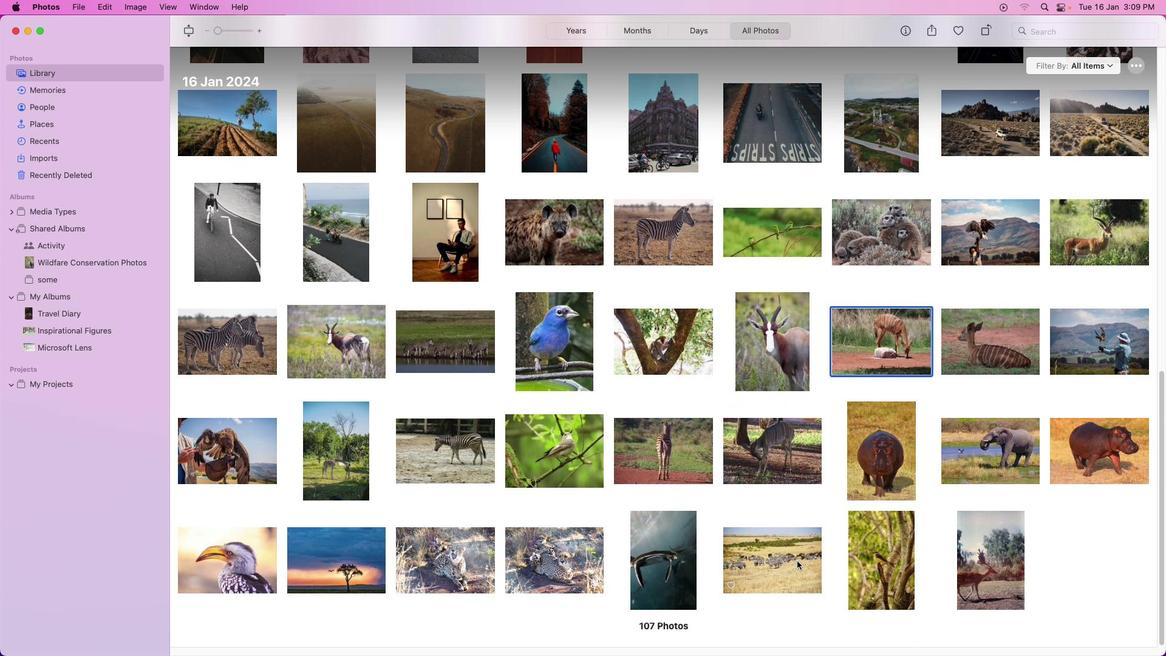 
Action: Mouse moved to (797, 561)
Screenshot: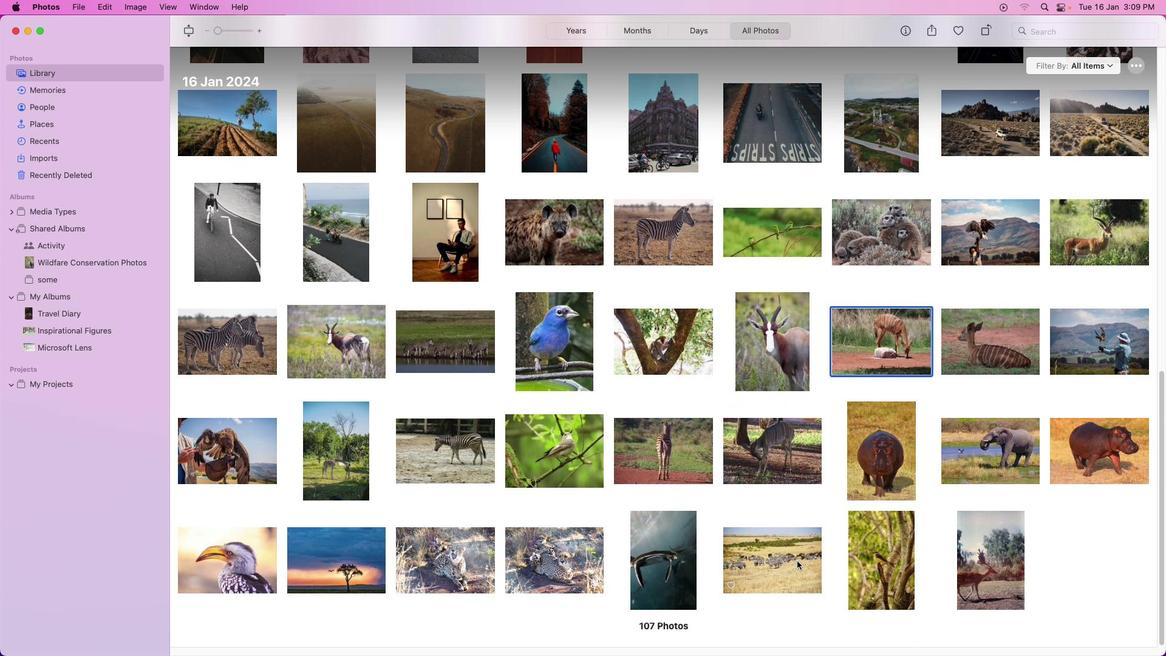
Action: Mouse scrolled (797, 561) with delta (0, 0)
Screenshot: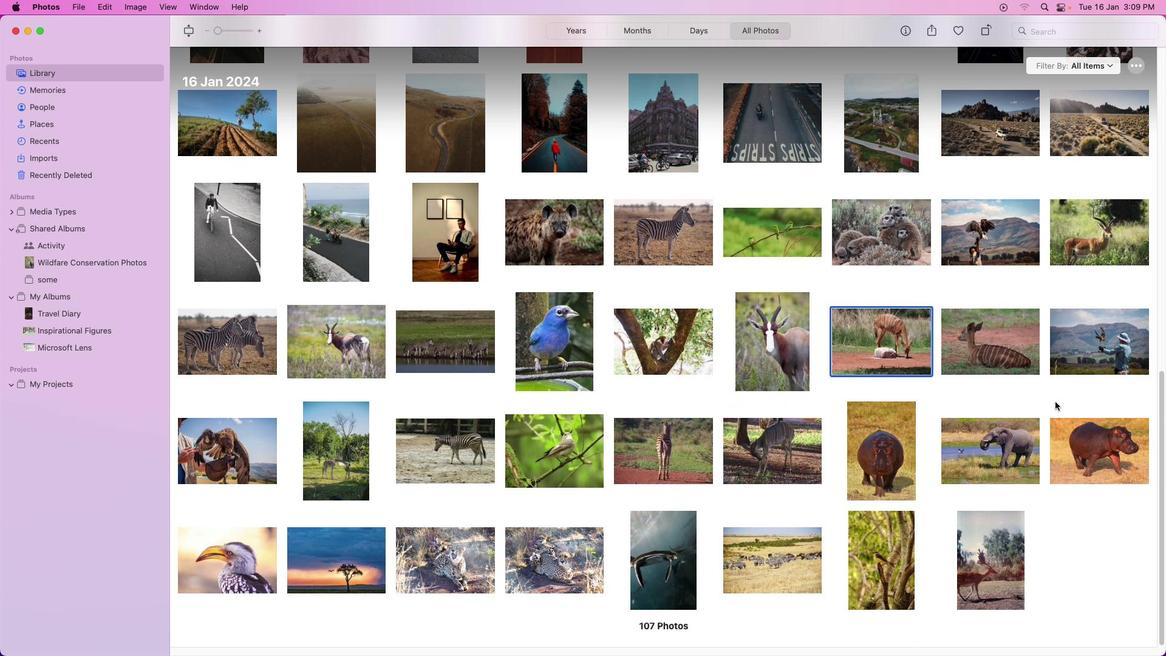 
Action: Mouse scrolled (797, 561) with delta (0, 0)
Screenshot: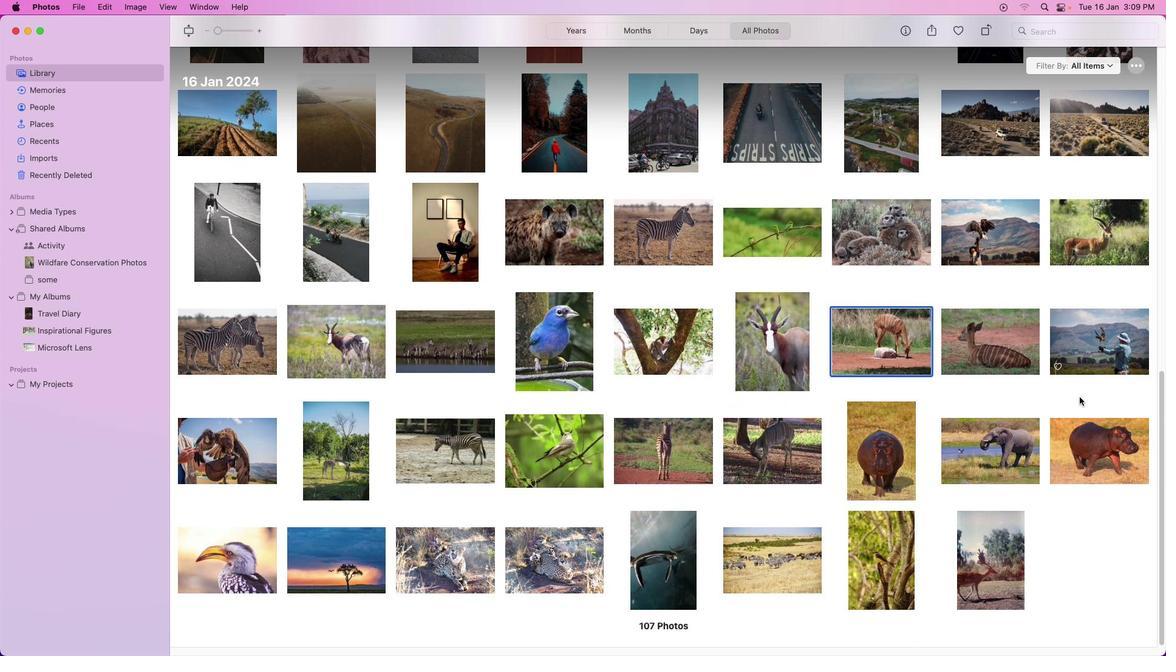 
Action: Mouse scrolled (797, 561) with delta (0, -1)
Screenshot: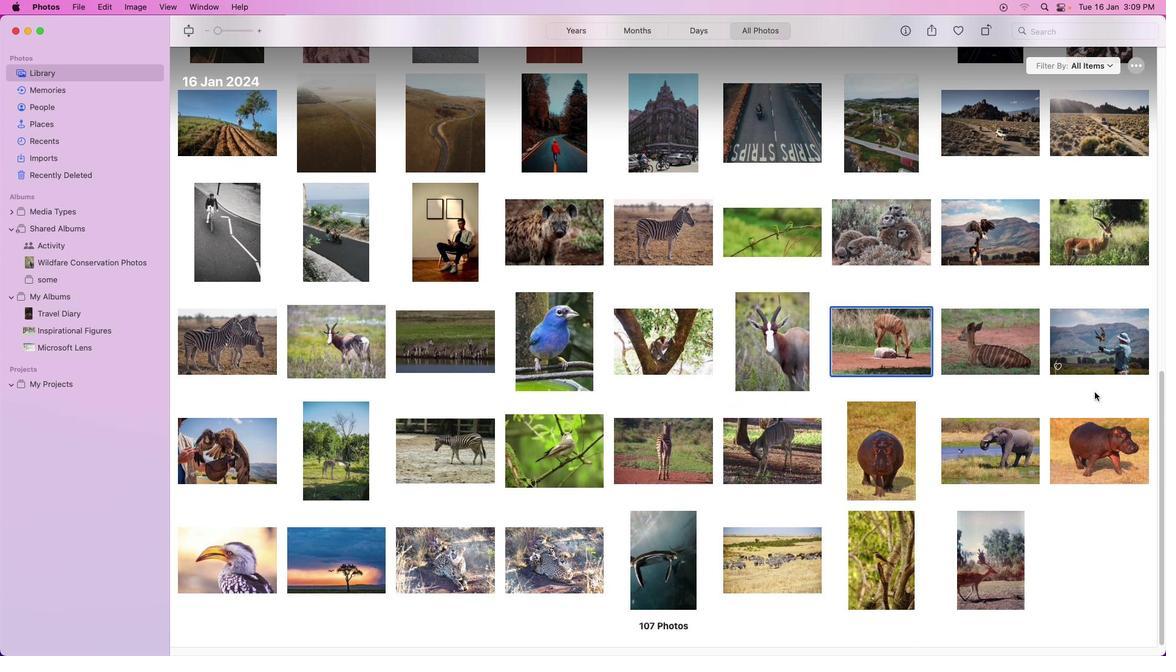 
Action: Mouse scrolled (797, 561) with delta (0, -2)
Screenshot: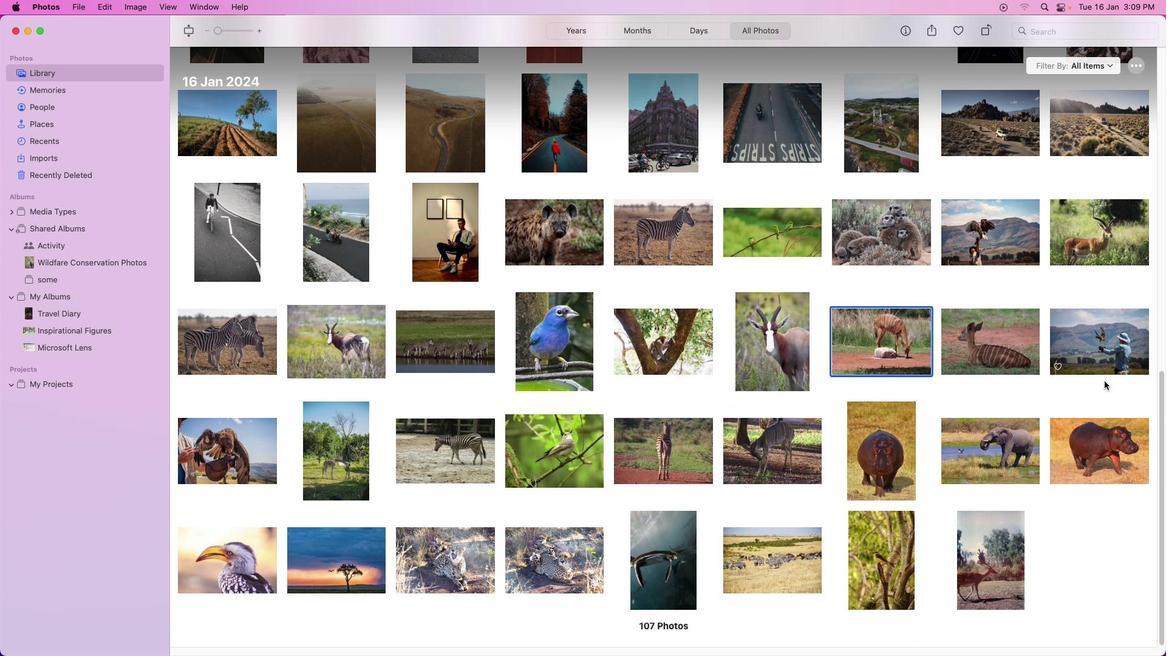 
Action: Mouse moved to (1000, 356)
Screenshot: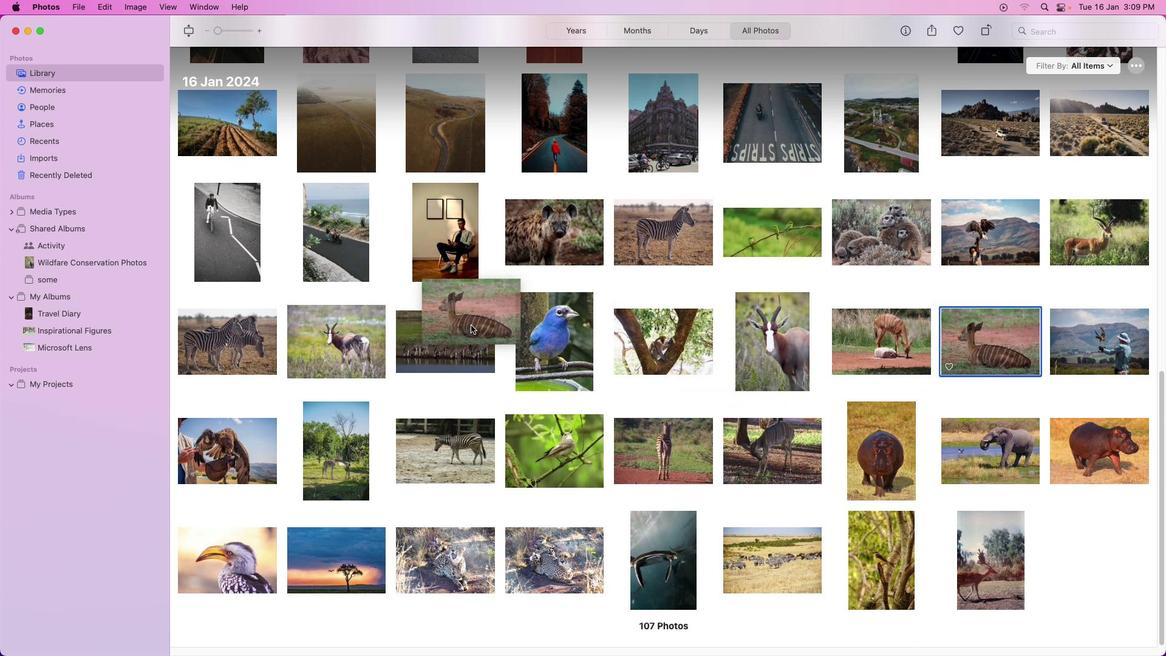 
Action: Mouse pressed left at (1000, 356)
Screenshot: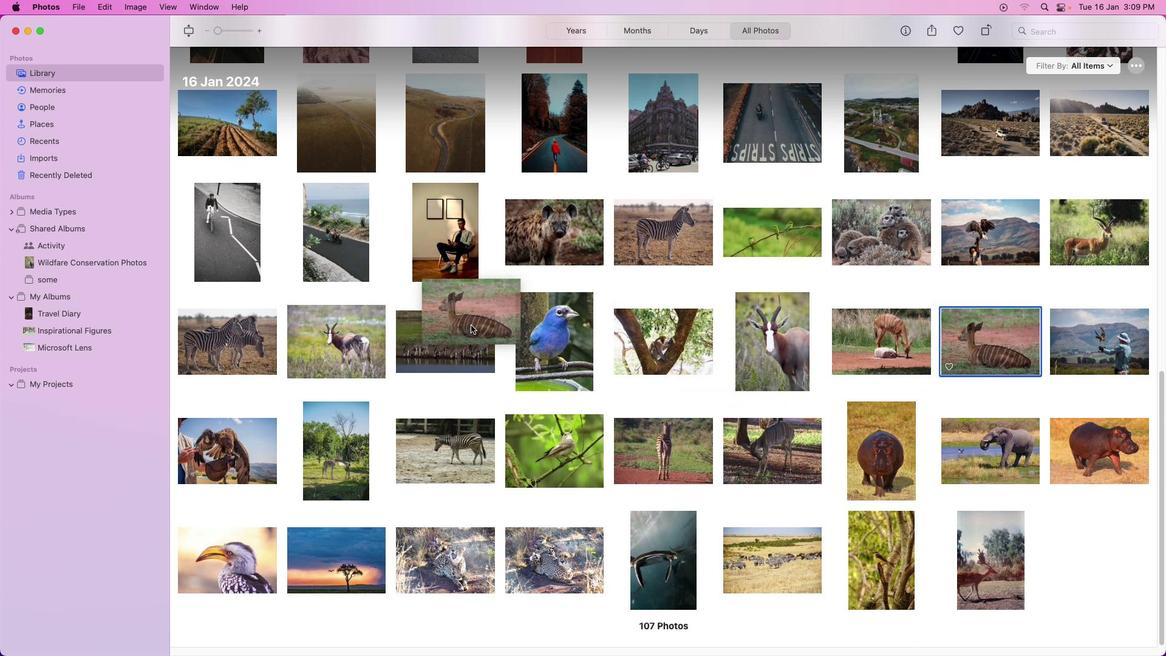 
Action: Mouse moved to (1092, 348)
Screenshot: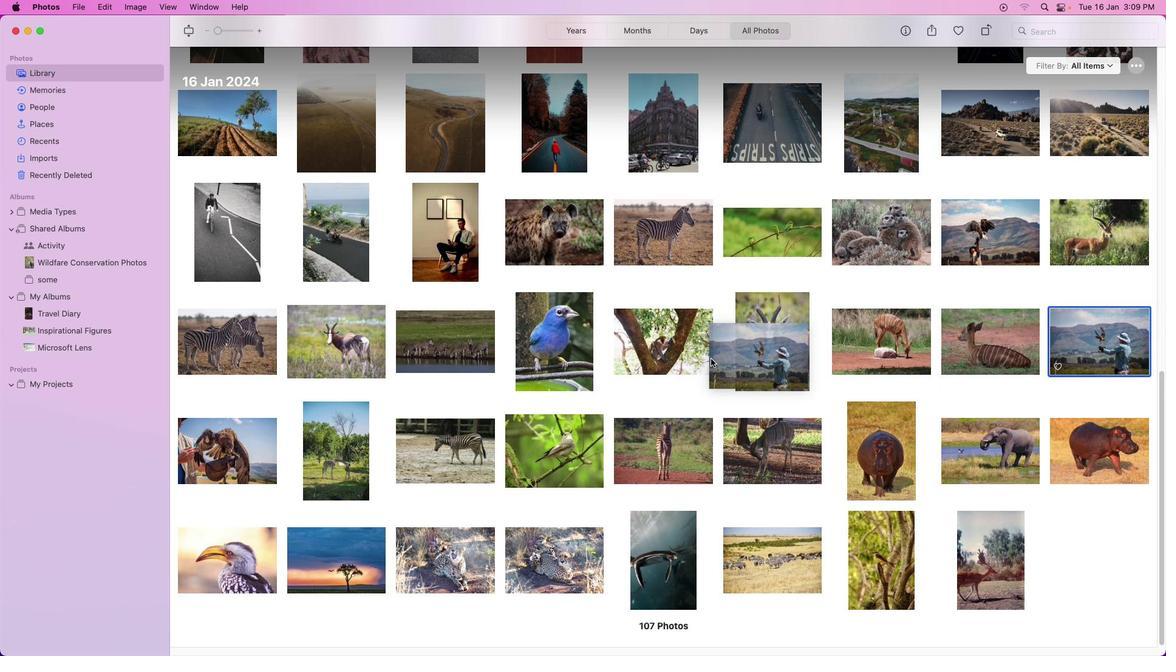
Action: Mouse pressed left at (1092, 348)
Screenshot: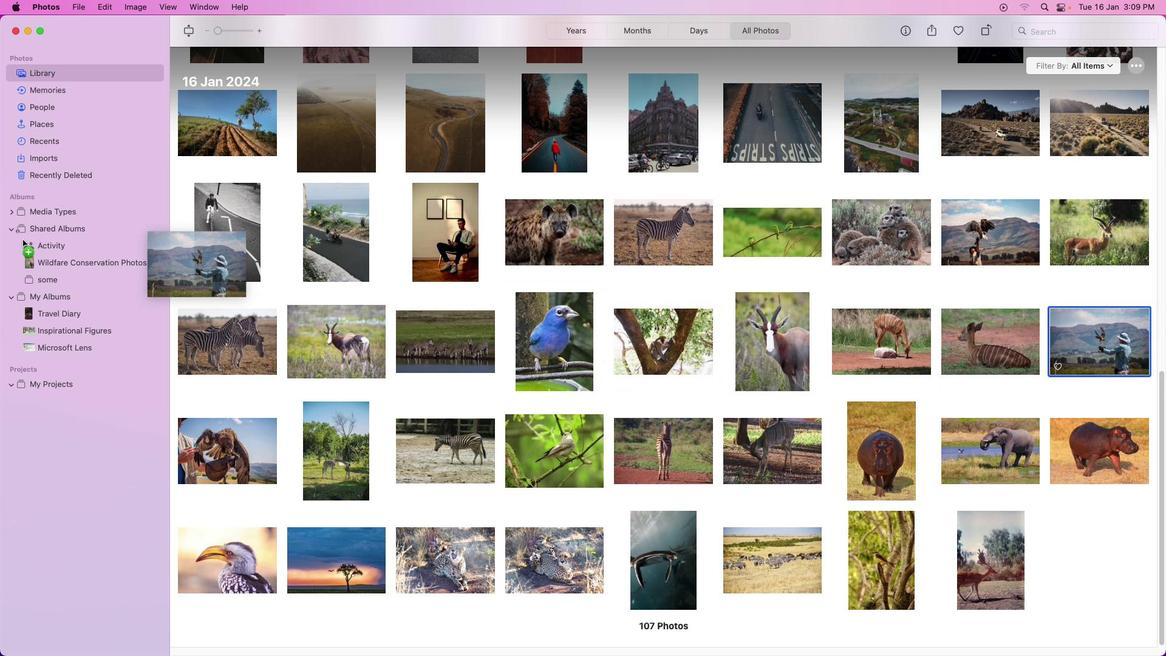 
Action: Mouse moved to (208, 450)
Screenshot: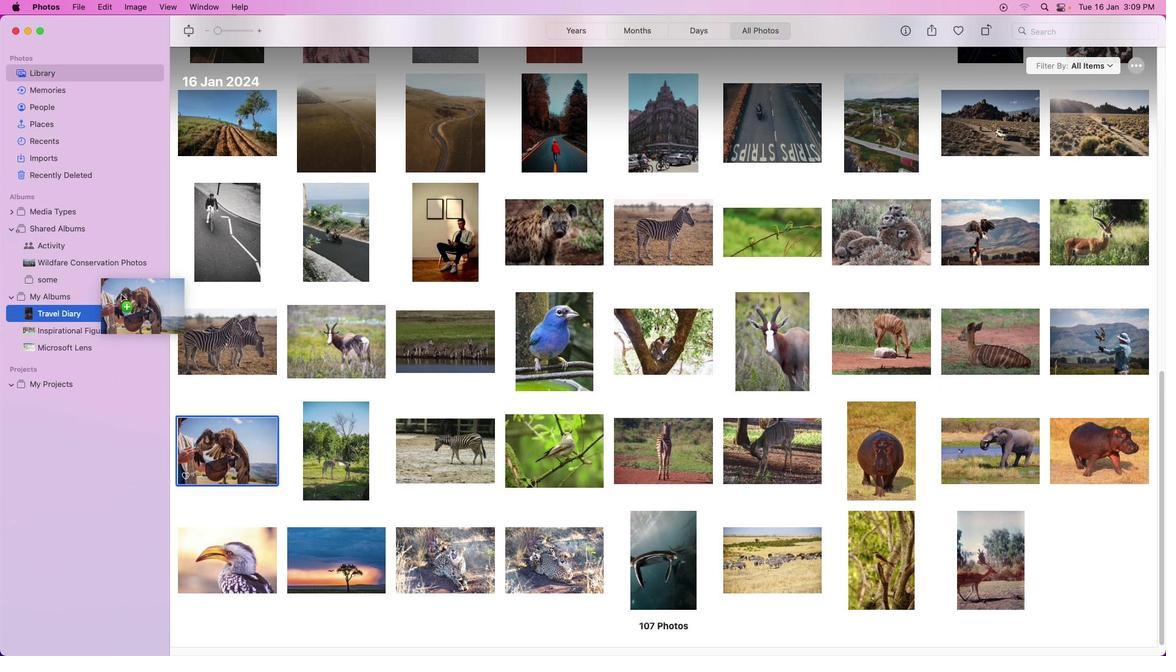 
Action: Mouse pressed left at (208, 450)
Screenshot: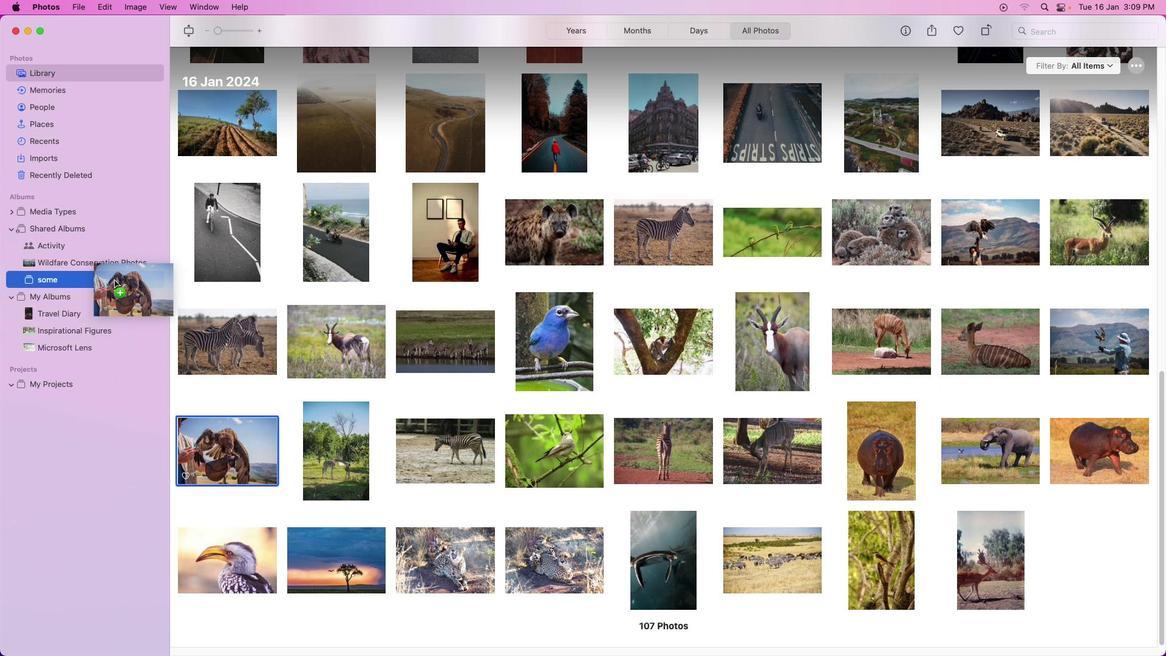 
Action: Mouse moved to (319, 464)
Screenshot: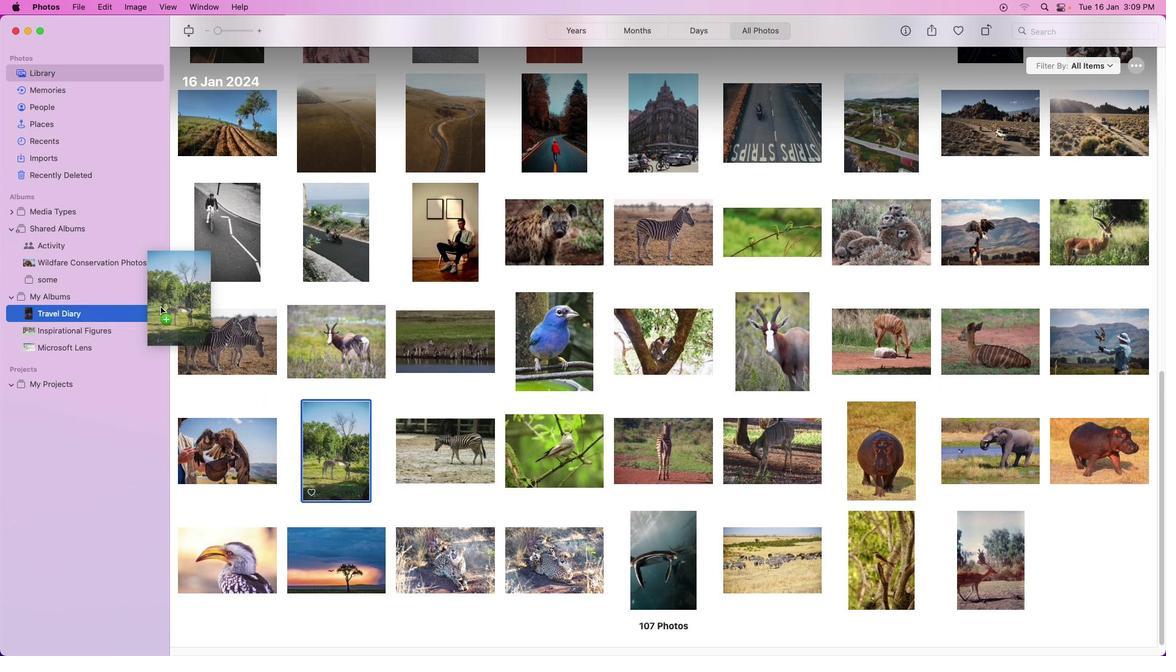 
Action: Mouse pressed left at (319, 464)
Screenshot: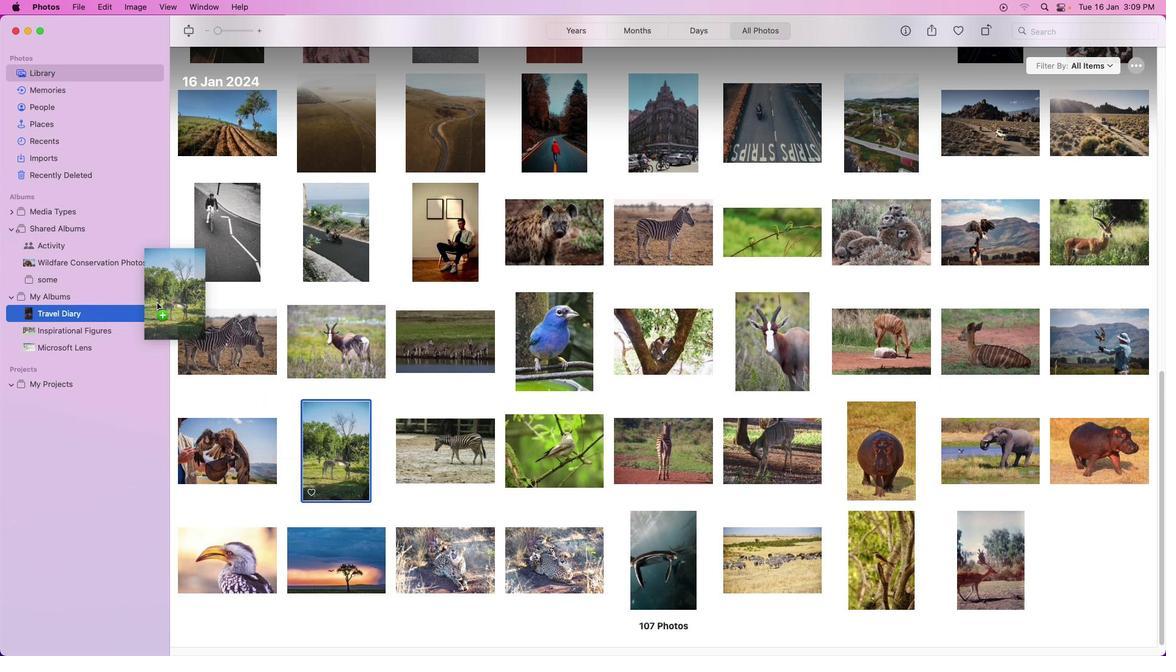 
Action: Mouse moved to (431, 470)
Screenshot: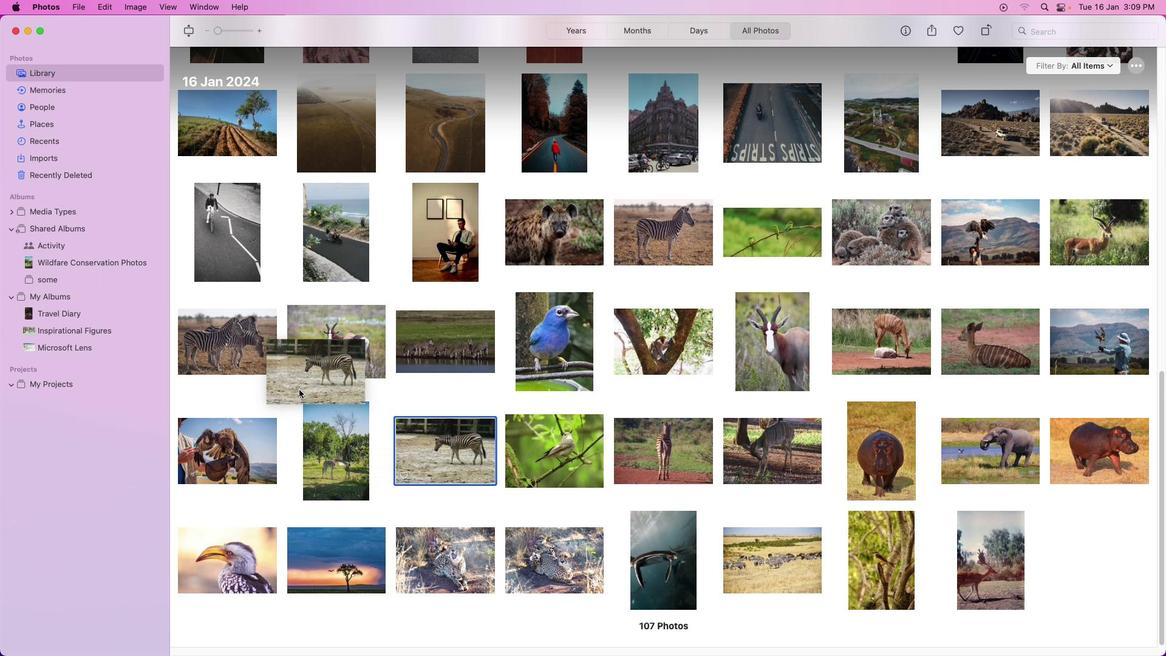 
Action: Mouse pressed left at (431, 470)
Screenshot: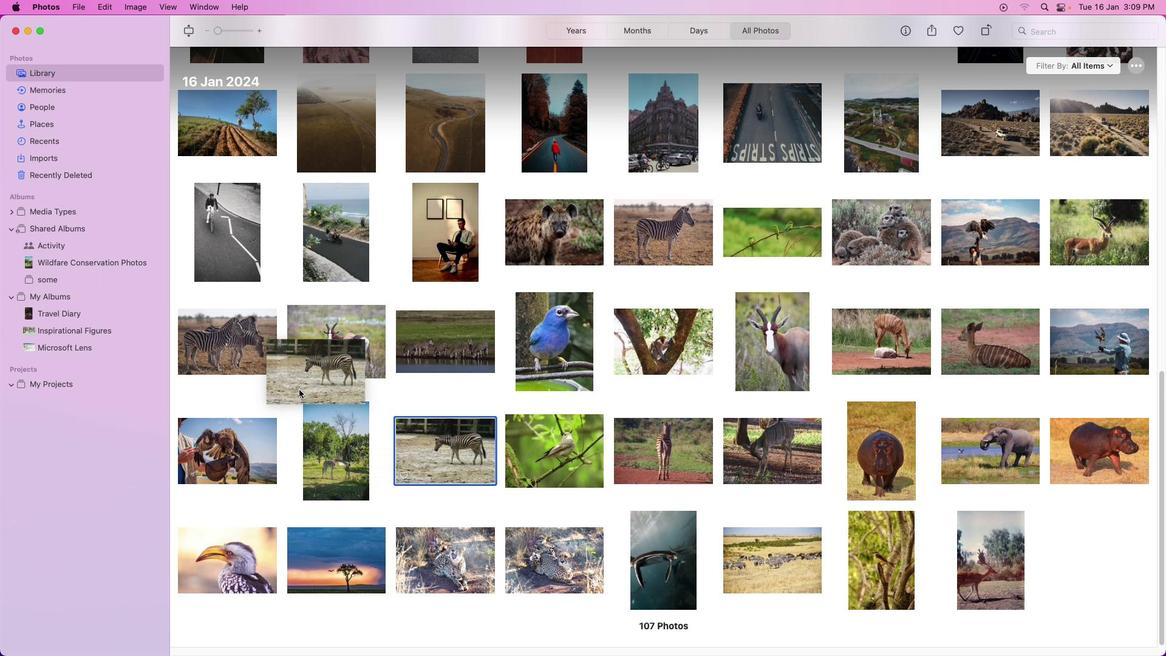 
Action: Mouse moved to (569, 458)
Screenshot: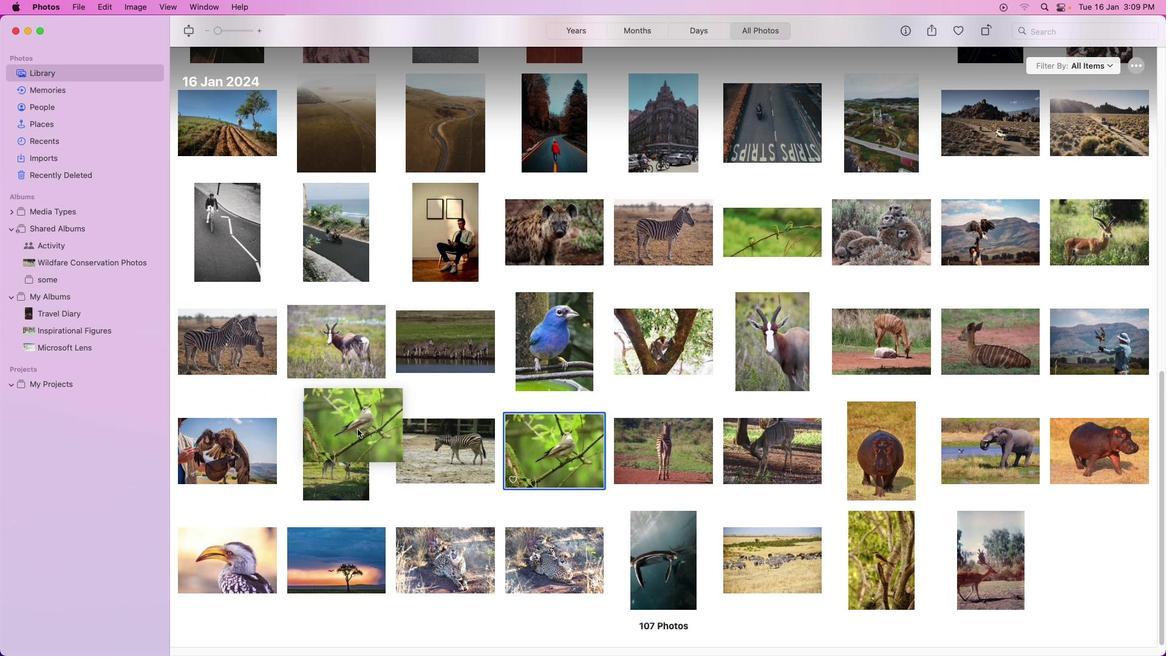 
Action: Mouse pressed left at (569, 458)
Screenshot: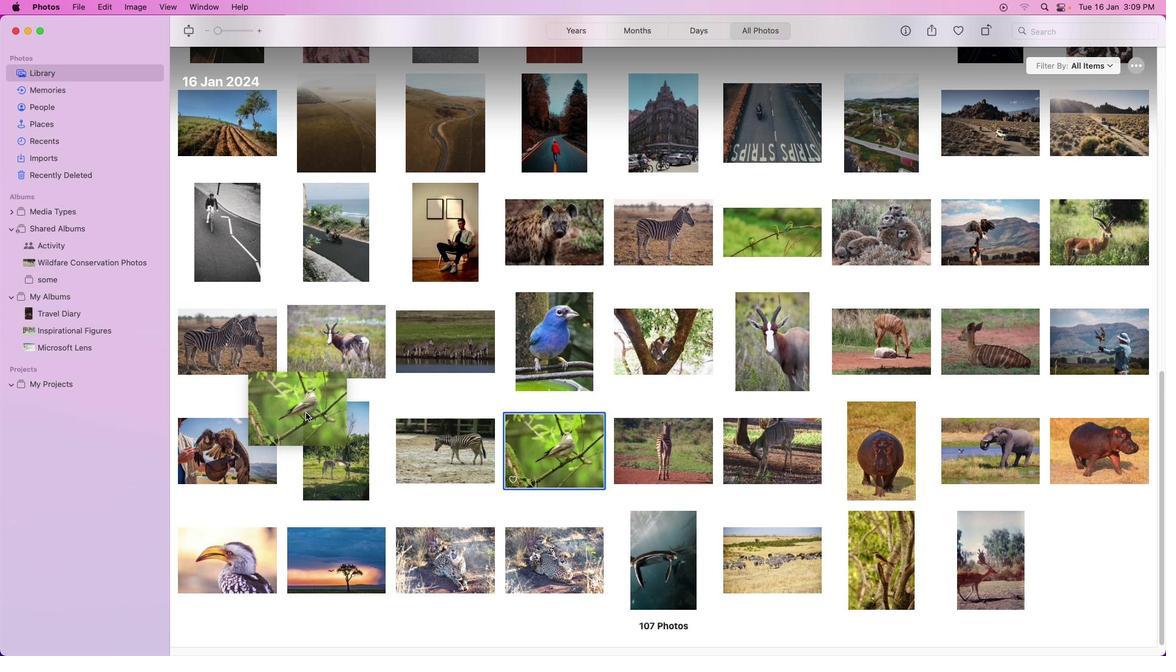 
Action: Mouse moved to (676, 467)
Screenshot: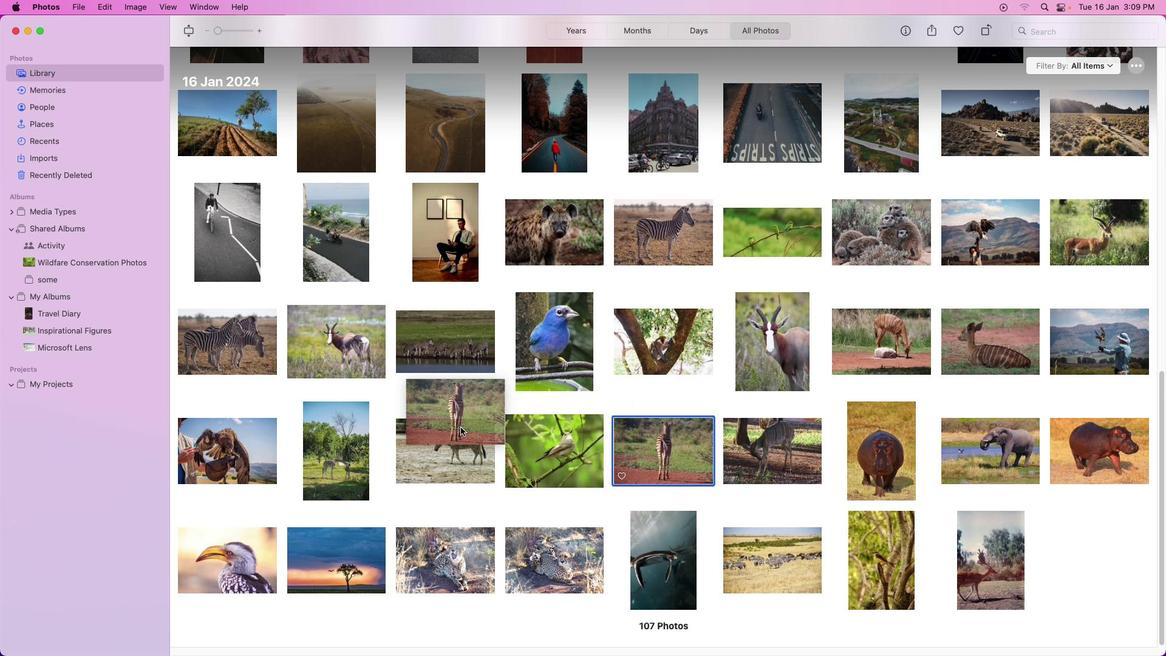 
Action: Mouse pressed left at (676, 467)
Screenshot: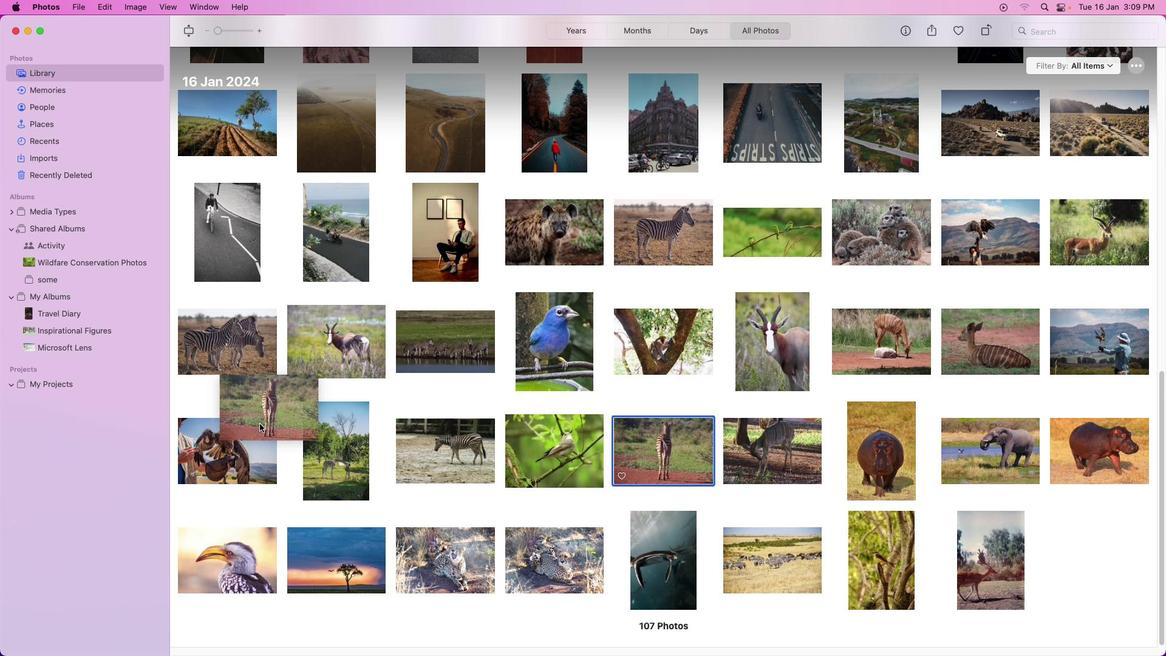 
Action: Mouse moved to (764, 464)
Screenshot: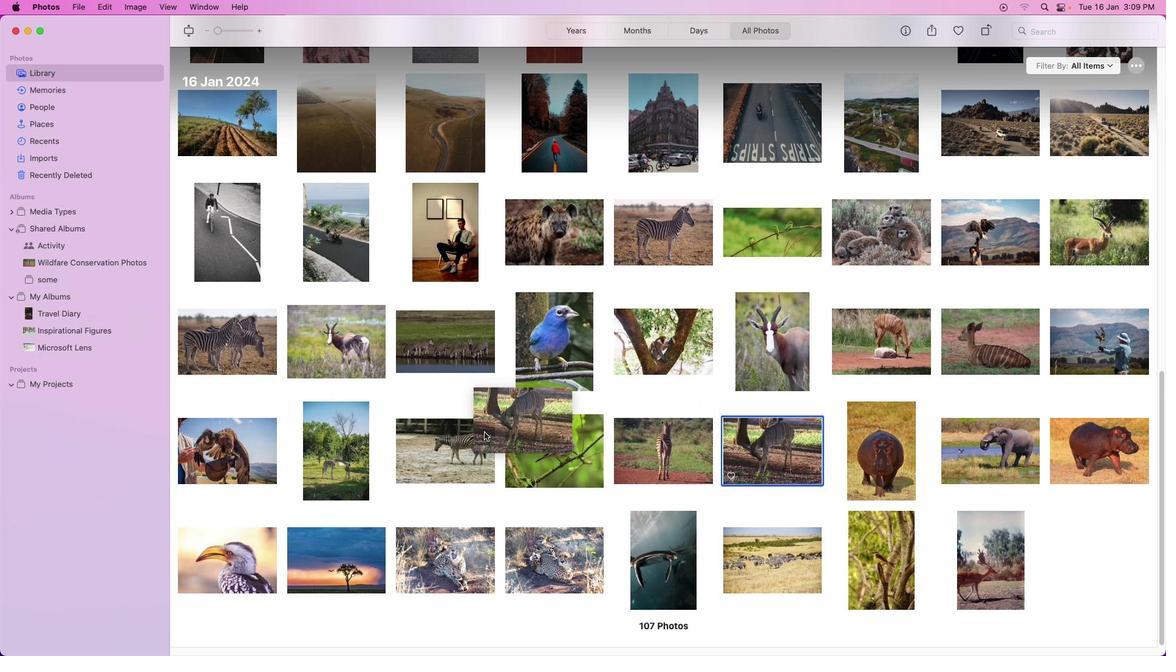 
Action: Mouse pressed left at (764, 464)
Screenshot: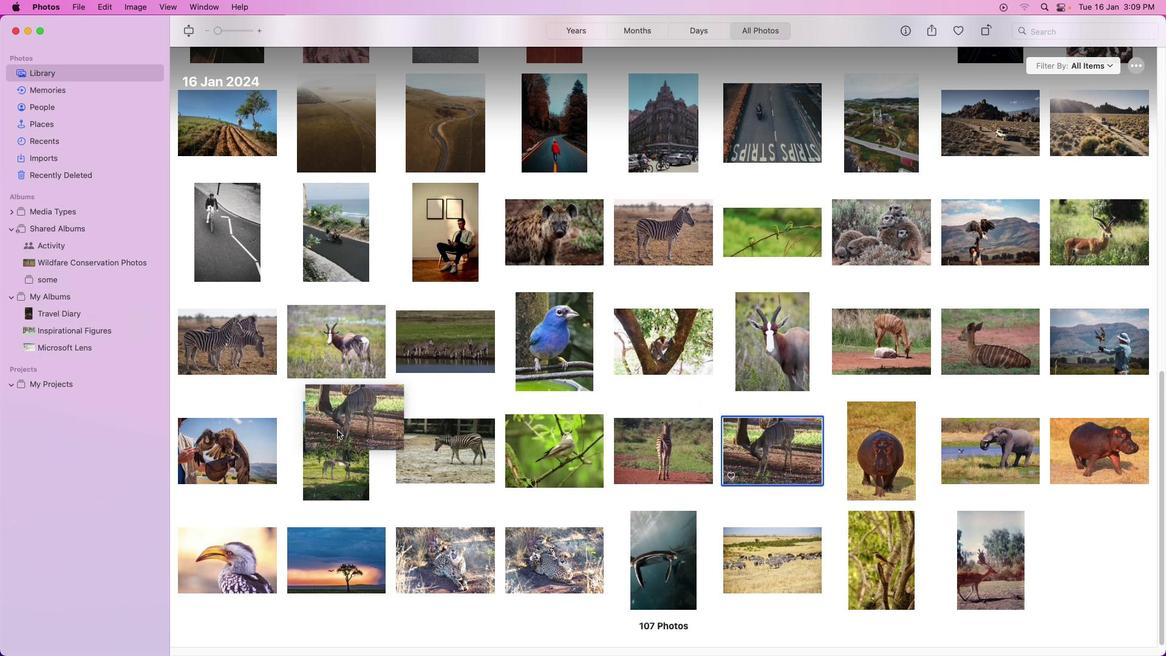 
Action: Mouse moved to (902, 455)
Screenshot: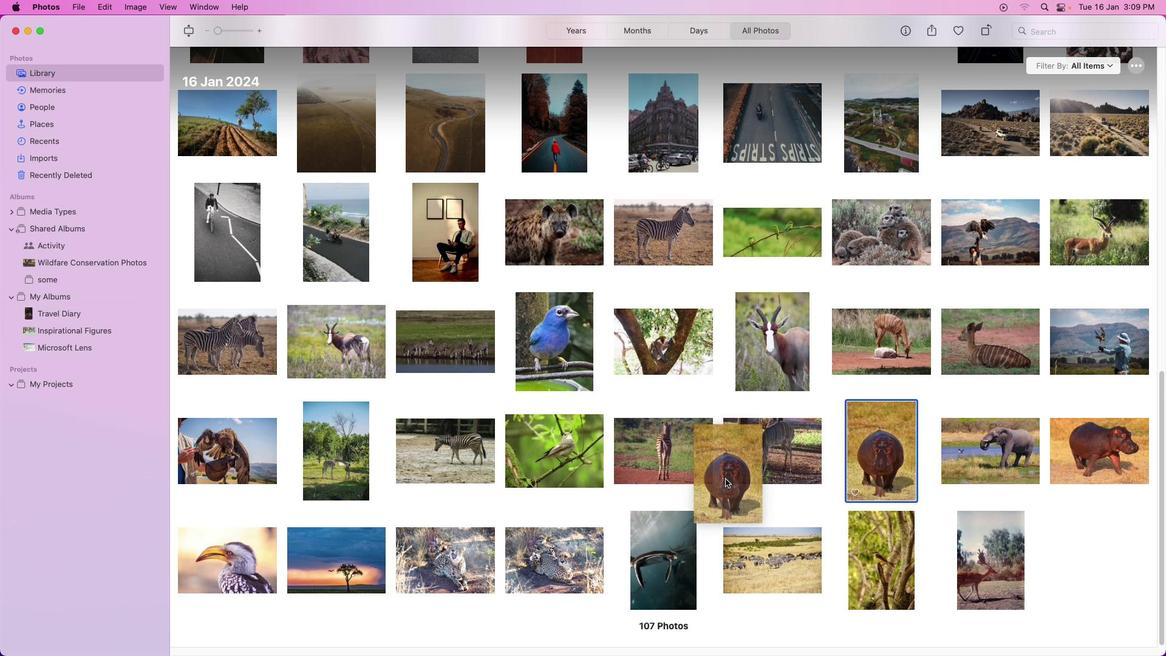 
Action: Mouse pressed left at (902, 455)
Screenshot: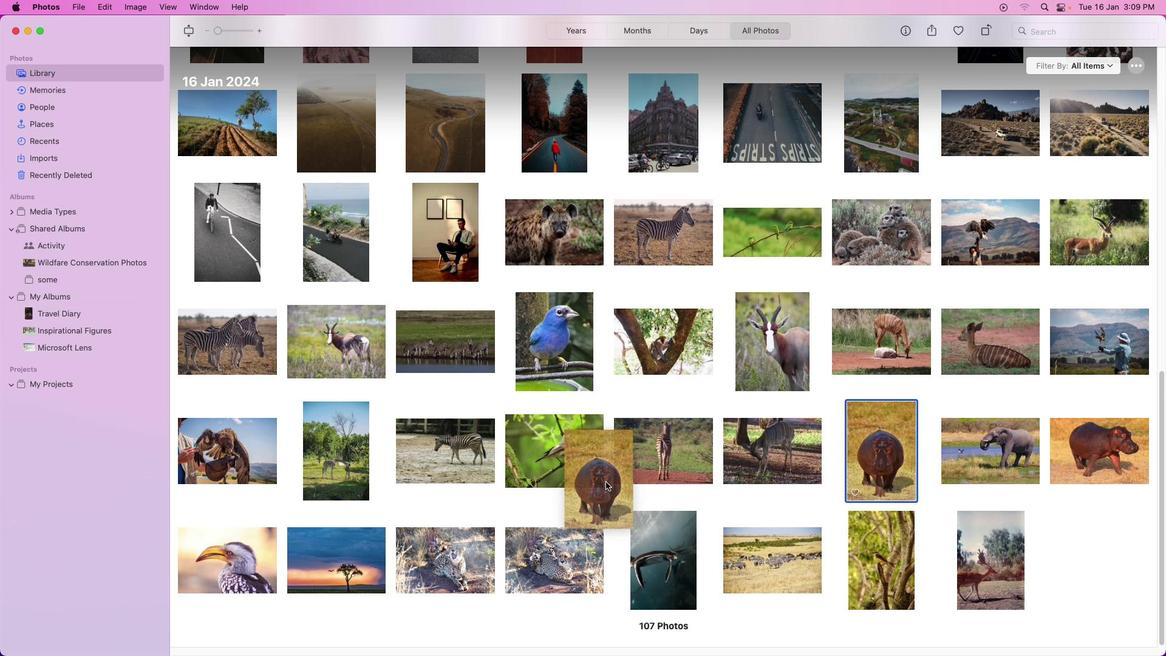 
Action: Mouse moved to (999, 448)
Screenshot: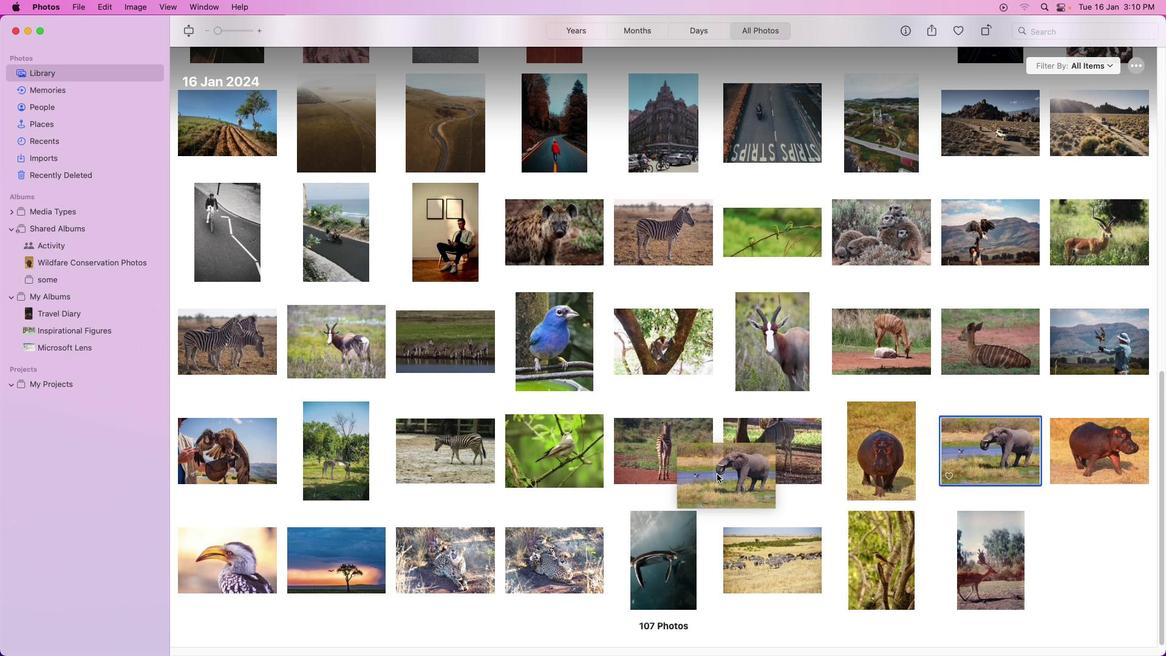 
Action: Mouse pressed left at (999, 448)
Screenshot: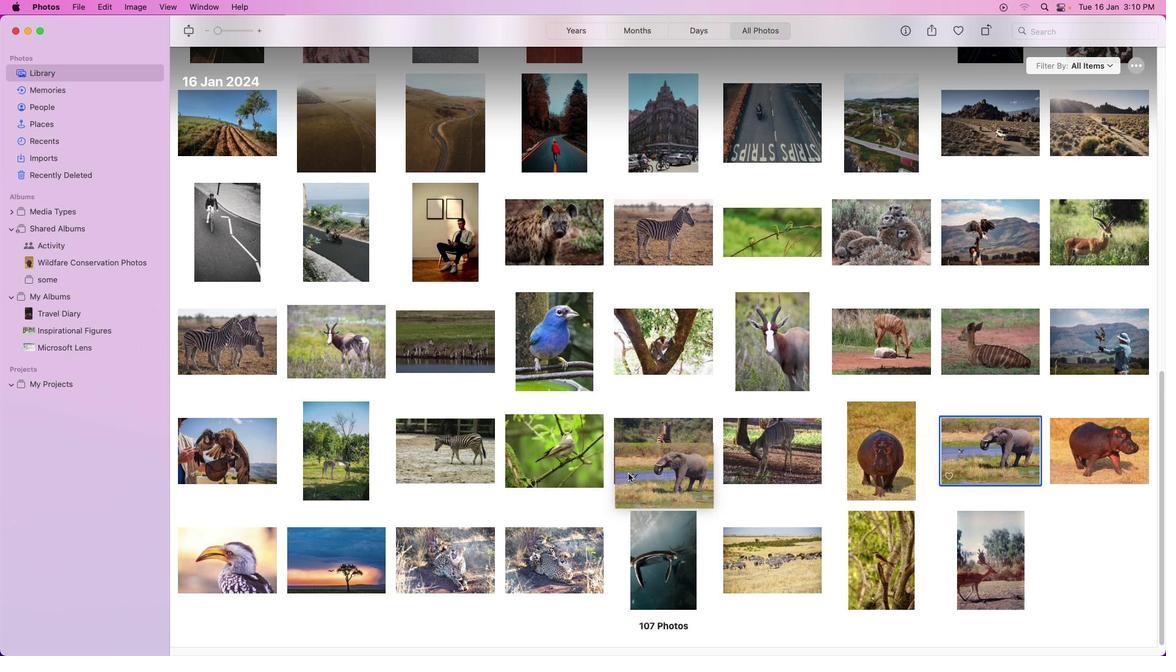 
Action: Mouse moved to (1071, 449)
Screenshot: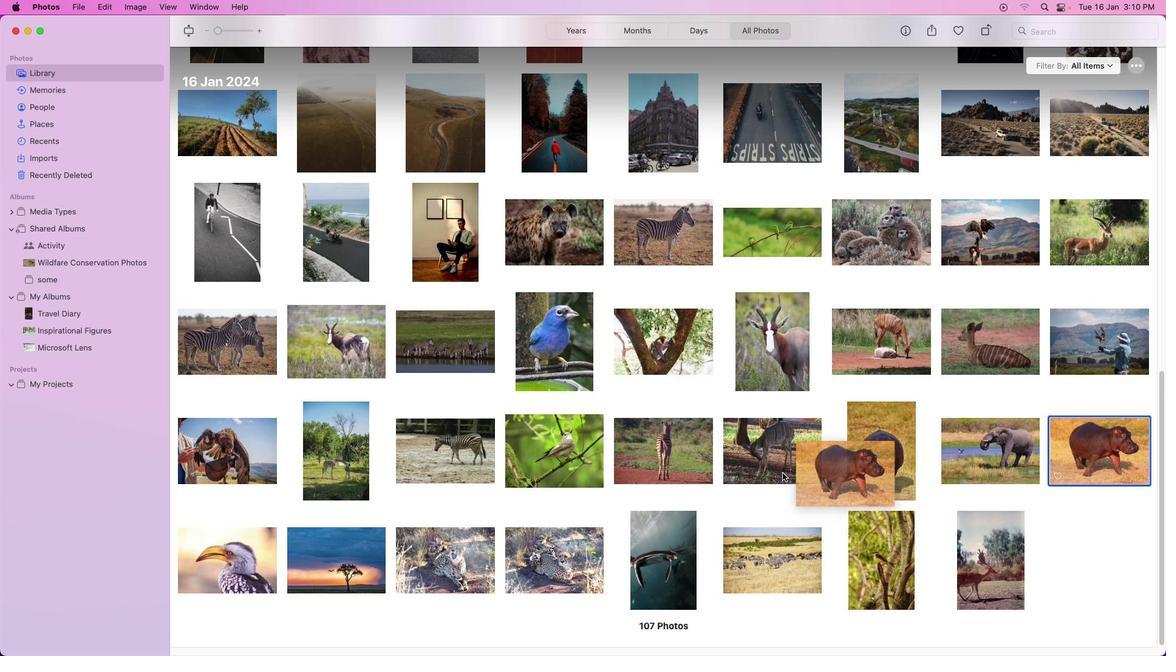 
Action: Mouse pressed left at (1071, 449)
Screenshot: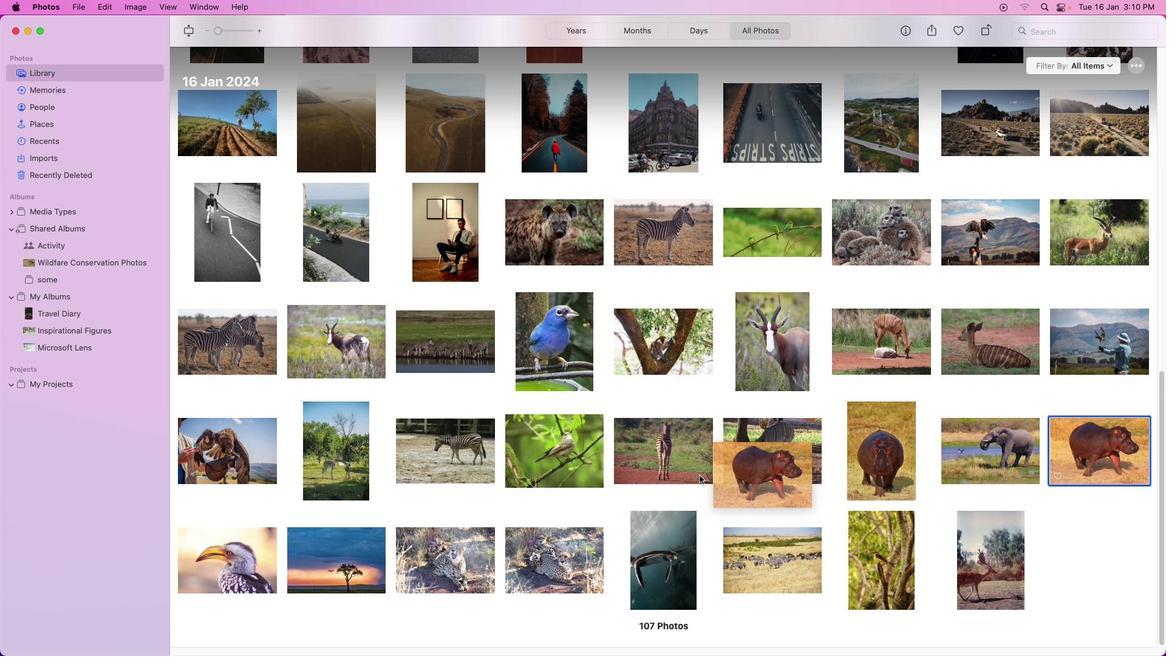 
Action: Mouse moved to (225, 583)
Screenshot: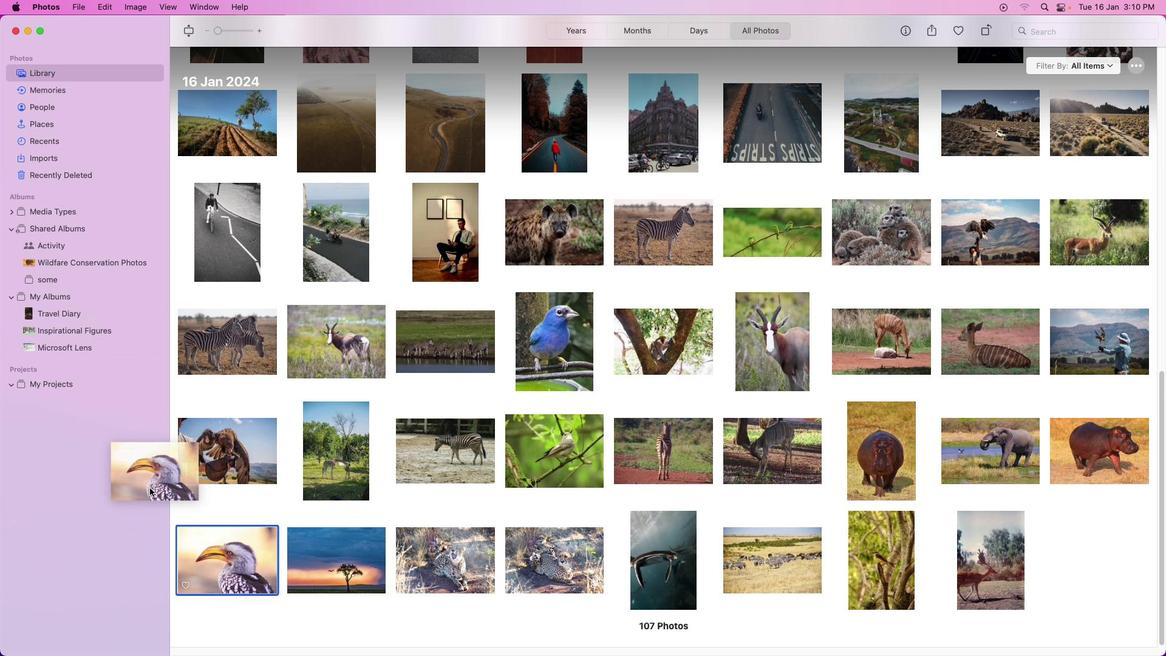 
Action: Mouse pressed left at (225, 583)
Screenshot: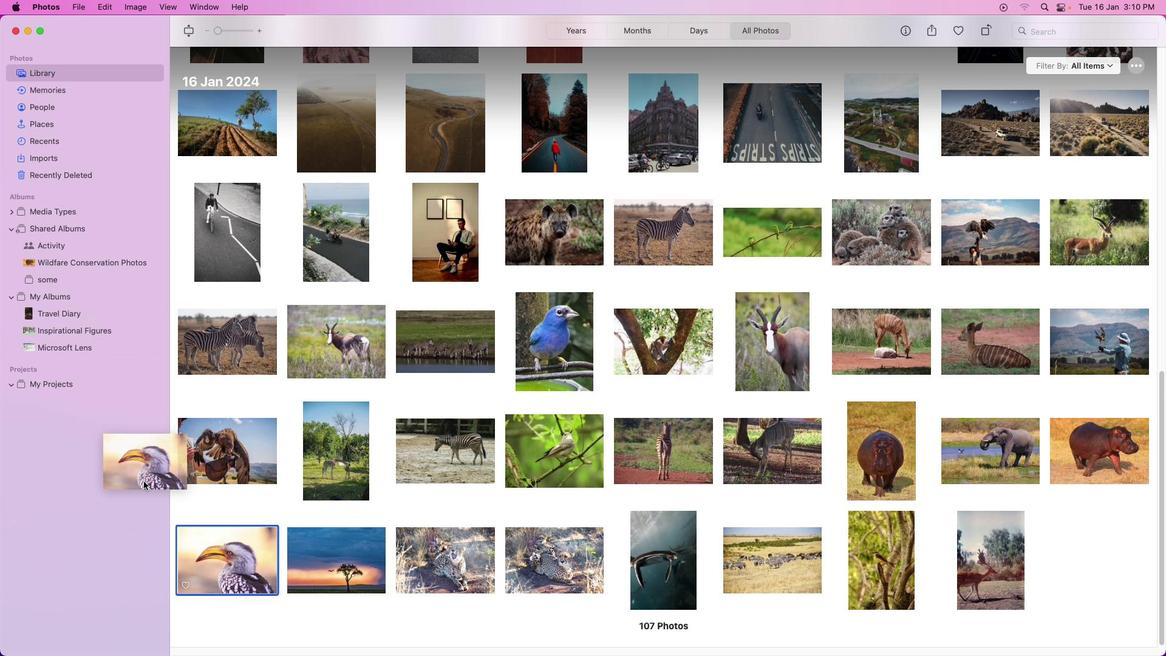 
Action: Mouse moved to (230, 566)
Screenshot: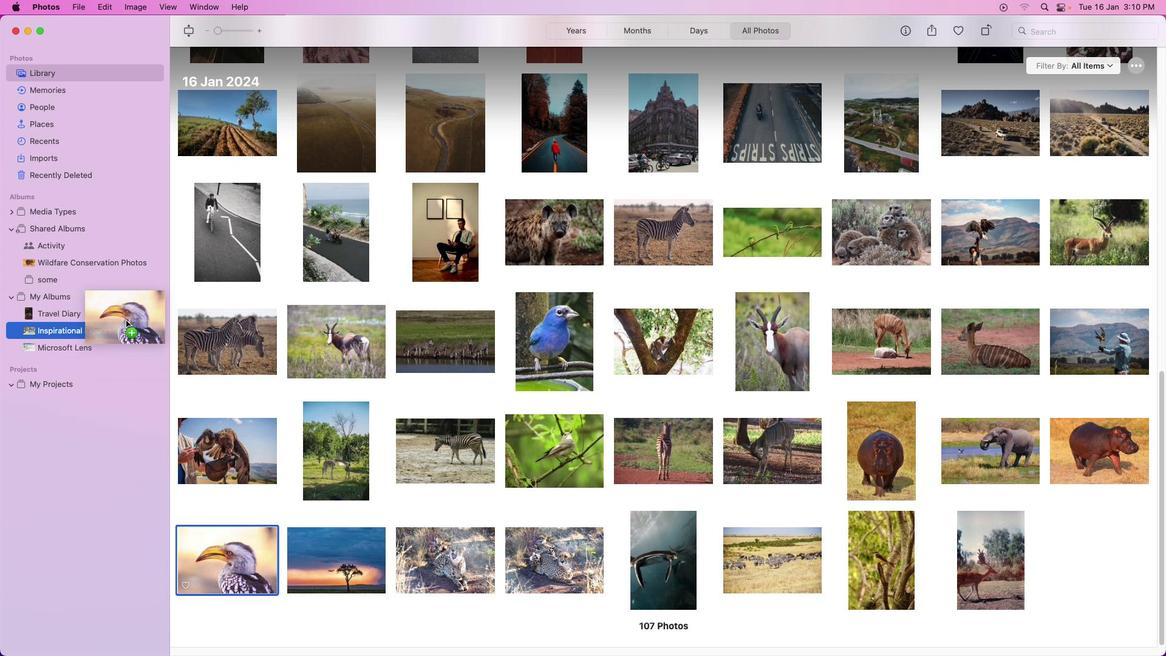 
Action: Mouse pressed left at (230, 566)
Screenshot: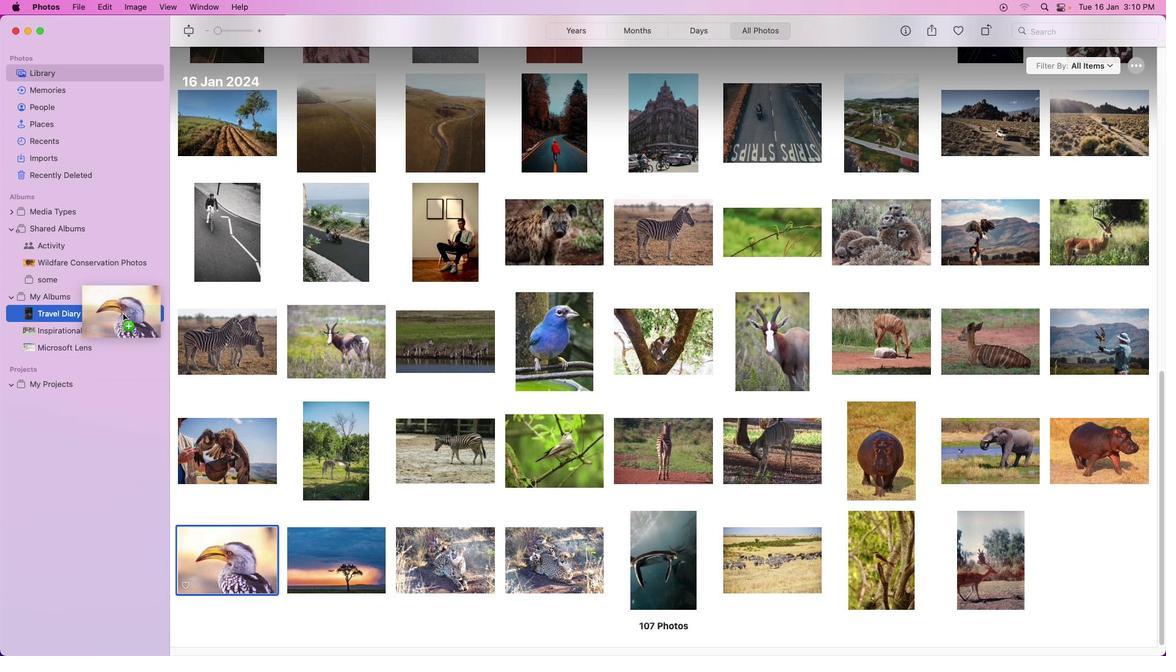 
Action: Mouse moved to (324, 574)
Screenshot: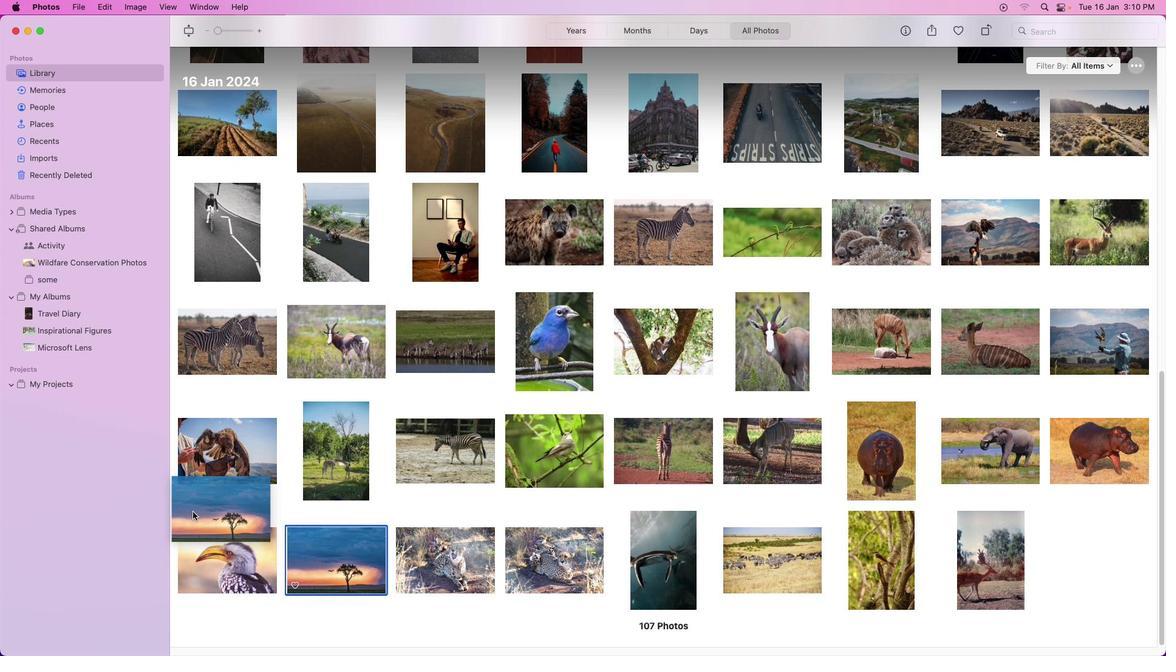 
Action: Mouse pressed left at (324, 574)
Screenshot: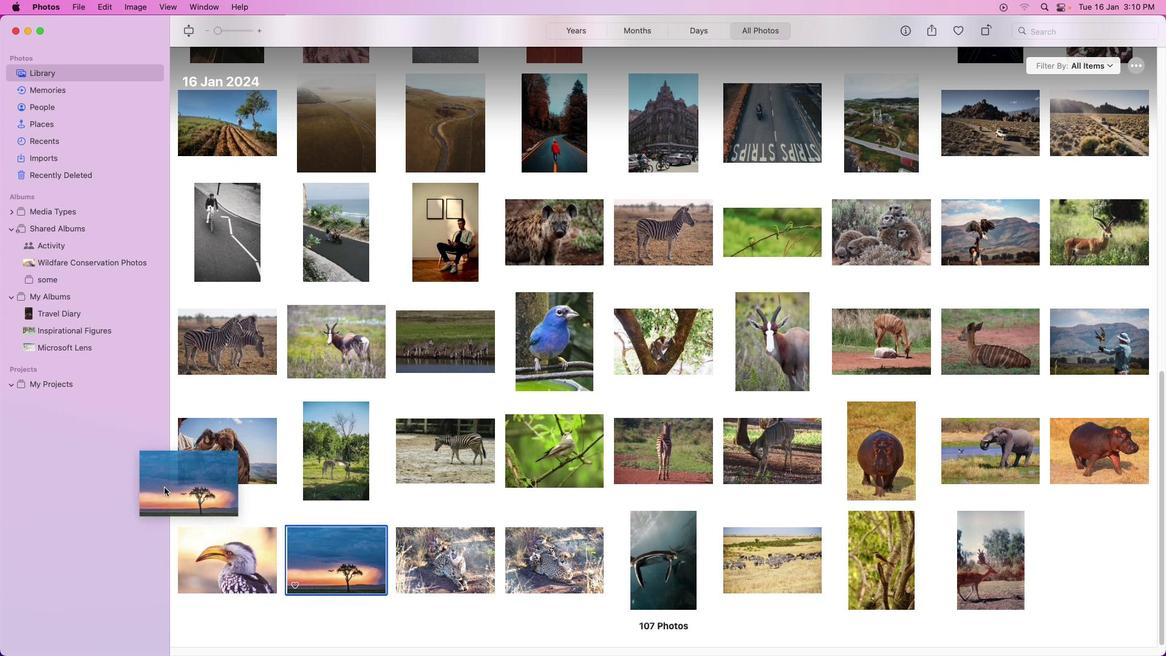 
Action: Mouse moved to (437, 573)
Screenshot: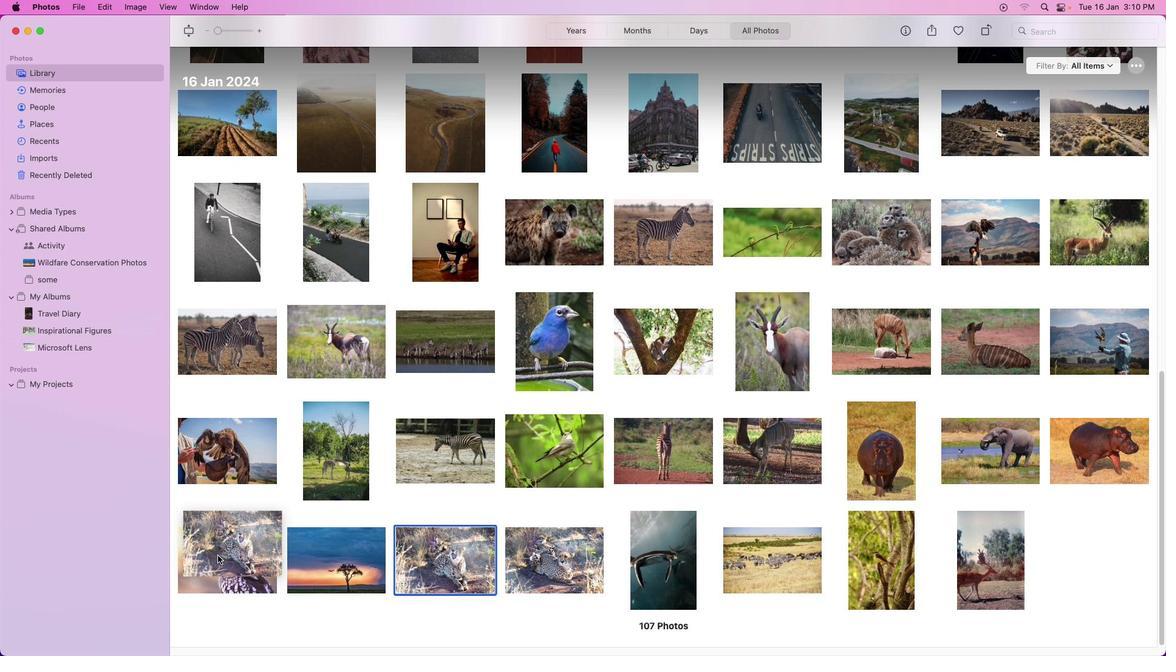 
Action: Mouse pressed left at (437, 573)
Screenshot: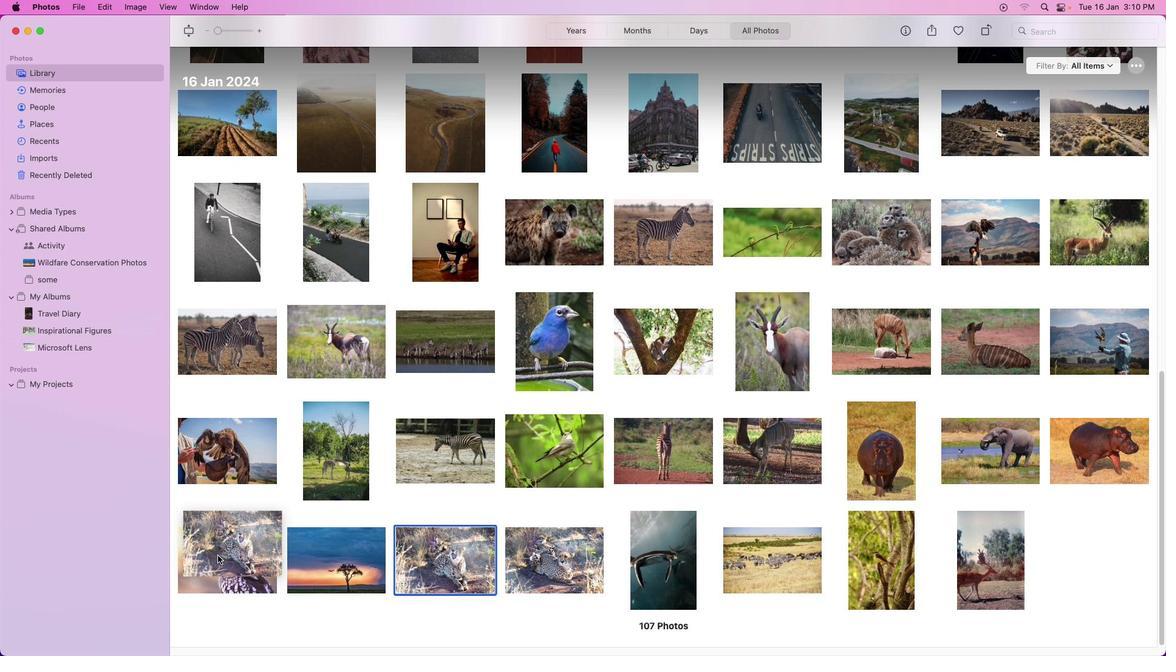 
Action: Mouse moved to (663, 569)
Screenshot: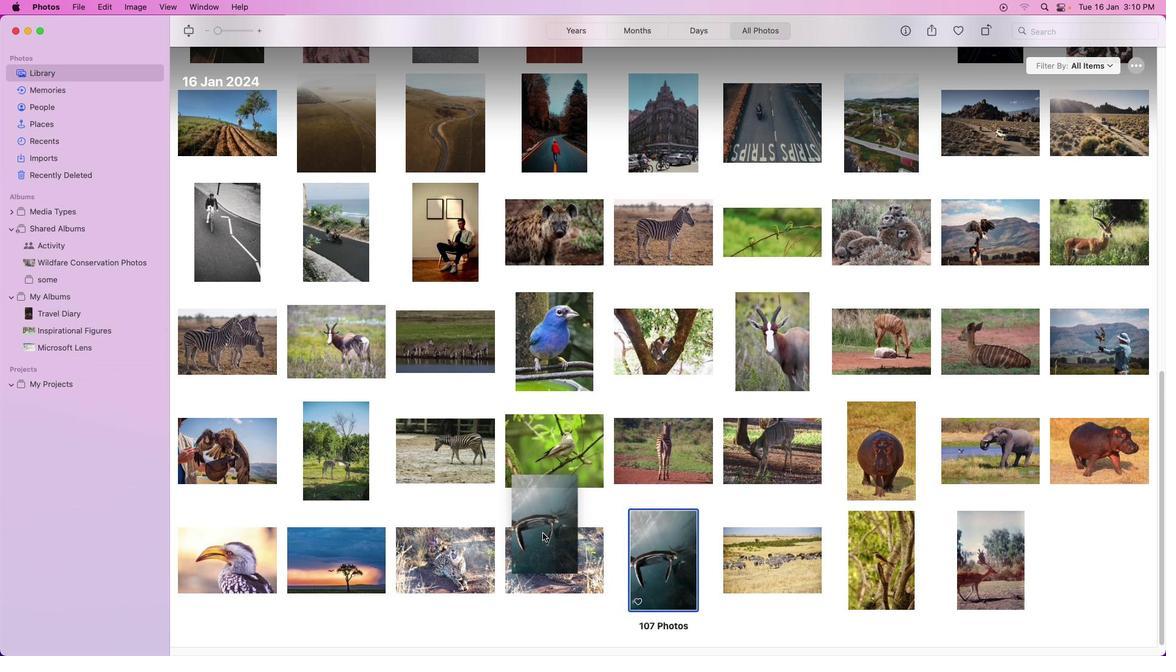 
Action: Mouse pressed left at (663, 569)
Screenshot: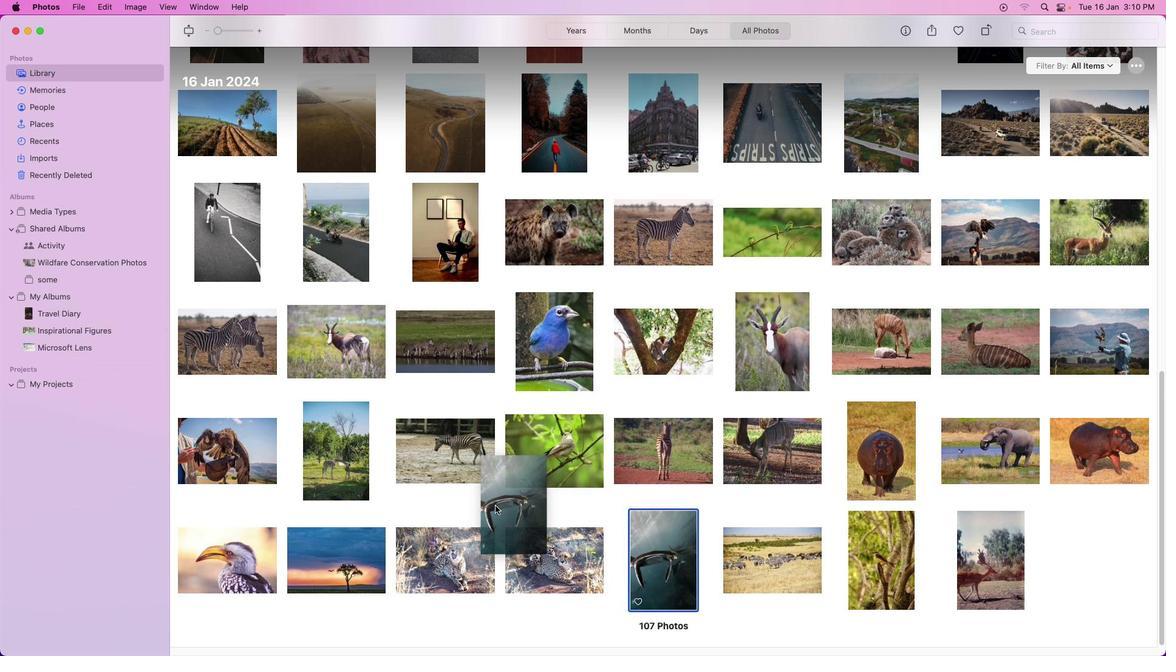 
Action: Mouse moved to (772, 566)
Screenshot: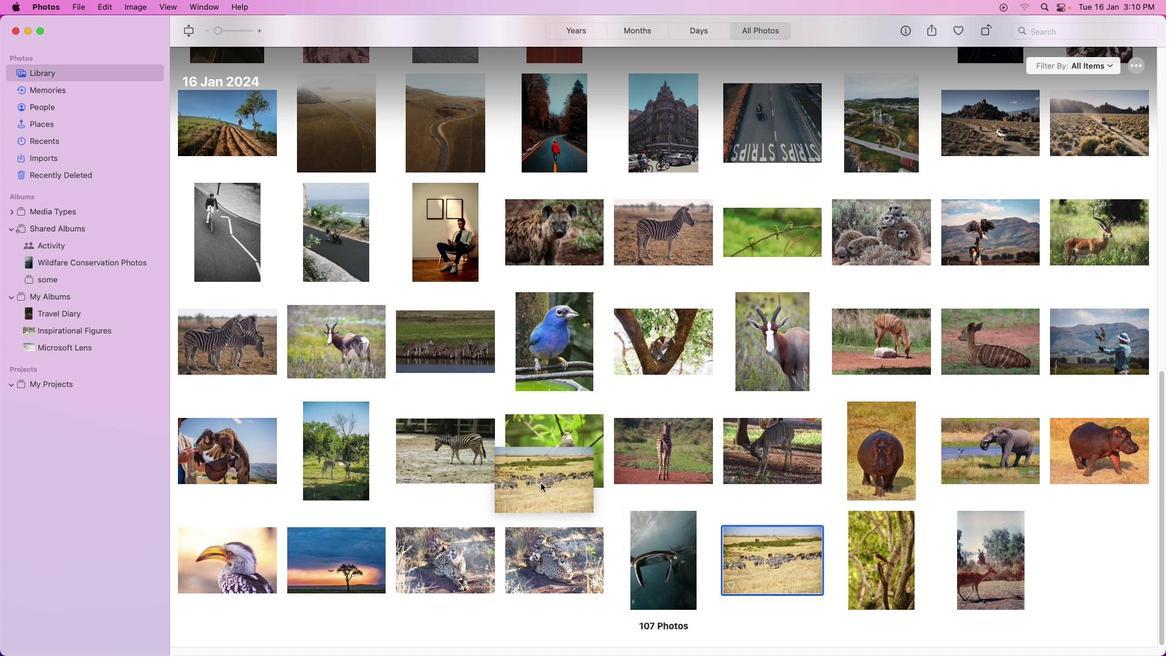 
Action: Mouse pressed left at (772, 566)
Screenshot: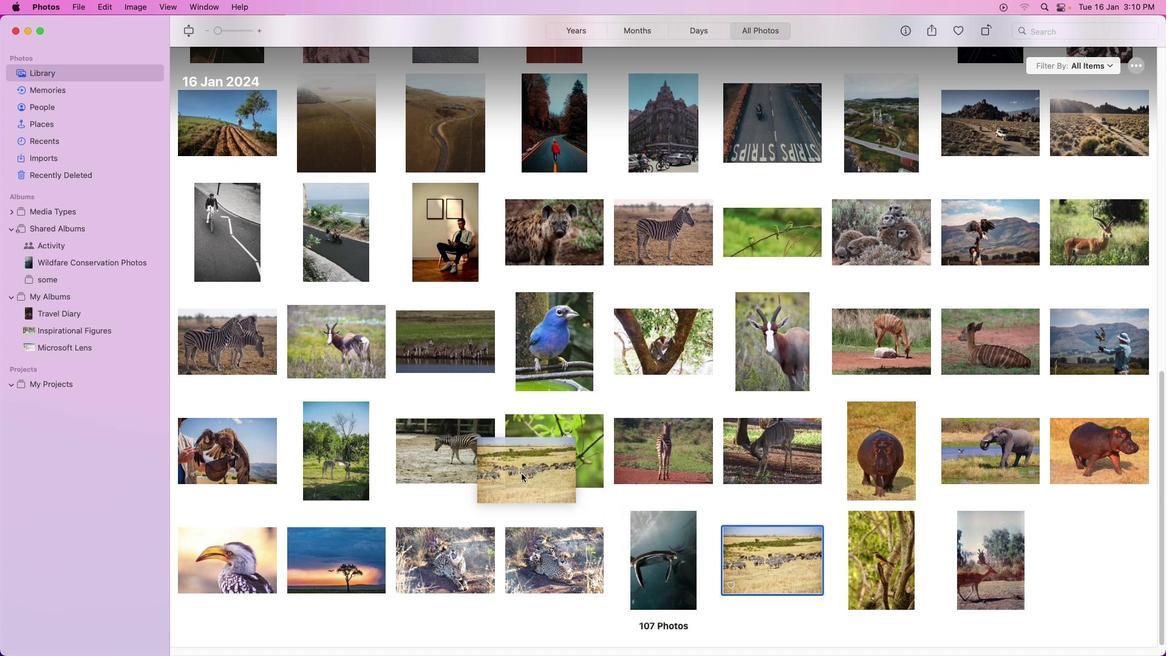 
Action: Mouse moved to (886, 576)
Screenshot: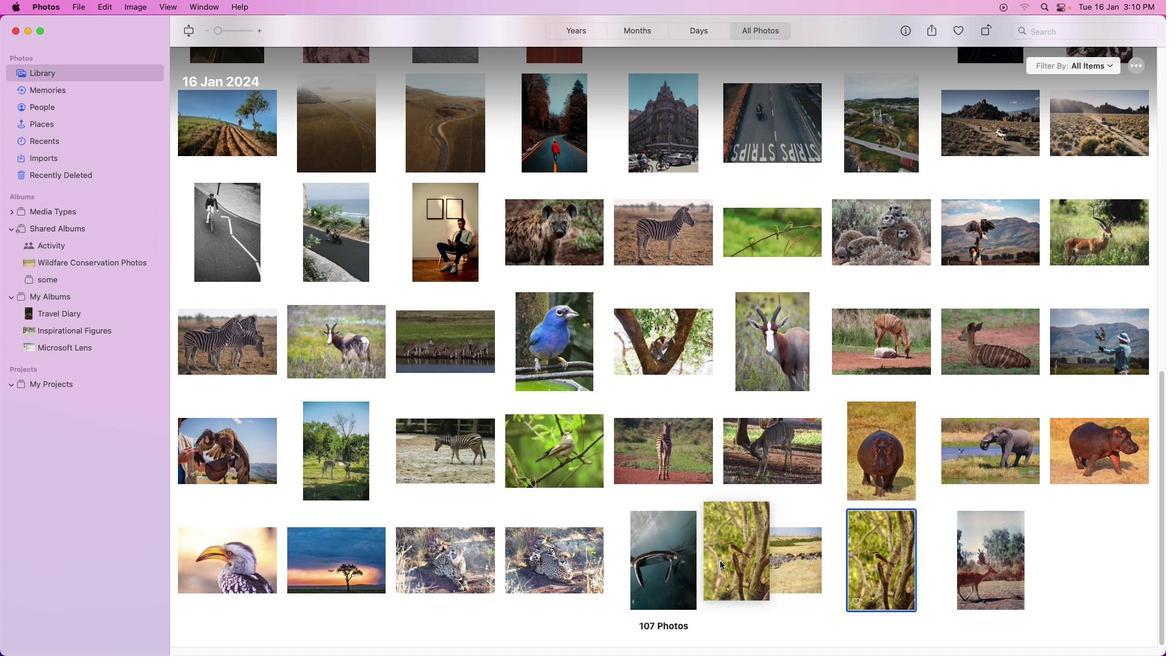 
Action: Mouse pressed left at (886, 576)
Screenshot: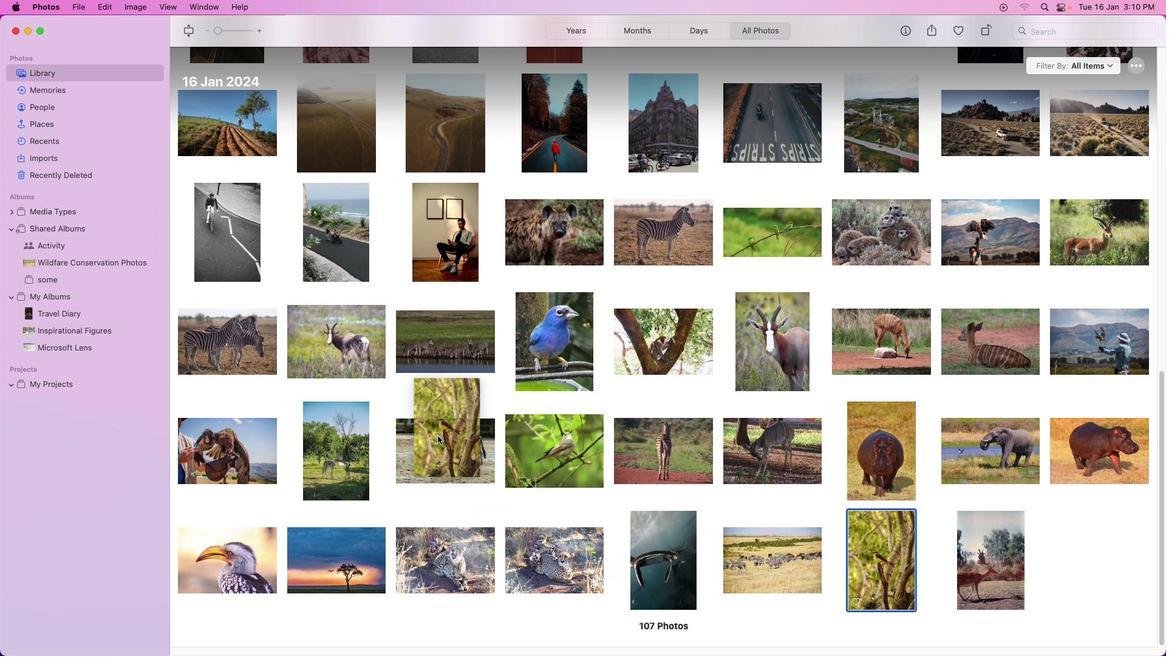 
Action: Mouse moved to (1003, 552)
Screenshot: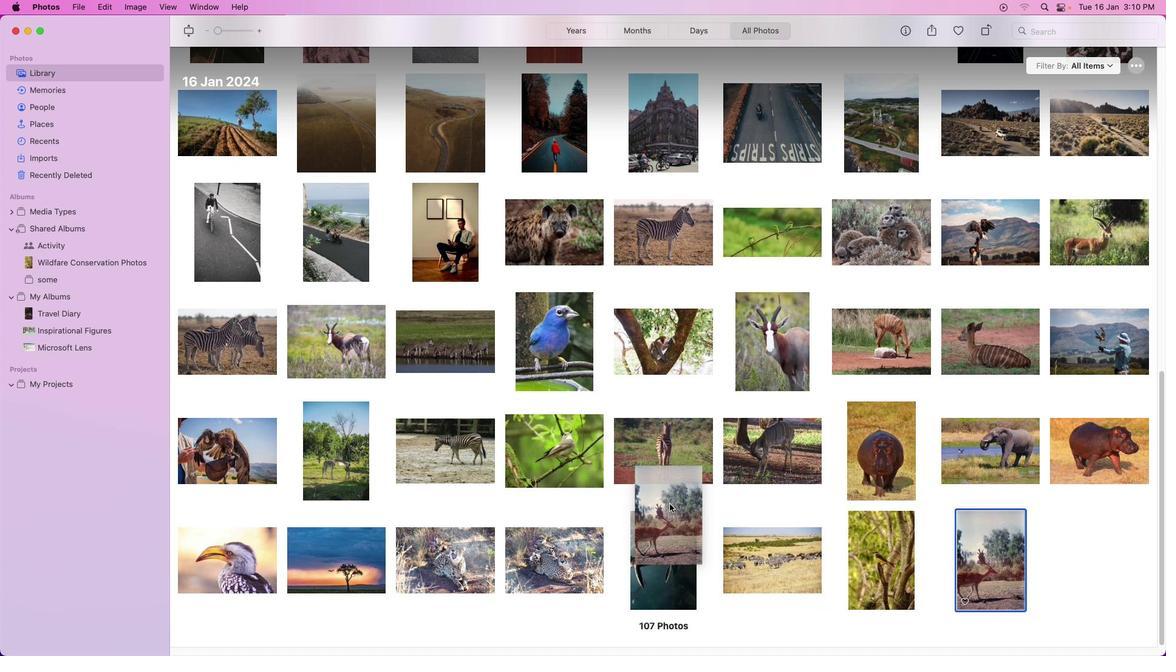 
Action: Mouse pressed left at (1003, 552)
Screenshot: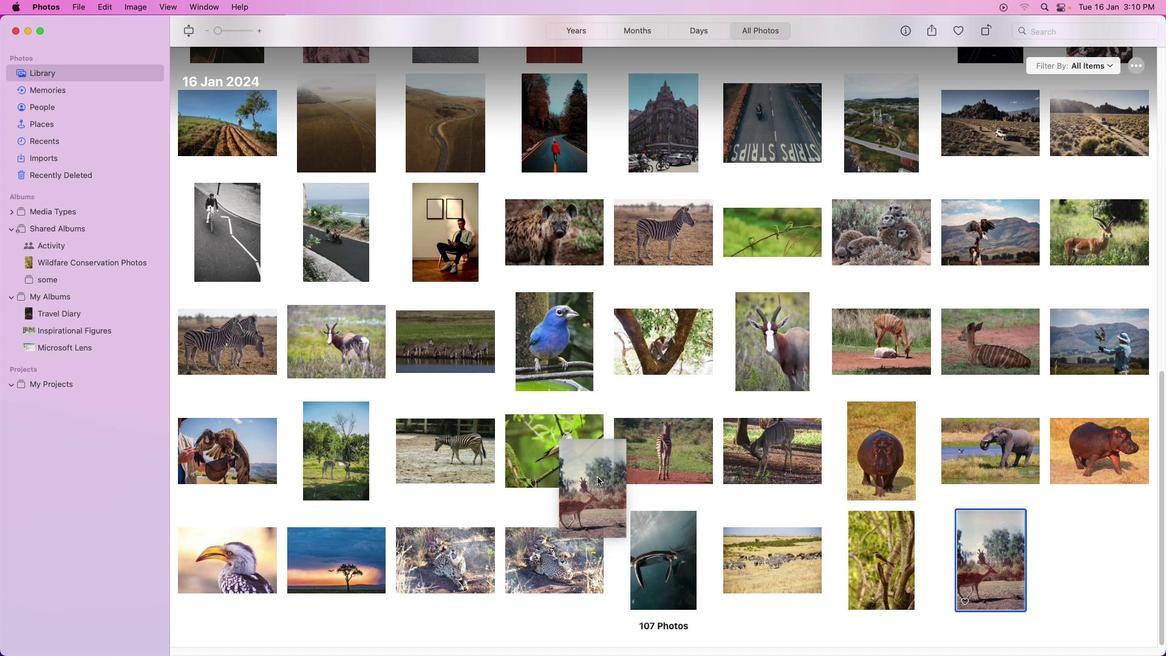 
Action: Mouse moved to (950, 550)
Screenshot: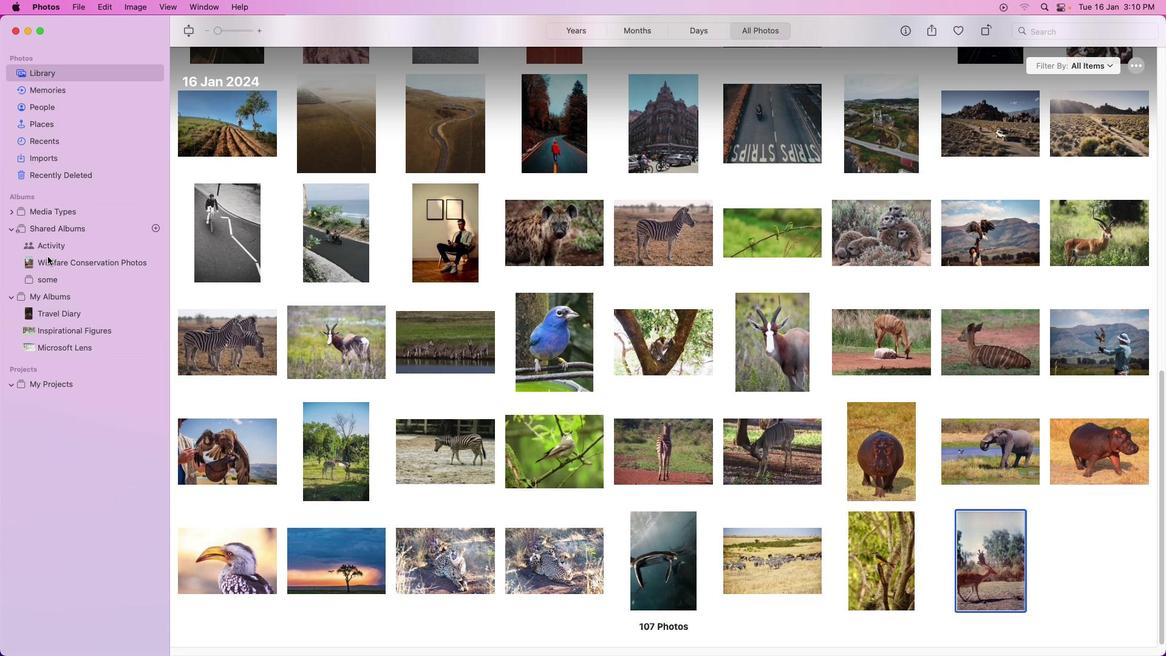 
Action: Mouse scrolled (950, 550) with delta (0, 0)
Screenshot: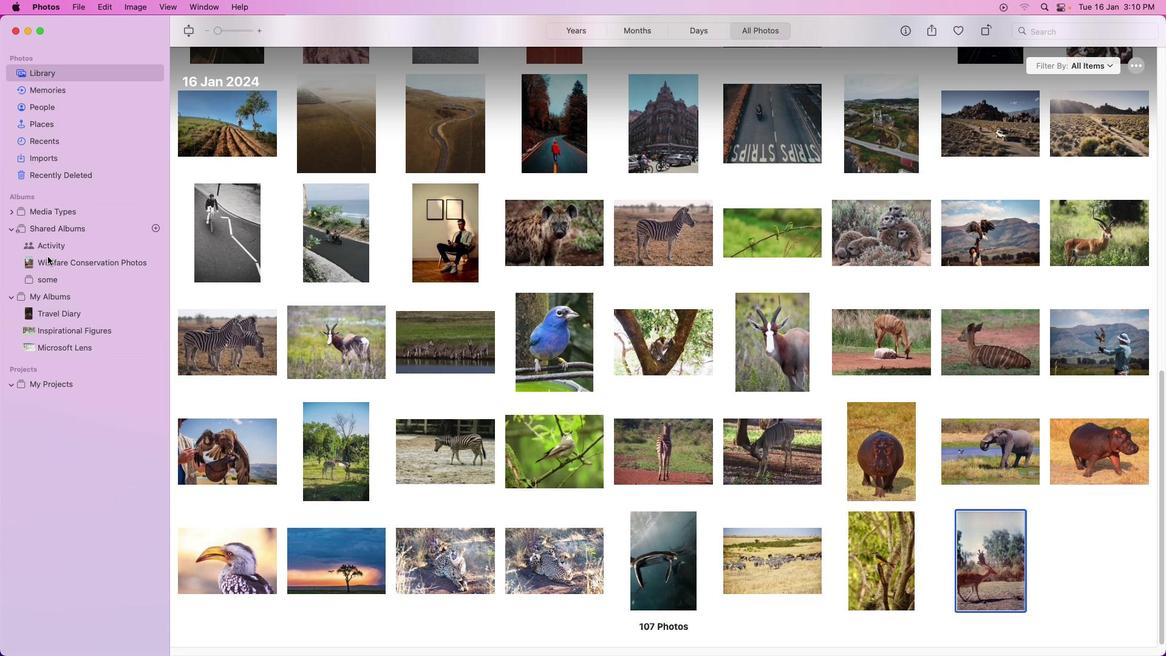 
Action: Mouse moved to (60, 267)
Screenshot: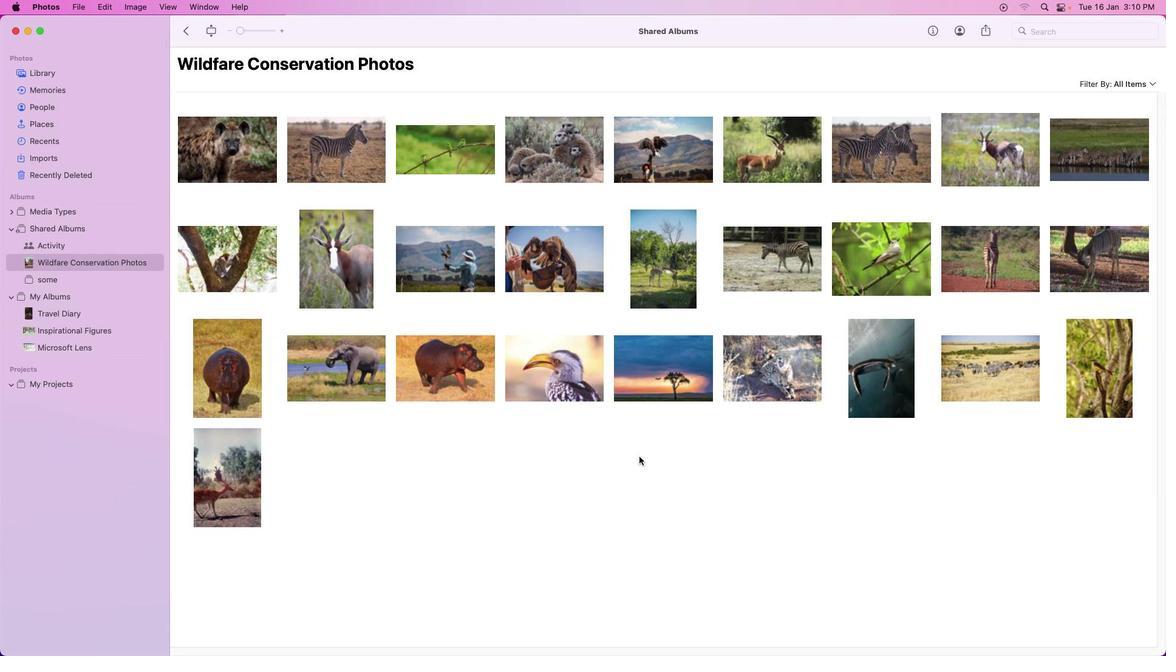 
Action: Mouse pressed left at (60, 267)
Screenshot: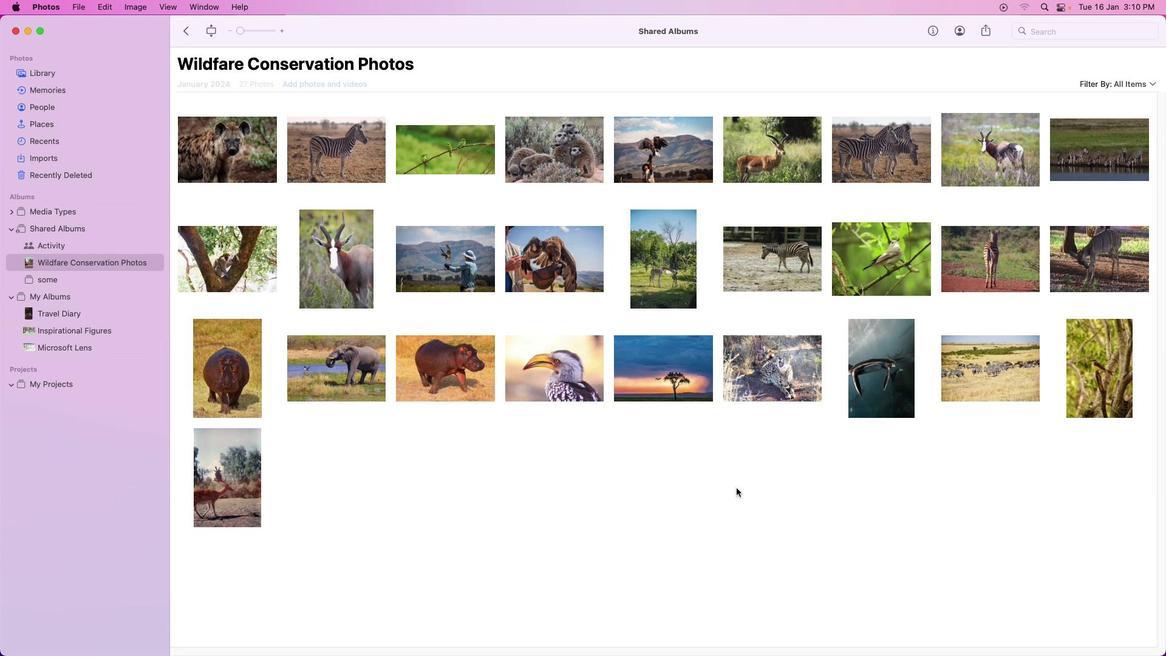 
Action: Mouse moved to (789, 509)
Screenshot: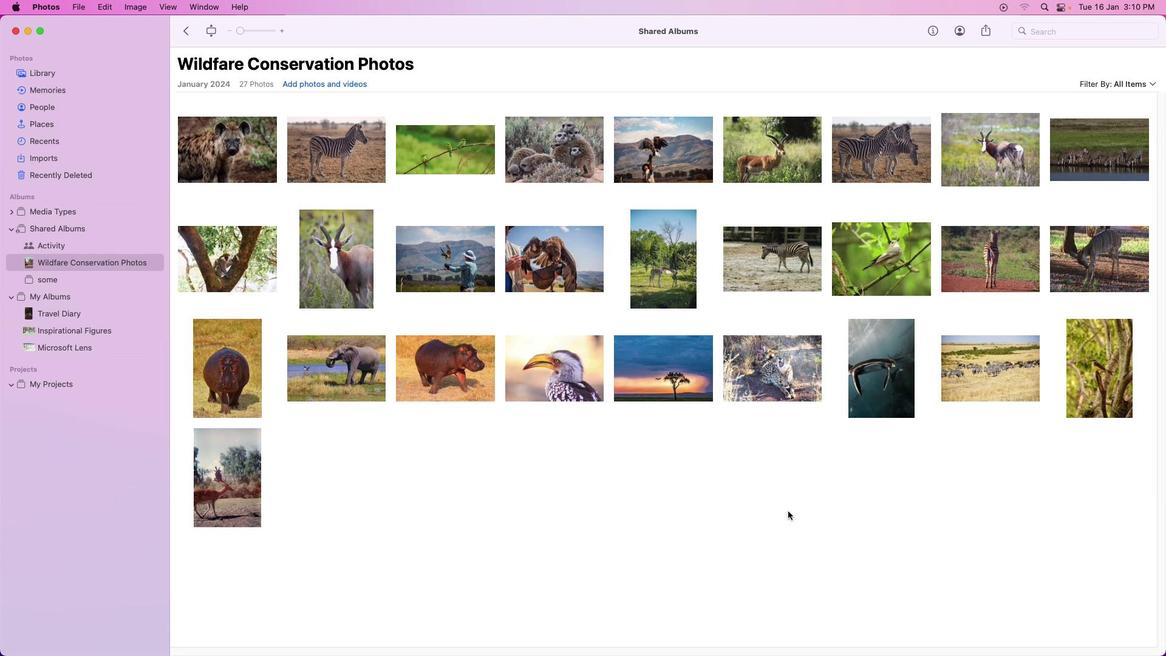 
Action: Mouse scrolled (789, 509) with delta (0, 0)
Screenshot: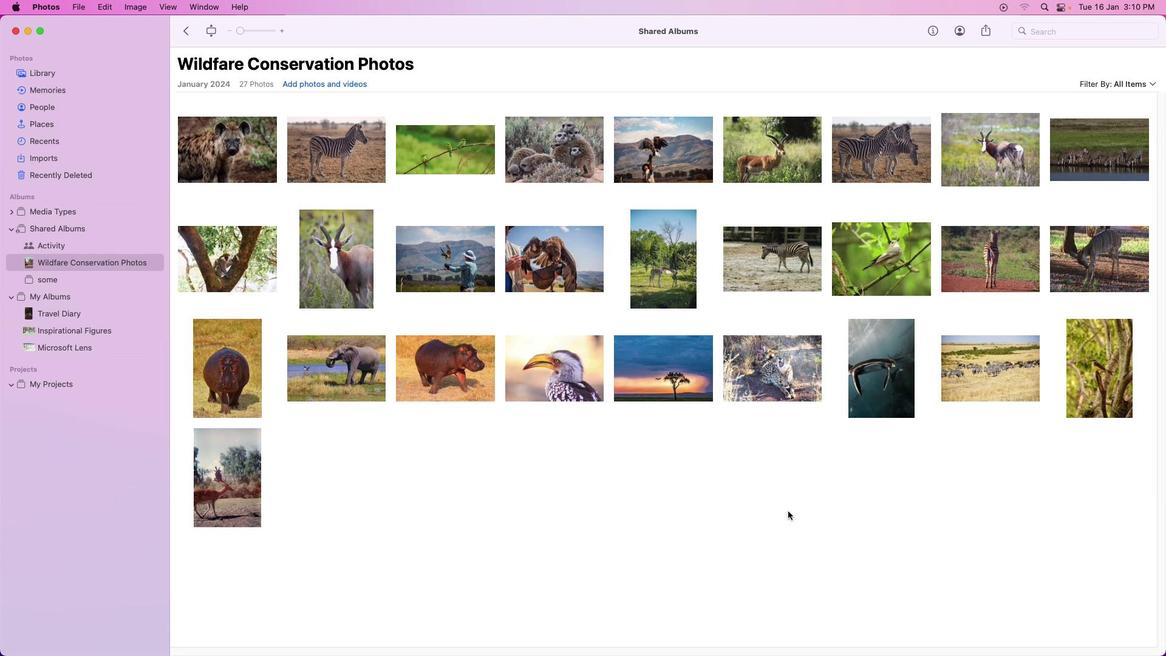 
Action: Mouse moved to (788, 509)
Screenshot: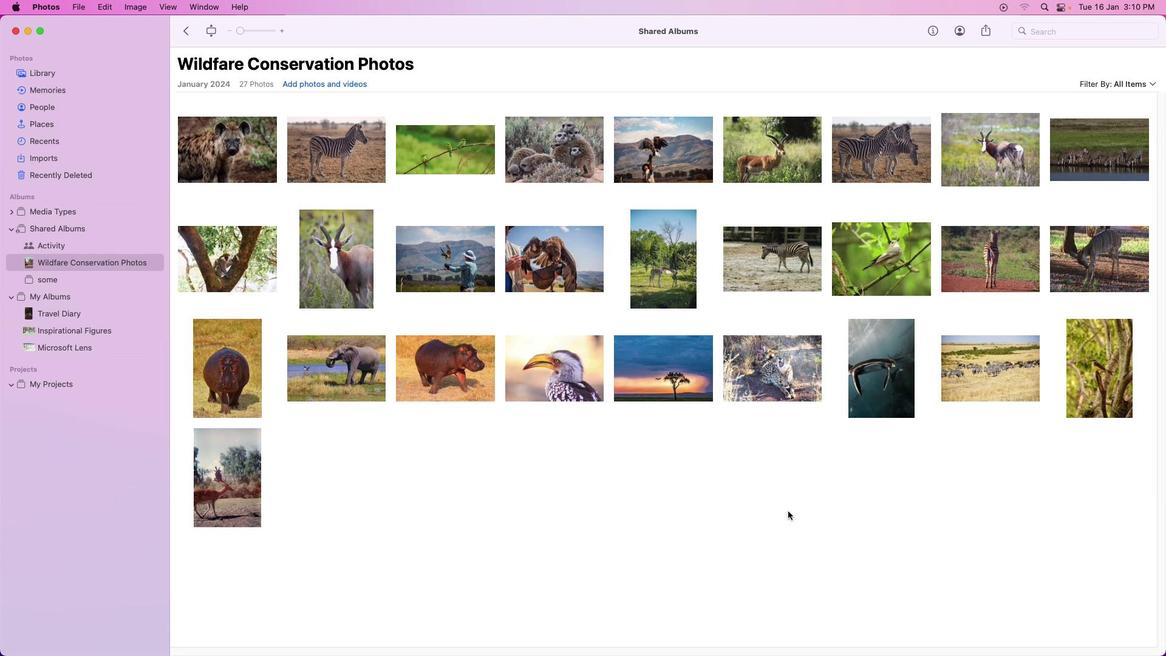 
Action: Mouse scrolled (788, 509) with delta (0, 0)
Screenshot: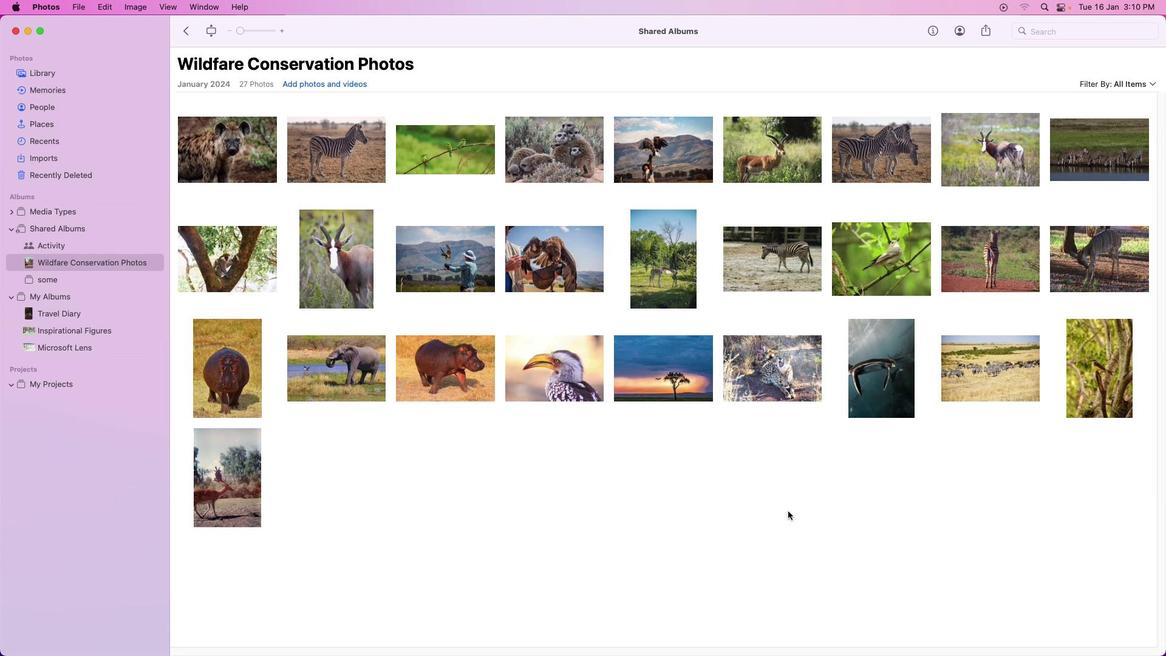 
Action: Mouse moved to (788, 509)
Screenshot: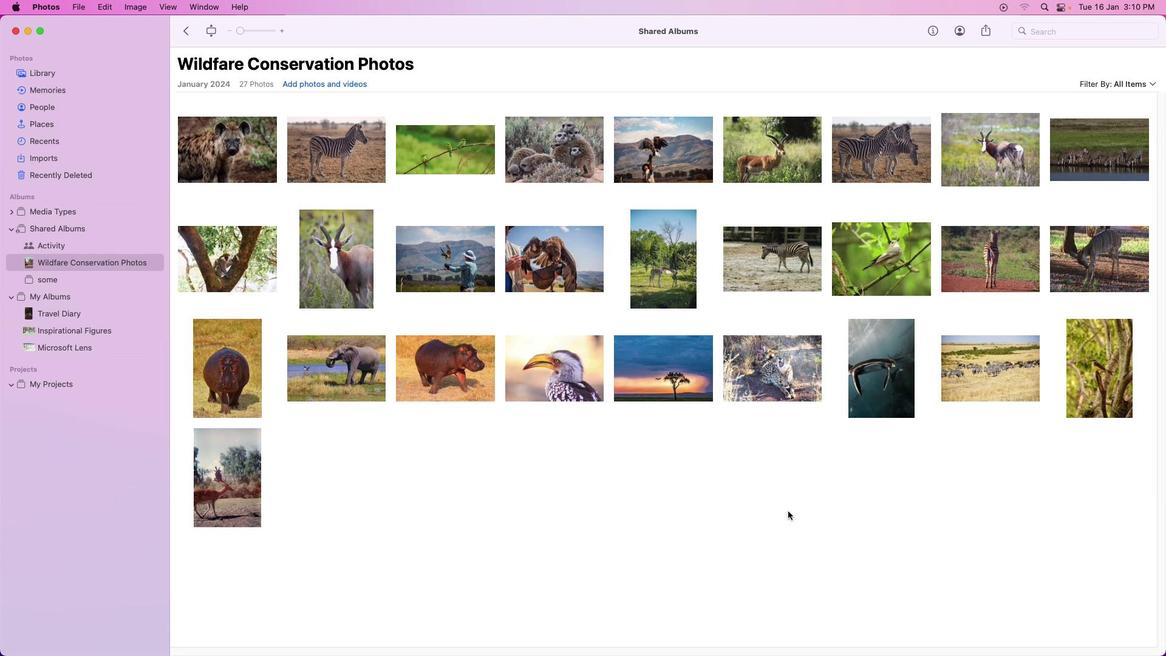 
Action: Mouse scrolled (788, 509) with delta (0, 1)
Screenshot: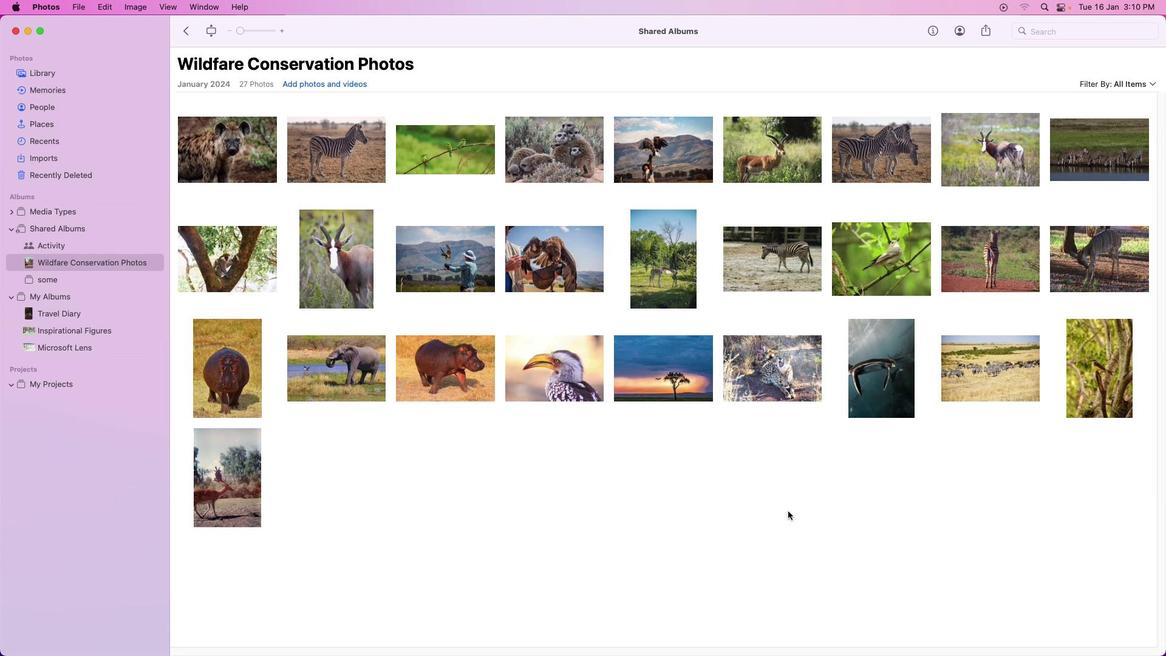 
Action: Mouse scrolled (788, 509) with delta (0, 3)
Screenshot: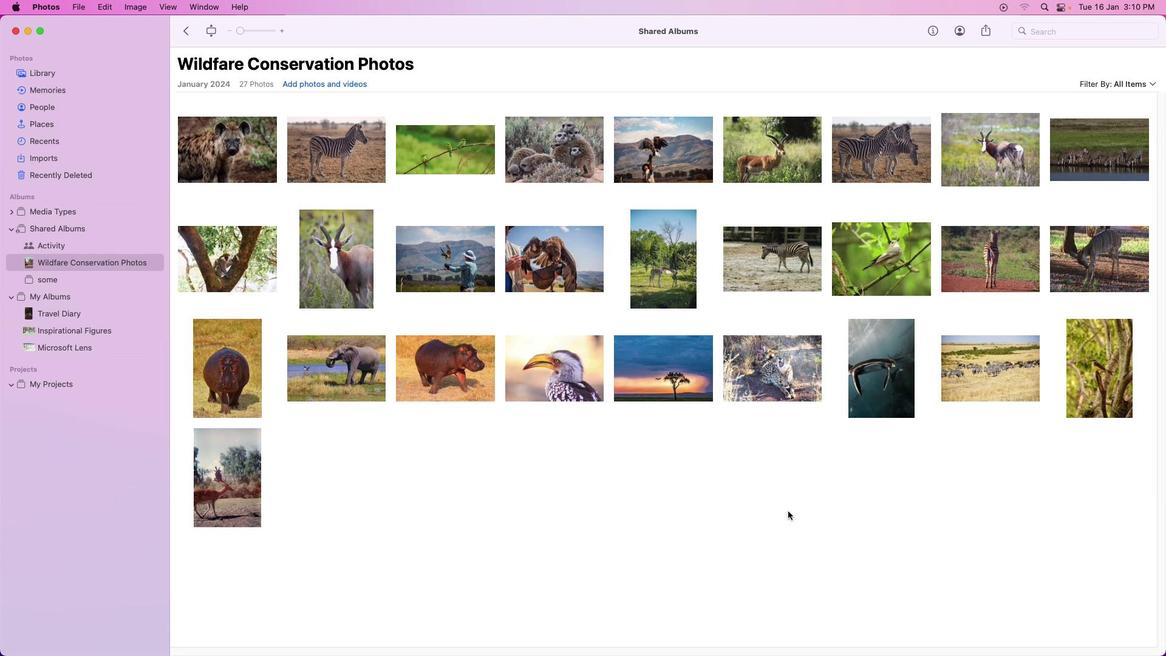 
Action: Mouse scrolled (788, 509) with delta (0, 3)
Screenshot: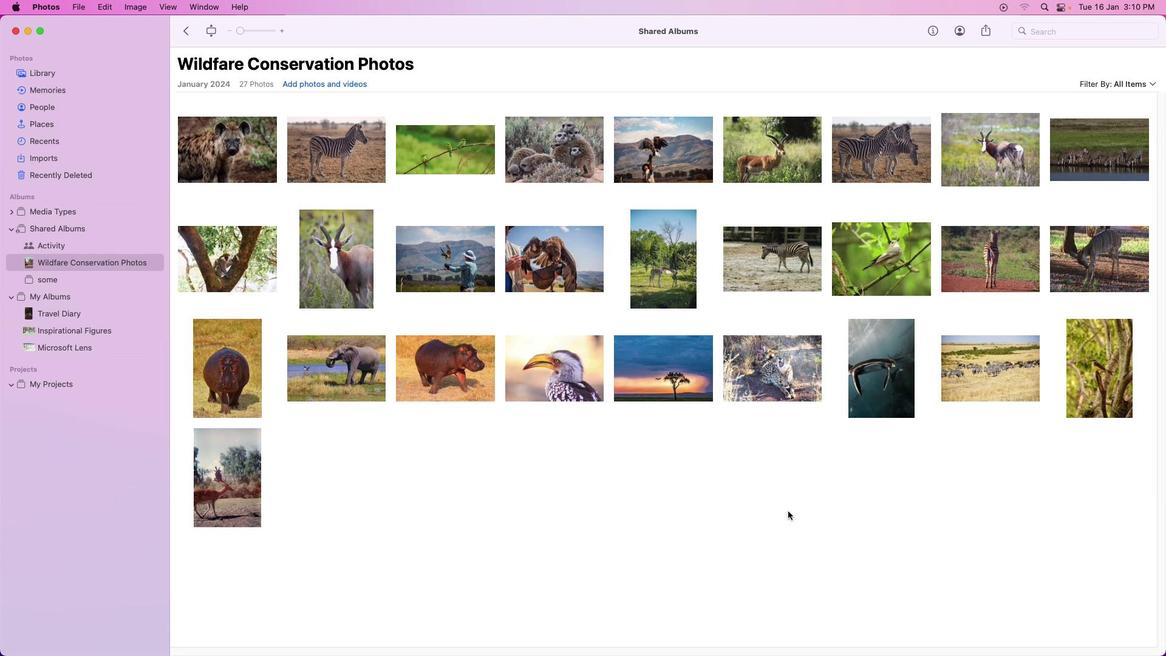 
Action: Mouse scrolled (788, 509) with delta (0, 3)
Screenshot: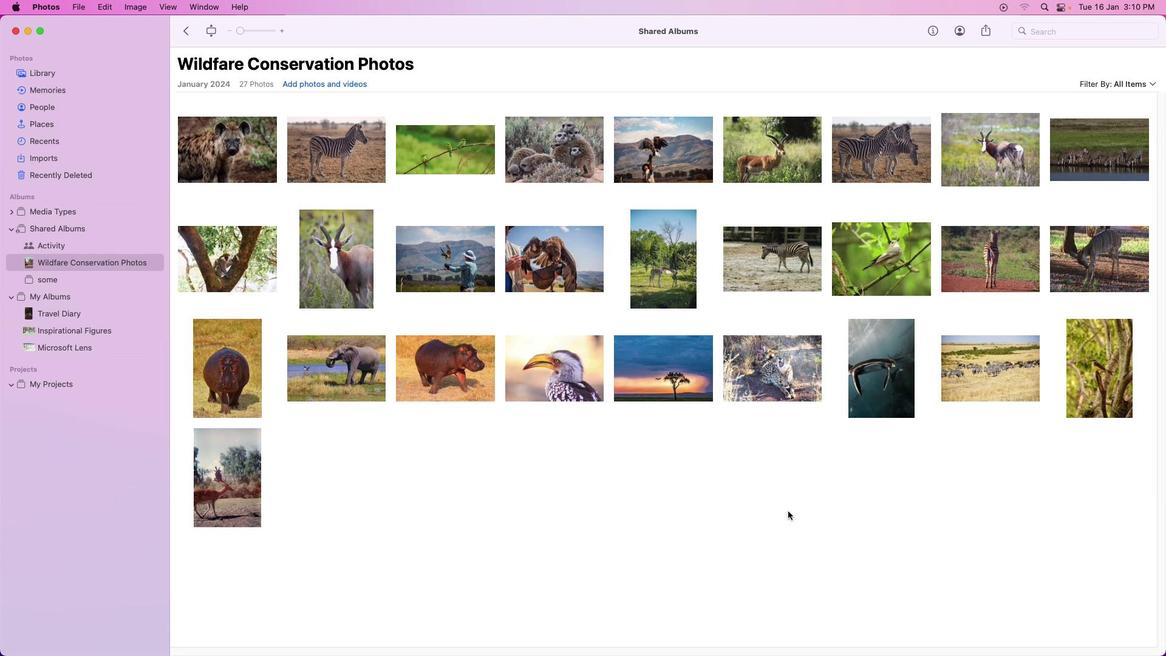 
Action: Mouse scrolled (788, 509) with delta (0, 4)
Screenshot: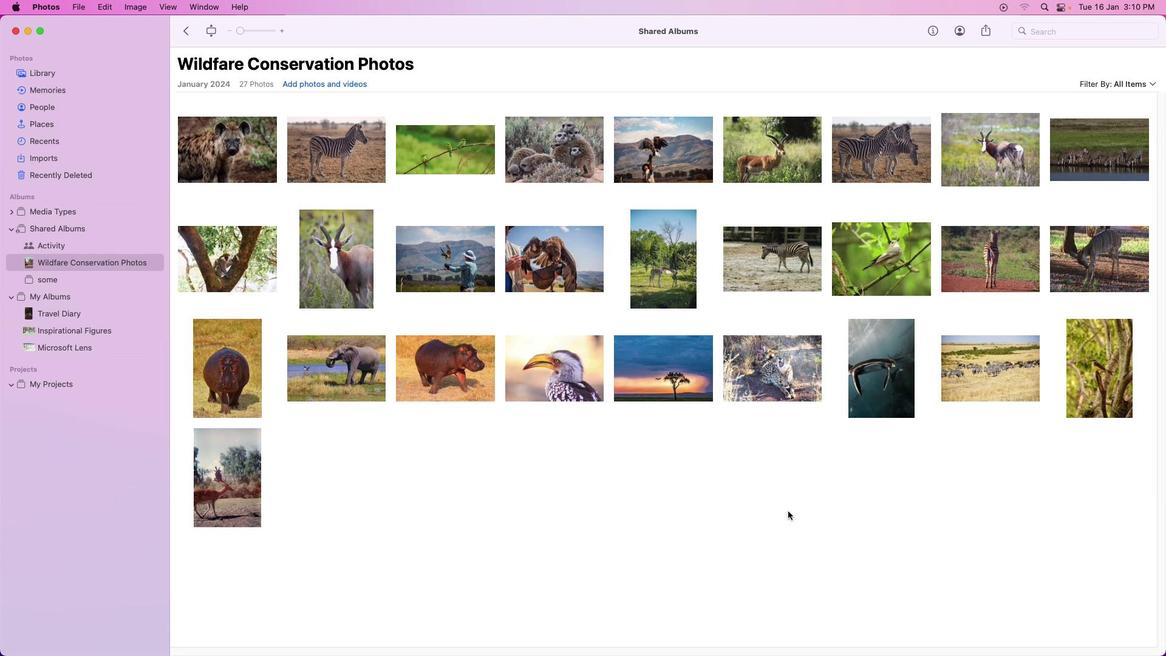 
Action: Mouse scrolled (788, 509) with delta (0, 0)
Screenshot: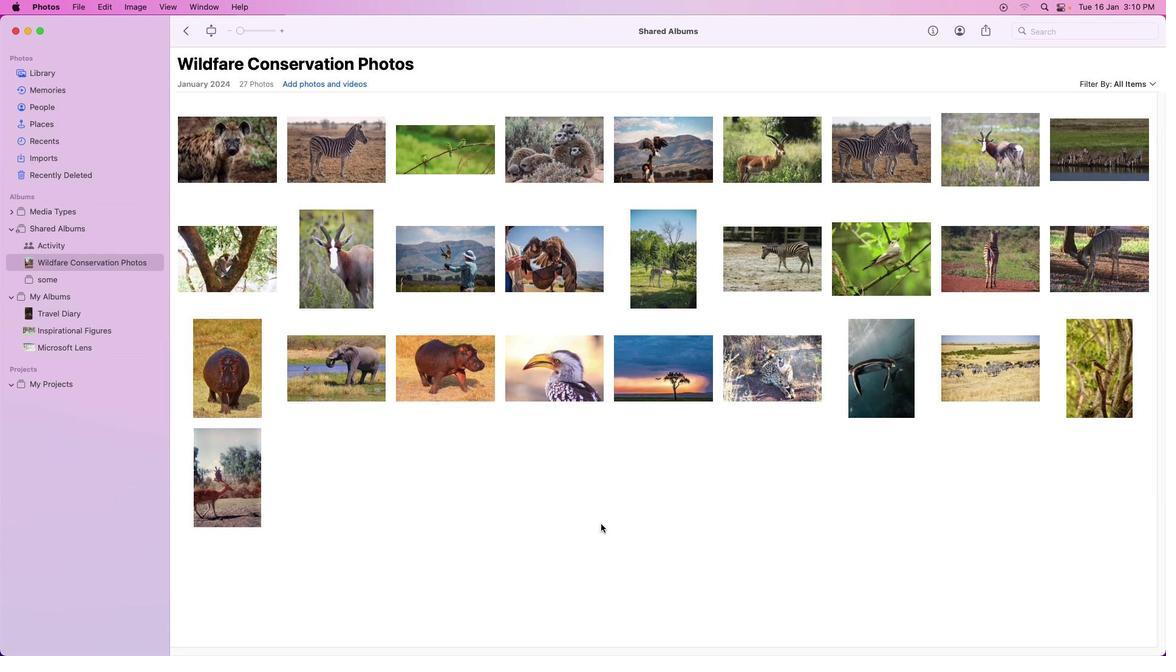 
Action: Mouse scrolled (788, 509) with delta (0, 0)
Screenshot: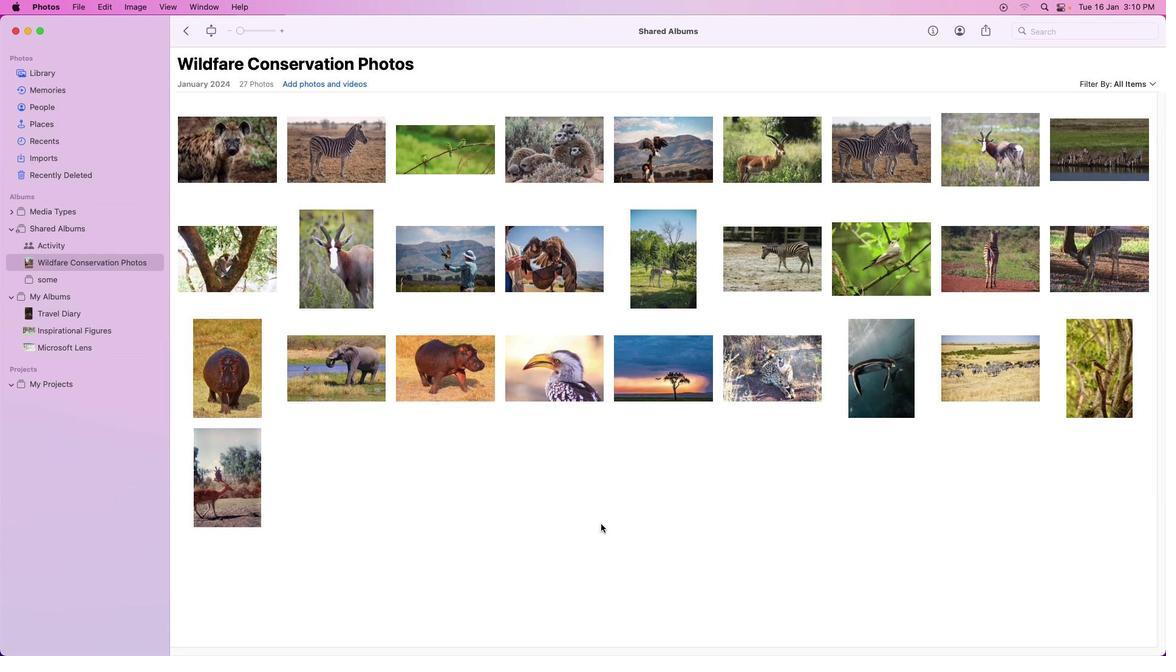 
Action: Mouse scrolled (788, 509) with delta (0, -1)
Screenshot: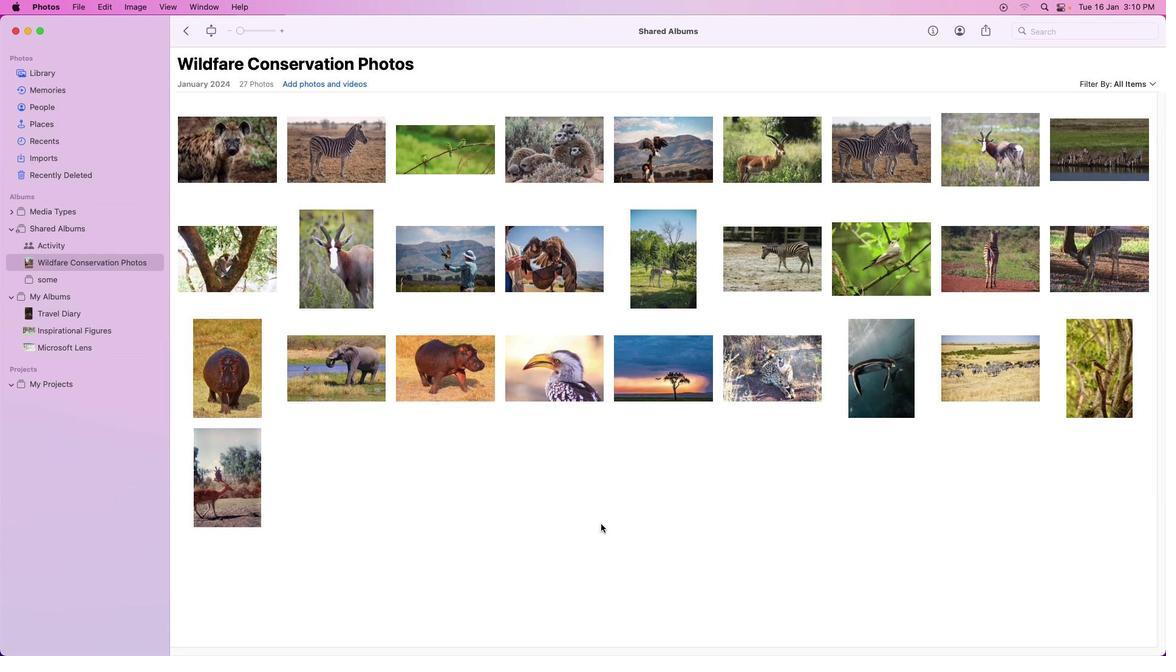 
Action: Mouse moved to (787, 510)
Screenshot: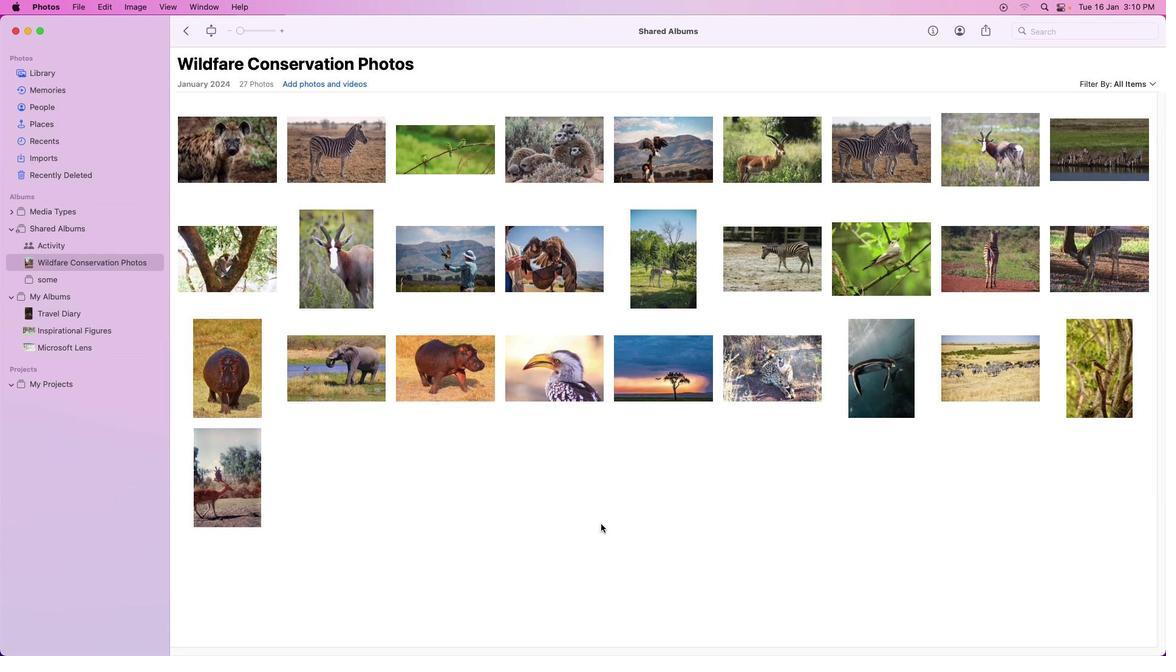 
Action: Mouse scrolled (787, 510) with delta (0, -3)
Screenshot: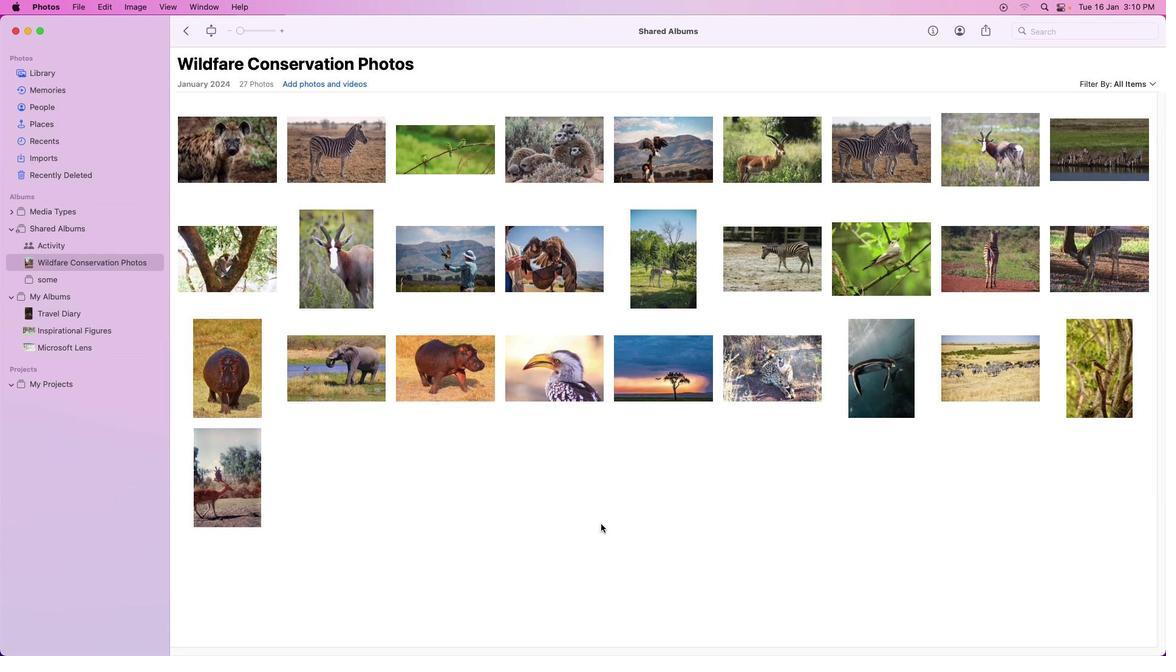 
Action: Mouse moved to (787, 510)
Screenshot: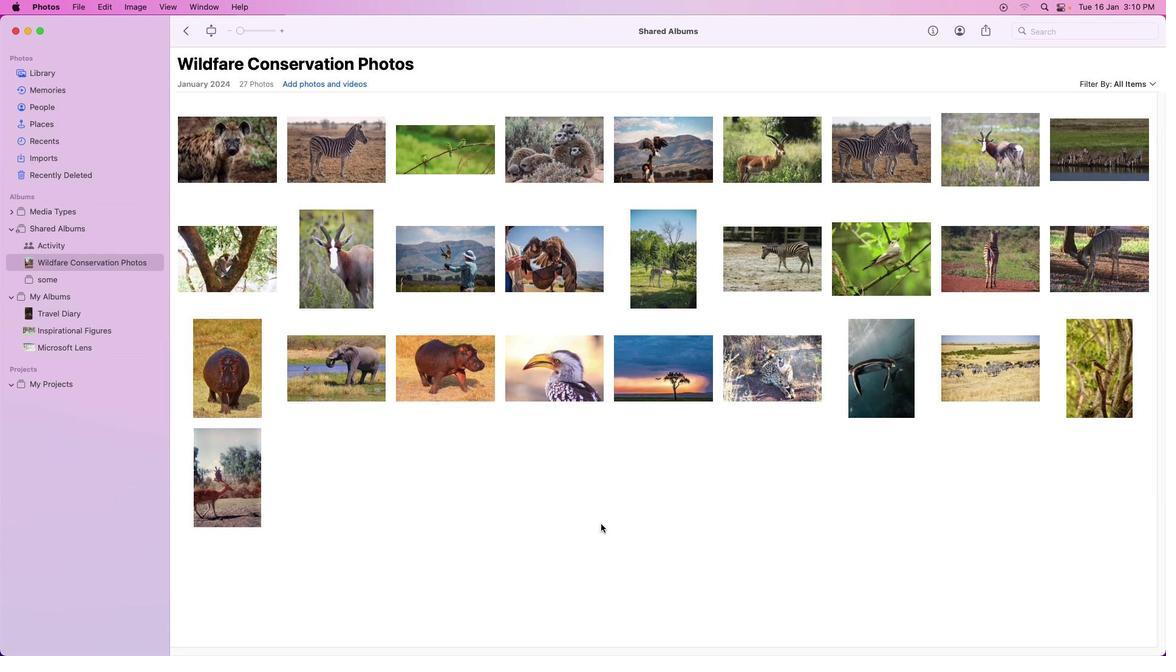 
Action: Mouse scrolled (787, 510) with delta (0, -3)
Screenshot: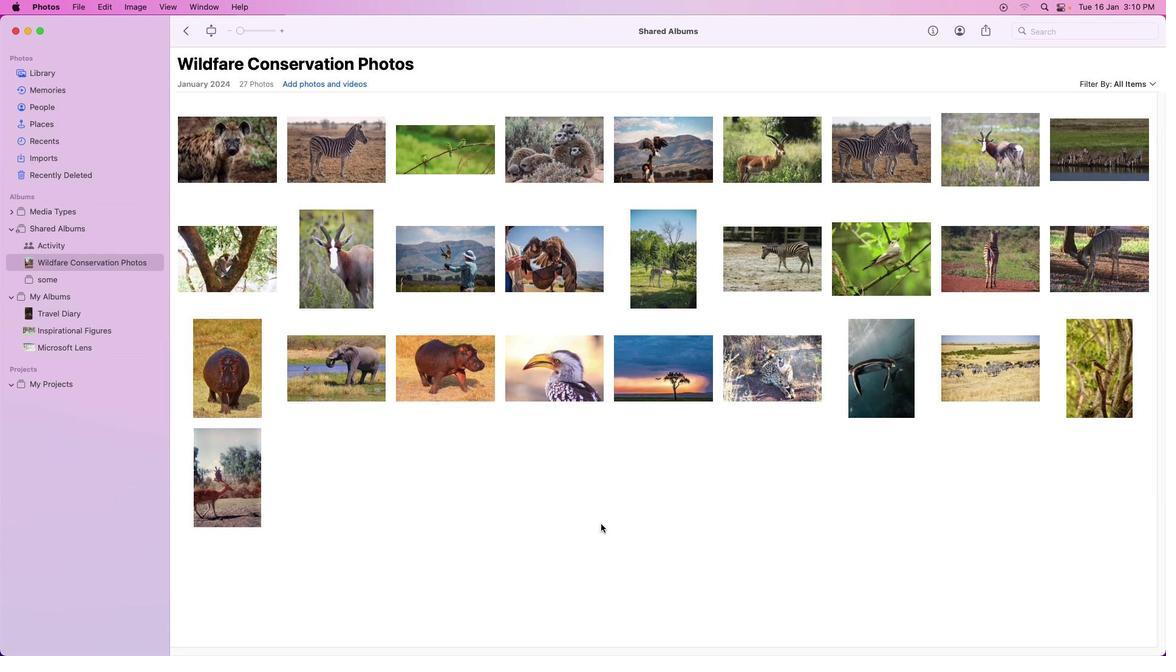 
Action: Mouse scrolled (787, 510) with delta (0, -3)
Screenshot: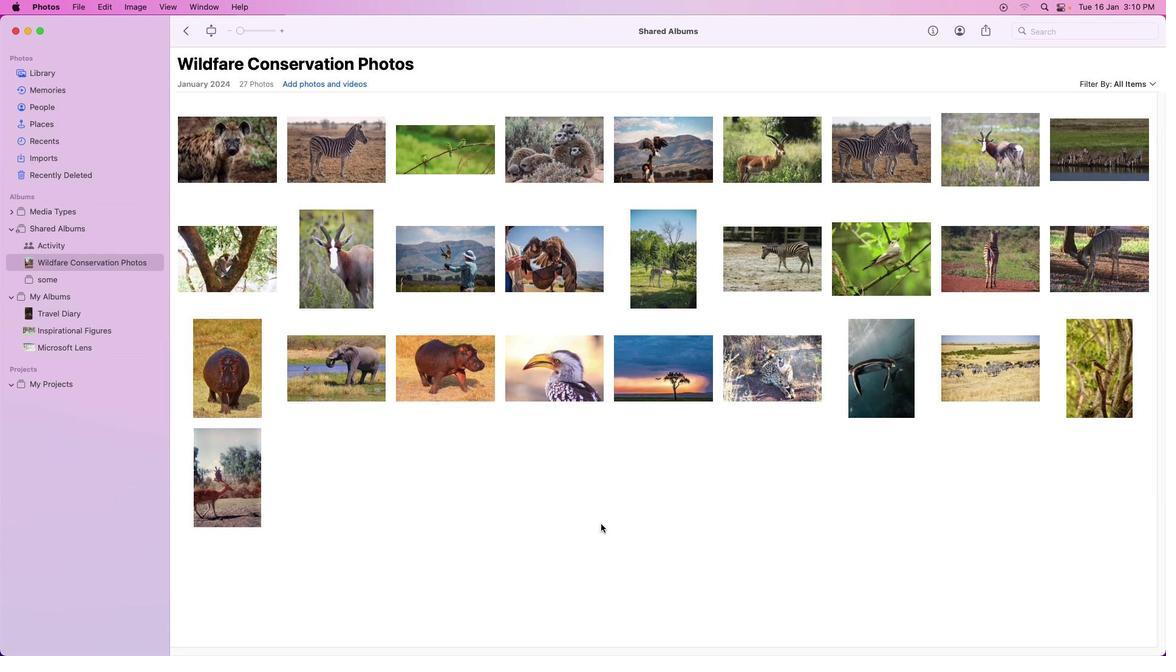 
Action: Mouse moved to (600, 524)
Screenshot: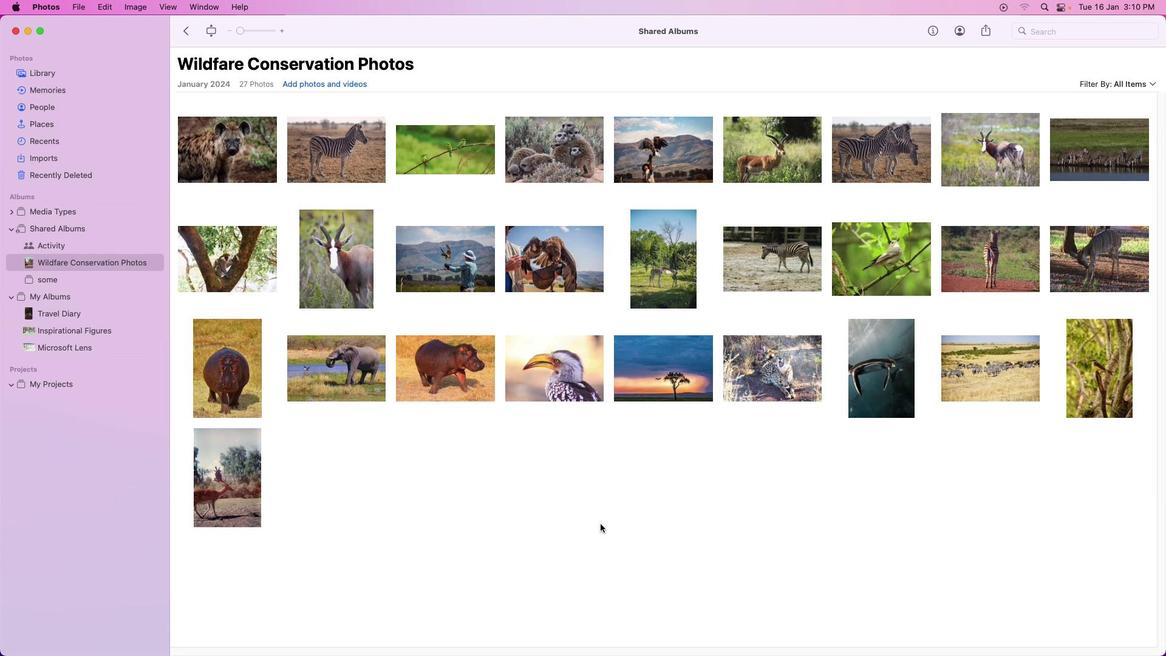 
